 Task: Create a new lightning or connected app.
Action: Mouse moved to (1078, 77)
Screenshot: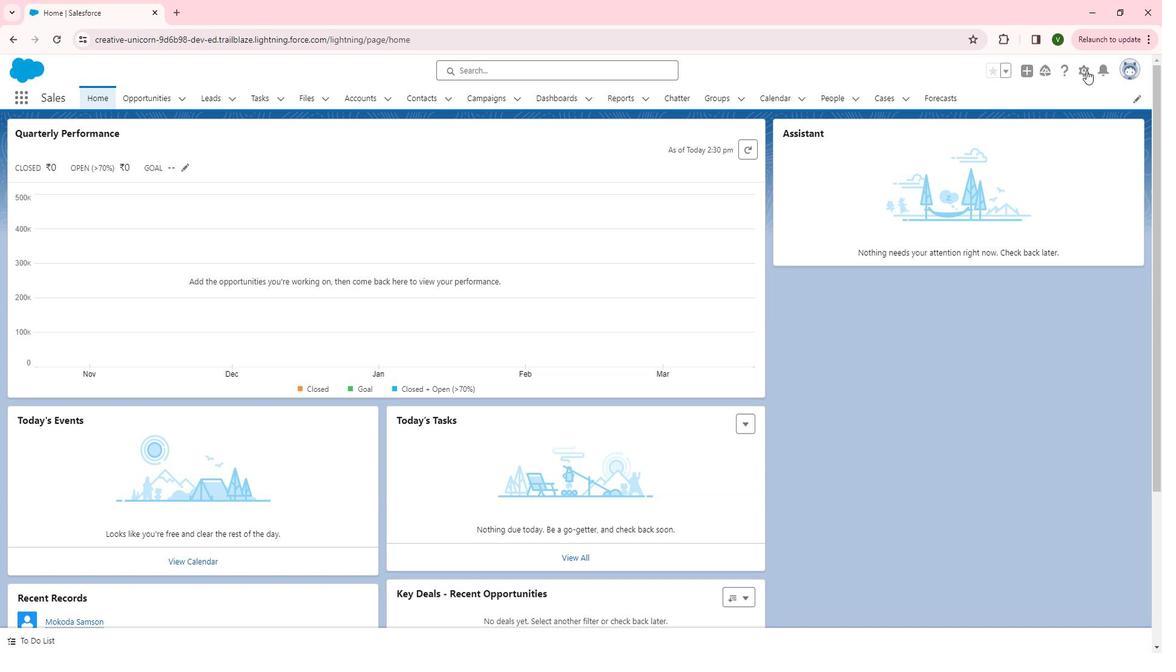 
Action: Mouse pressed left at (1078, 77)
Screenshot: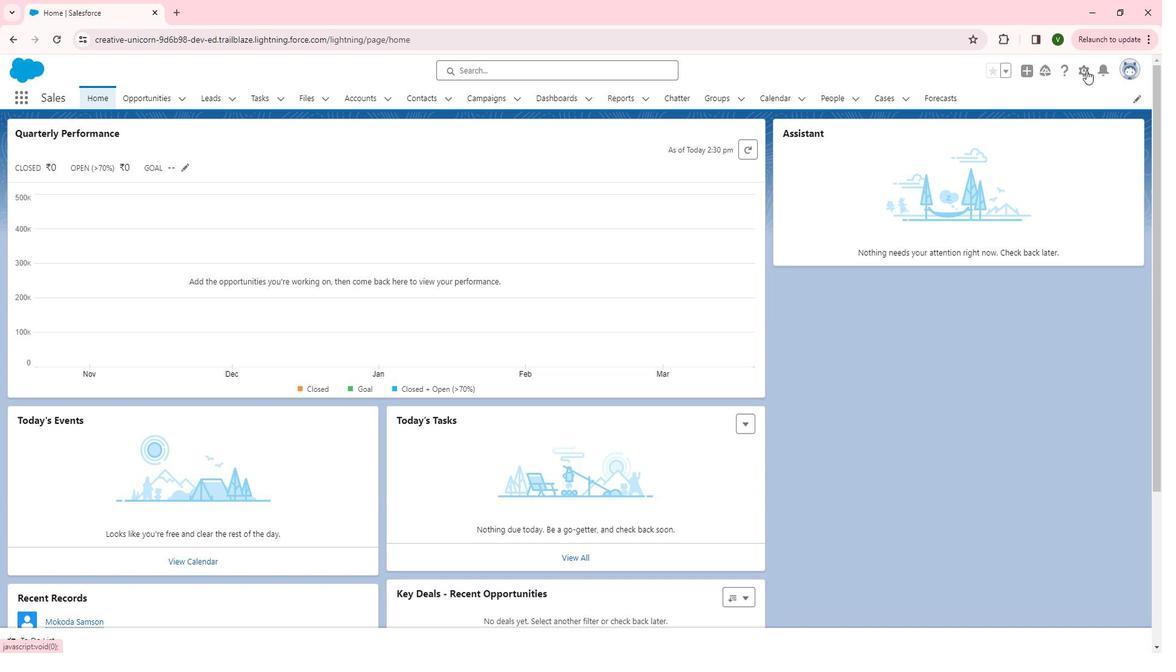 
Action: Mouse moved to (1031, 168)
Screenshot: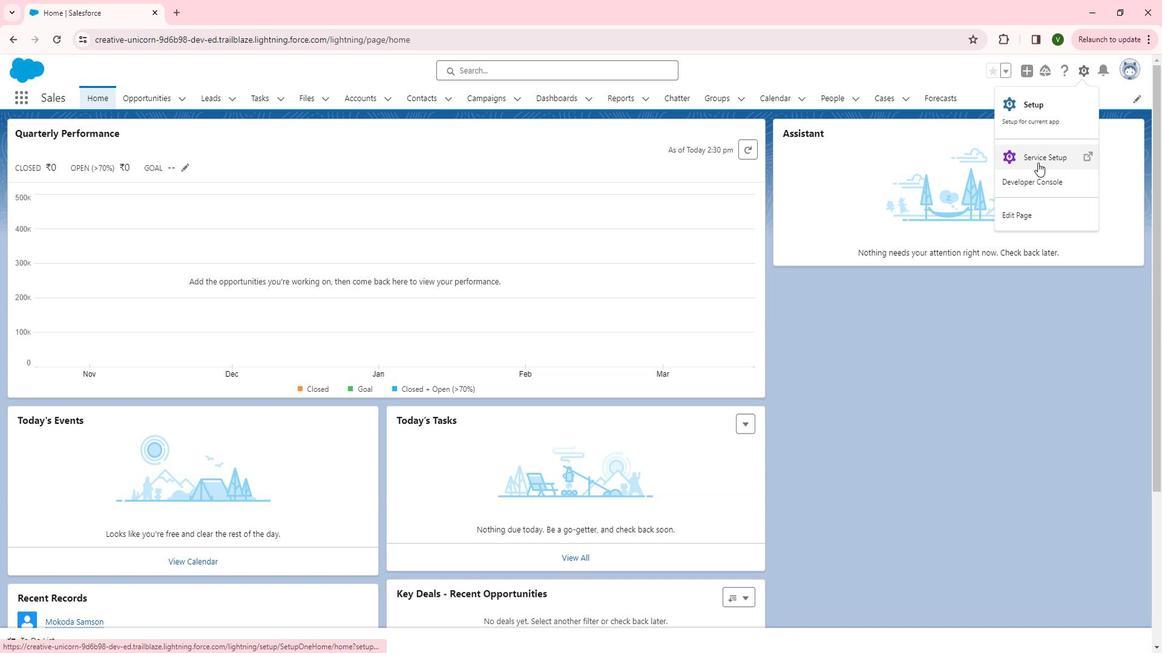 
Action: Mouse pressed left at (1031, 168)
Screenshot: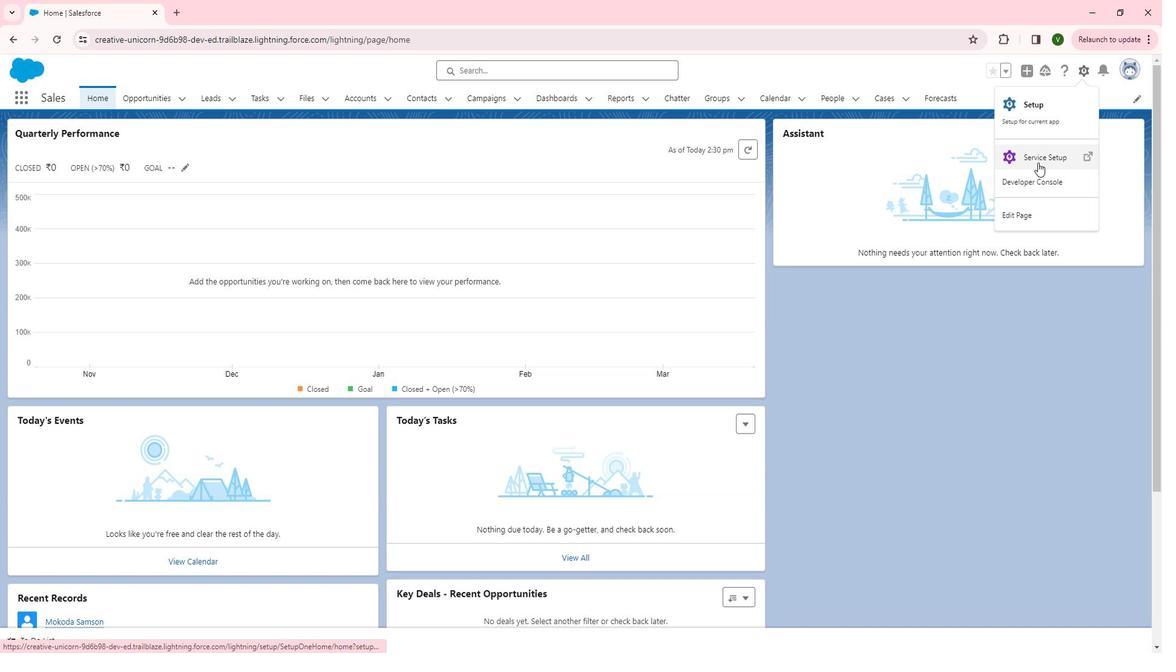 
Action: Mouse moved to (35, 443)
Screenshot: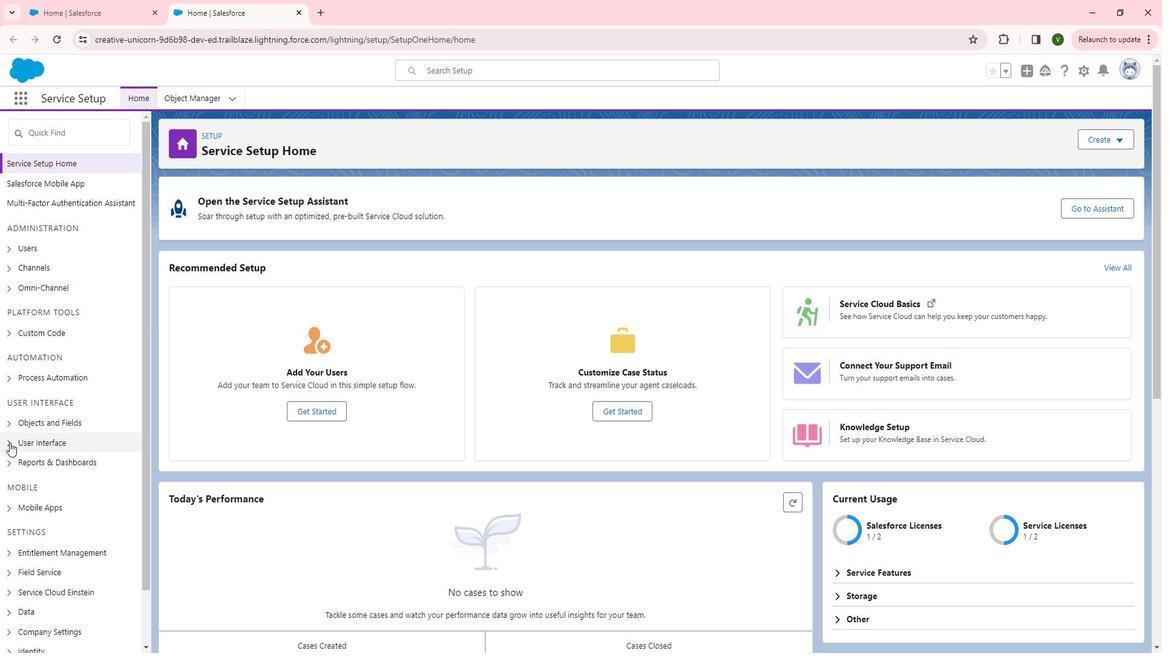 
Action: Mouse pressed left at (35, 443)
Screenshot: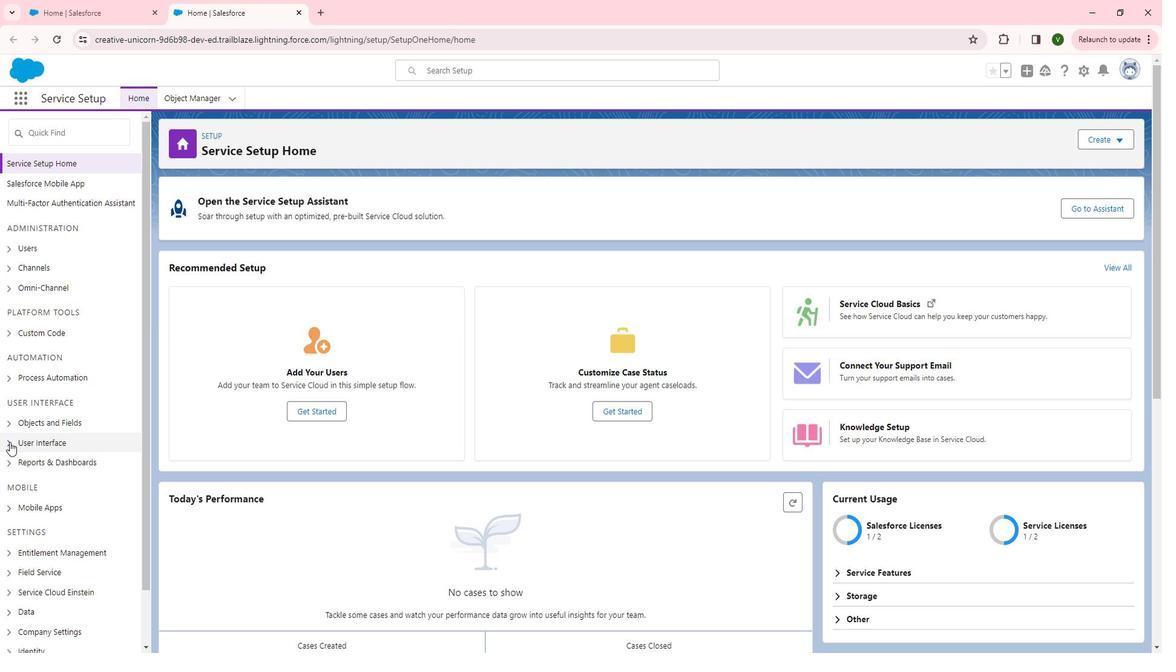 
Action: Mouse moved to (91, 503)
Screenshot: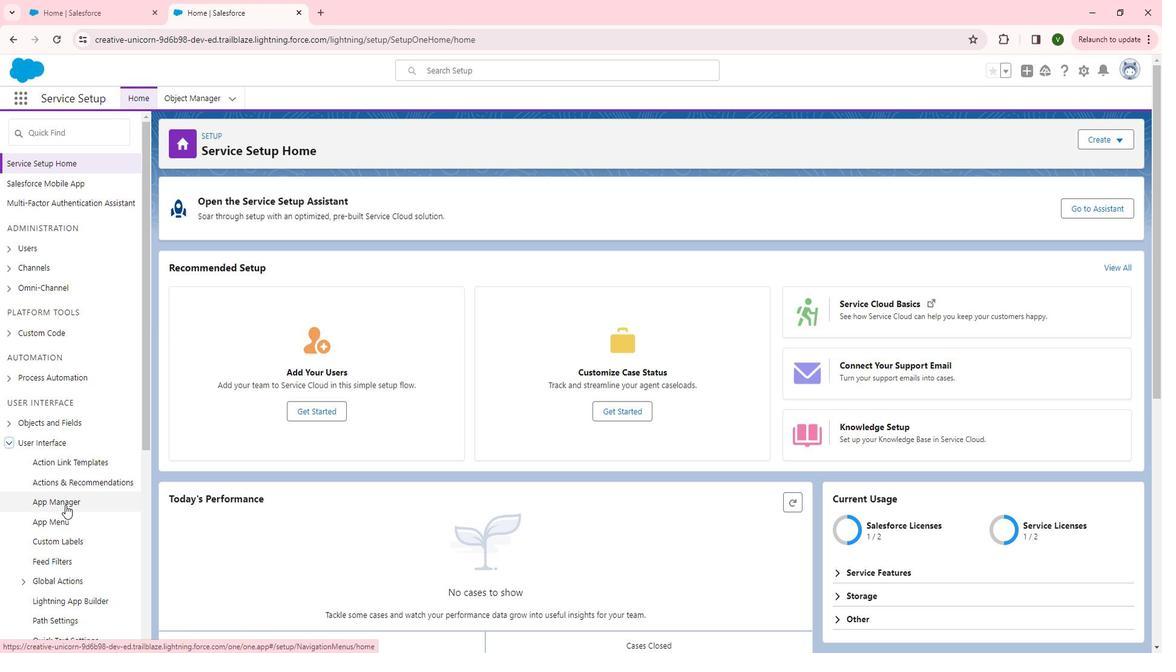 
Action: Mouse pressed left at (91, 503)
Screenshot: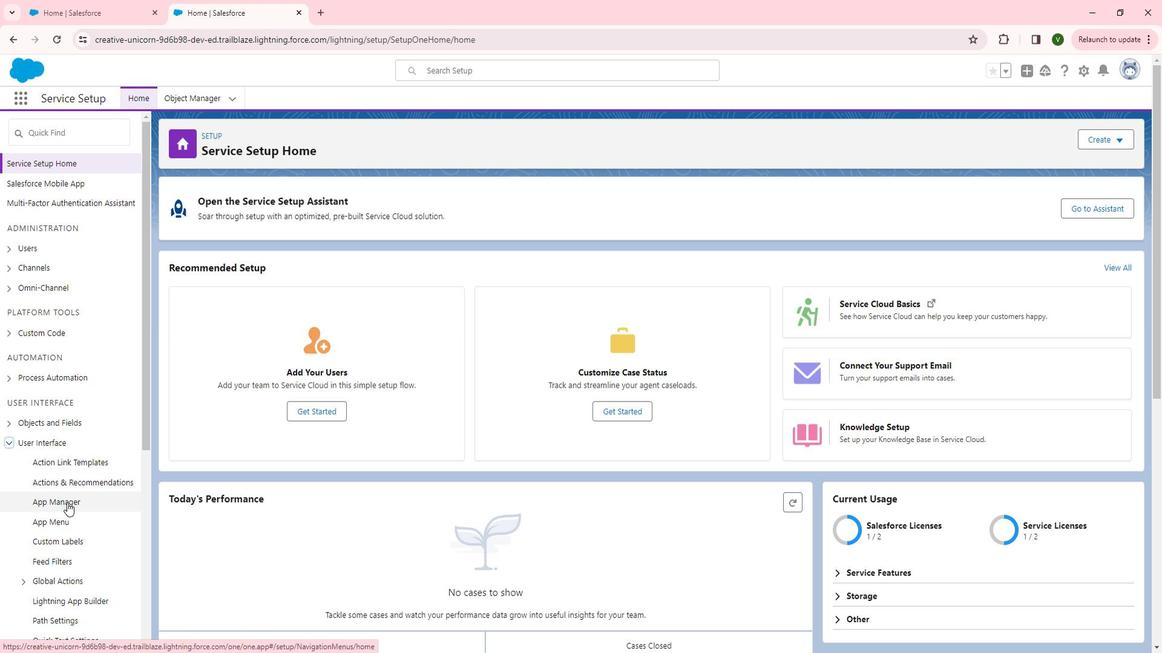 
Action: Mouse moved to (1016, 148)
Screenshot: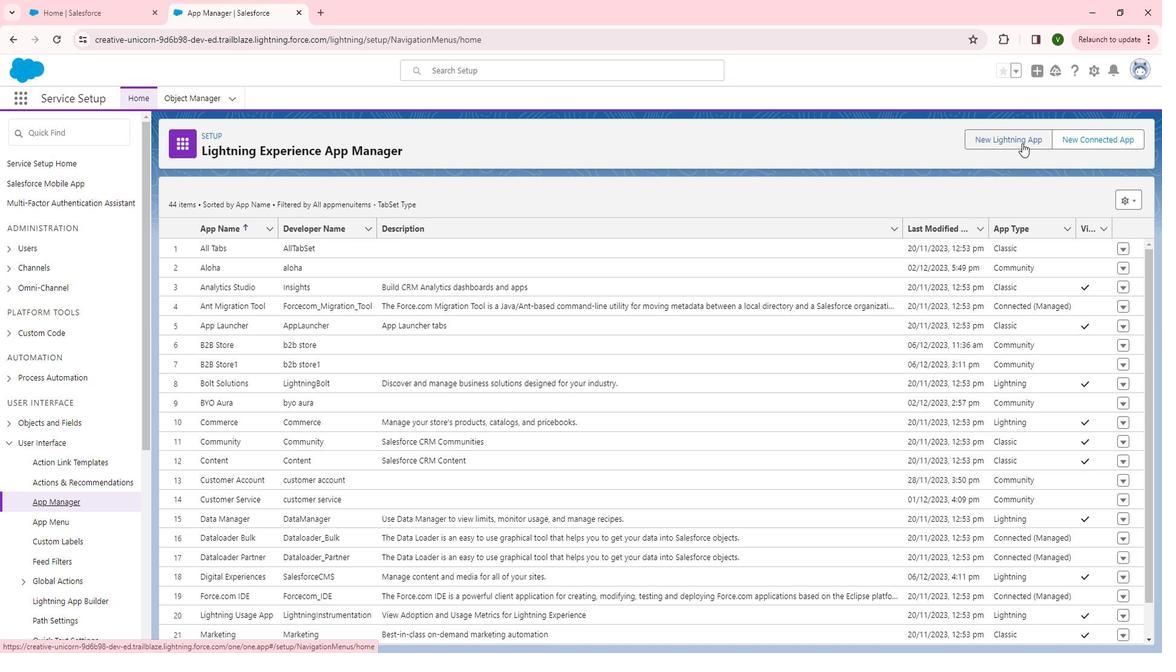 
Action: Mouse pressed left at (1016, 148)
Screenshot: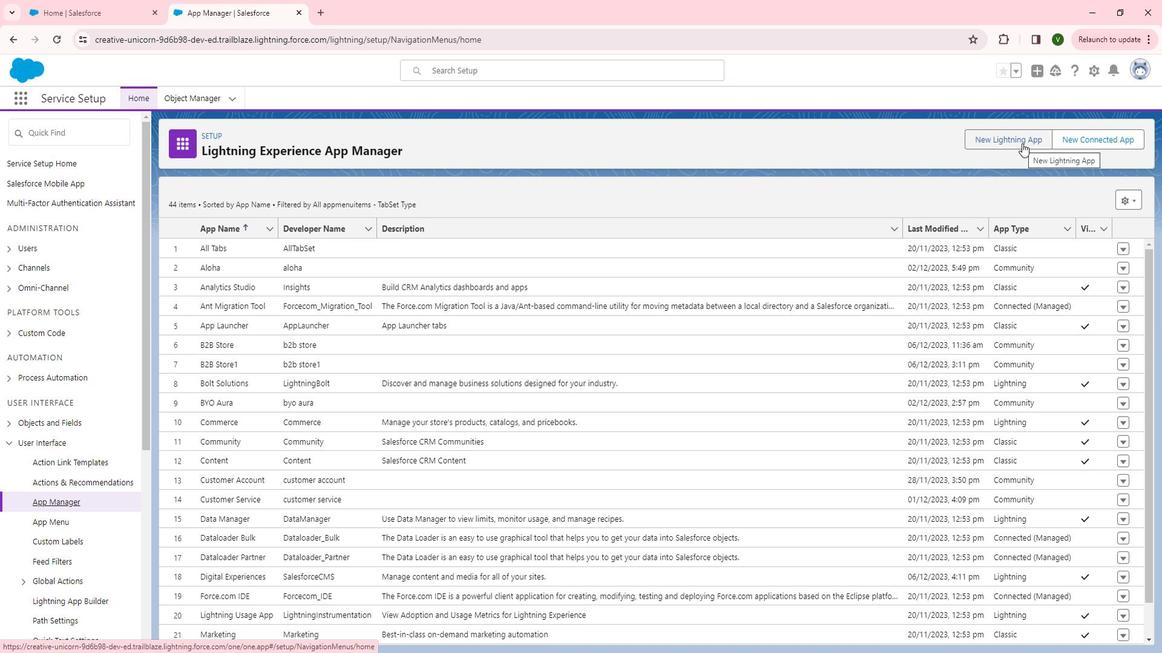 
Action: Mouse moved to (485, 285)
Screenshot: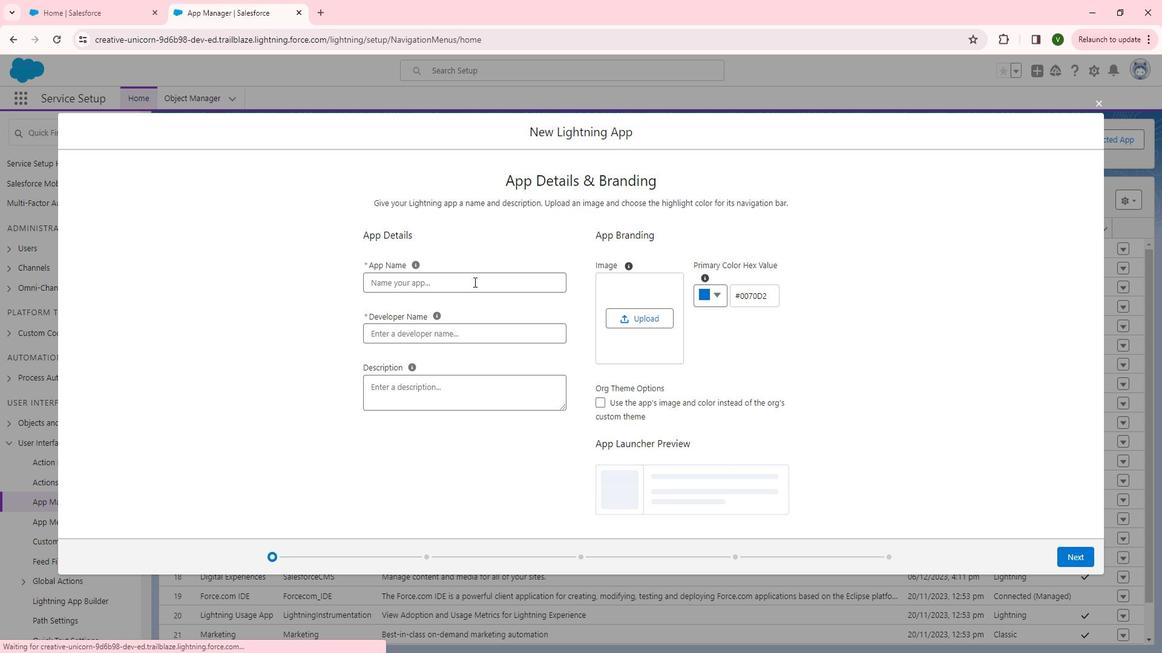 
Action: Mouse pressed left at (485, 285)
Screenshot: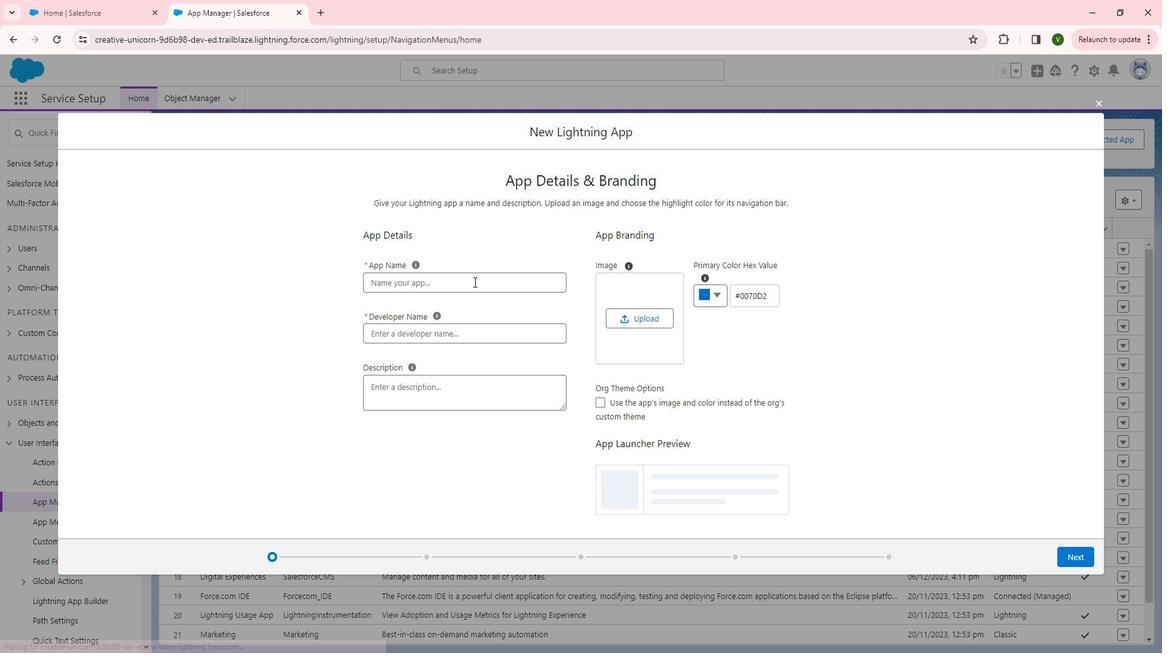 
Action: Key pressed <Key.shift>Classic<Key.space><Key.shift>Mode
Screenshot: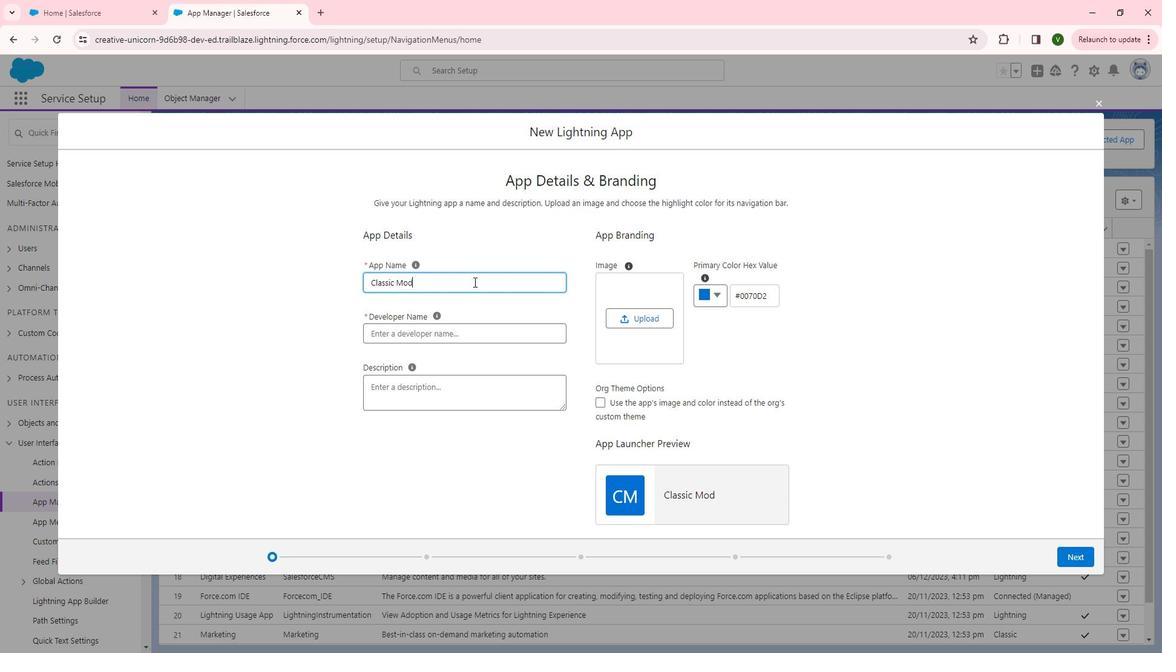 
Action: Mouse moved to (483, 310)
Screenshot: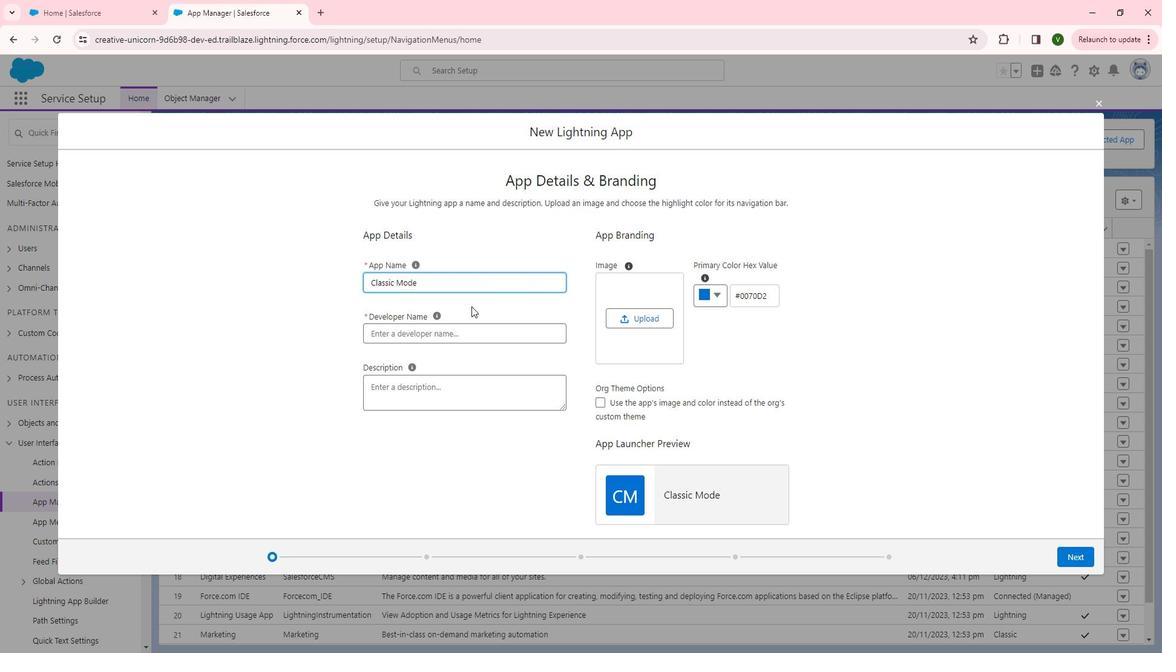 
Action: Mouse pressed left at (483, 310)
Screenshot: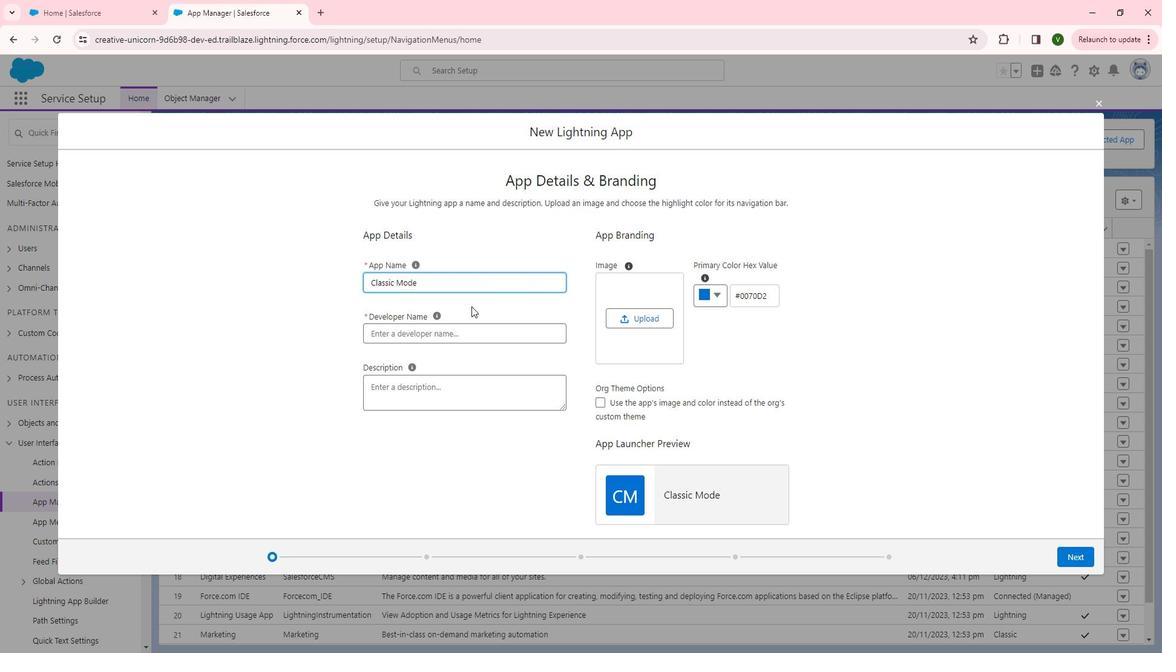 
Action: Mouse moved to (1062, 554)
Screenshot: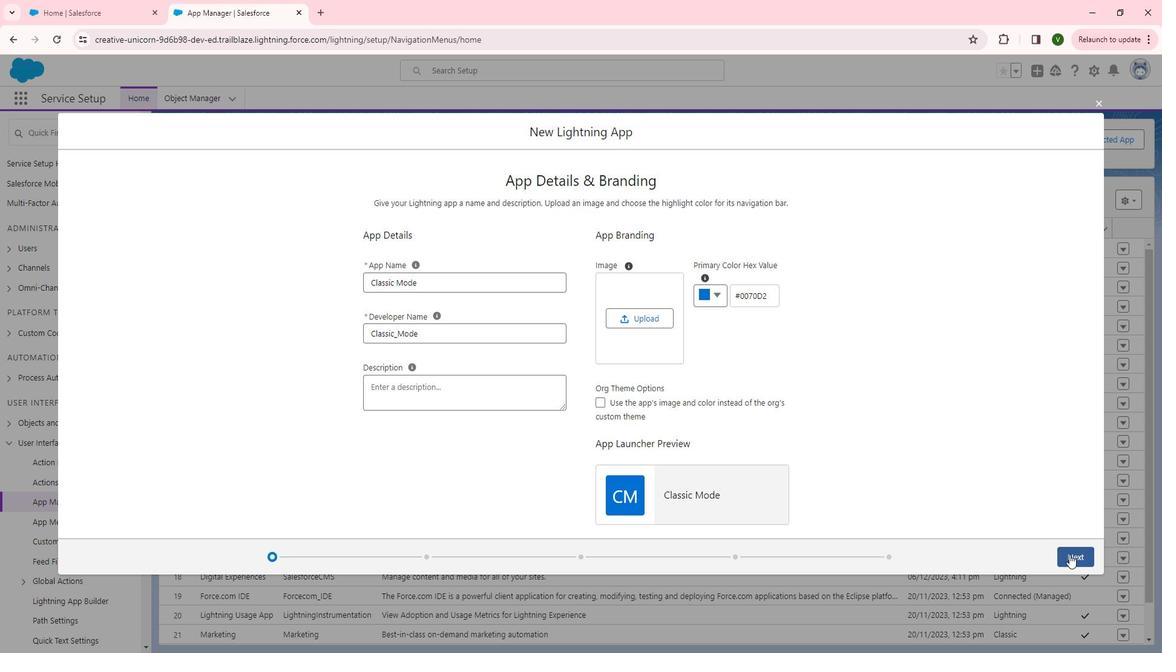 
Action: Mouse pressed left at (1062, 554)
Screenshot: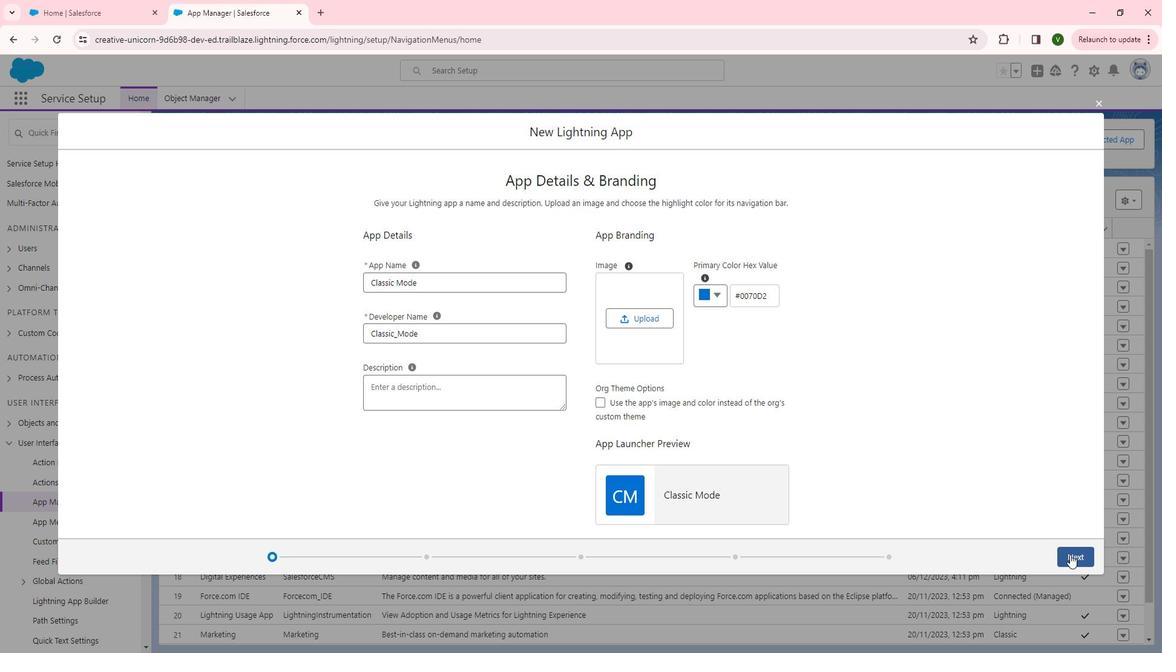
Action: Mouse moved to (1073, 558)
Screenshot: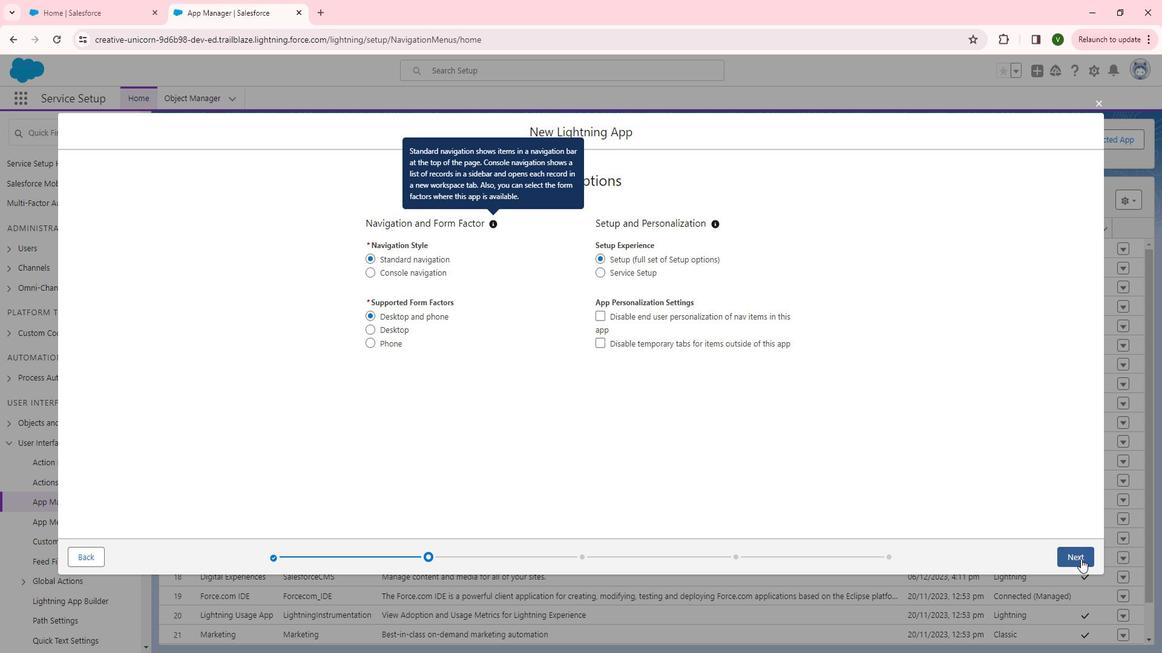 
Action: Mouse pressed left at (1073, 558)
Screenshot: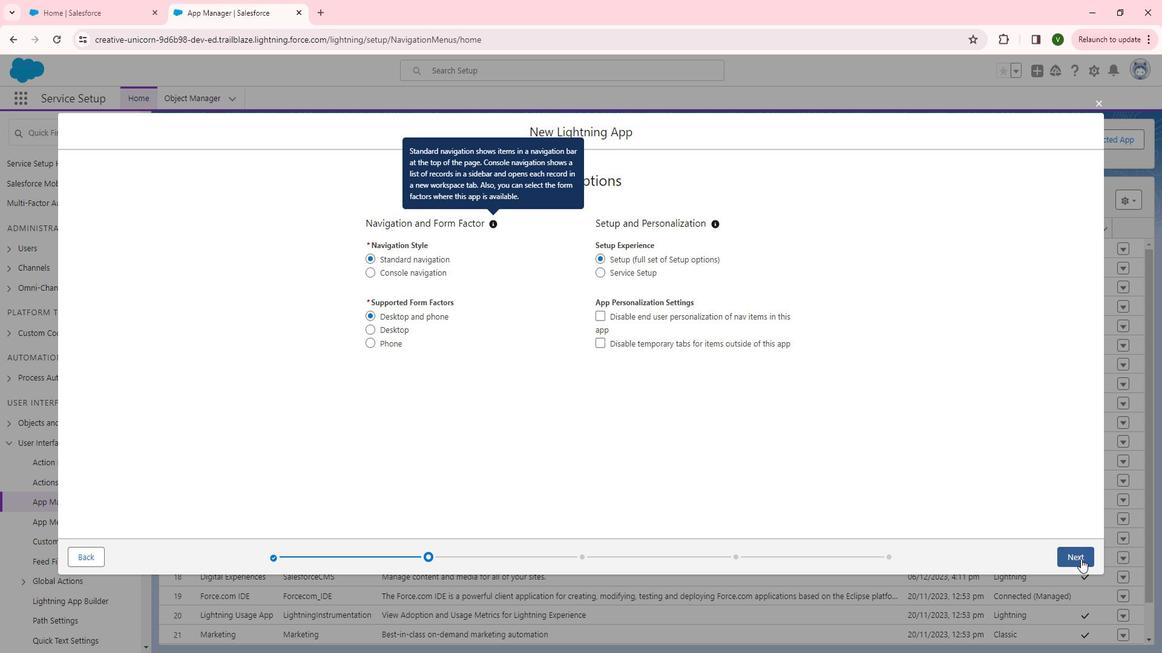 
Action: Mouse moved to (722, 337)
Screenshot: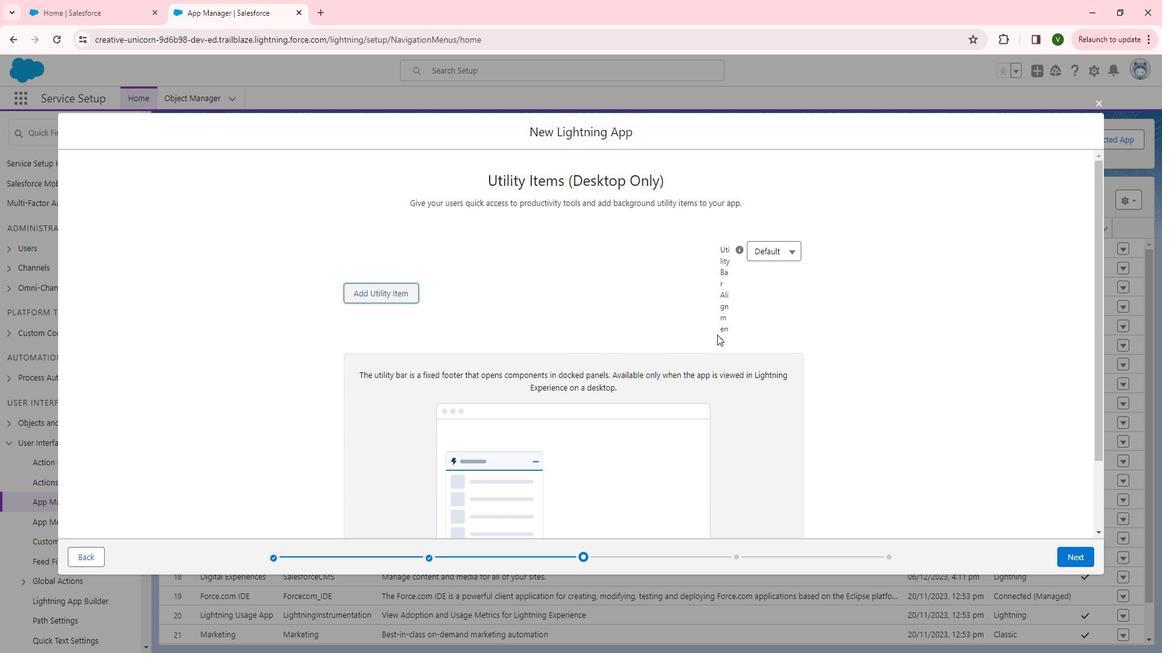 
Action: Mouse scrolled (722, 337) with delta (0, 0)
Screenshot: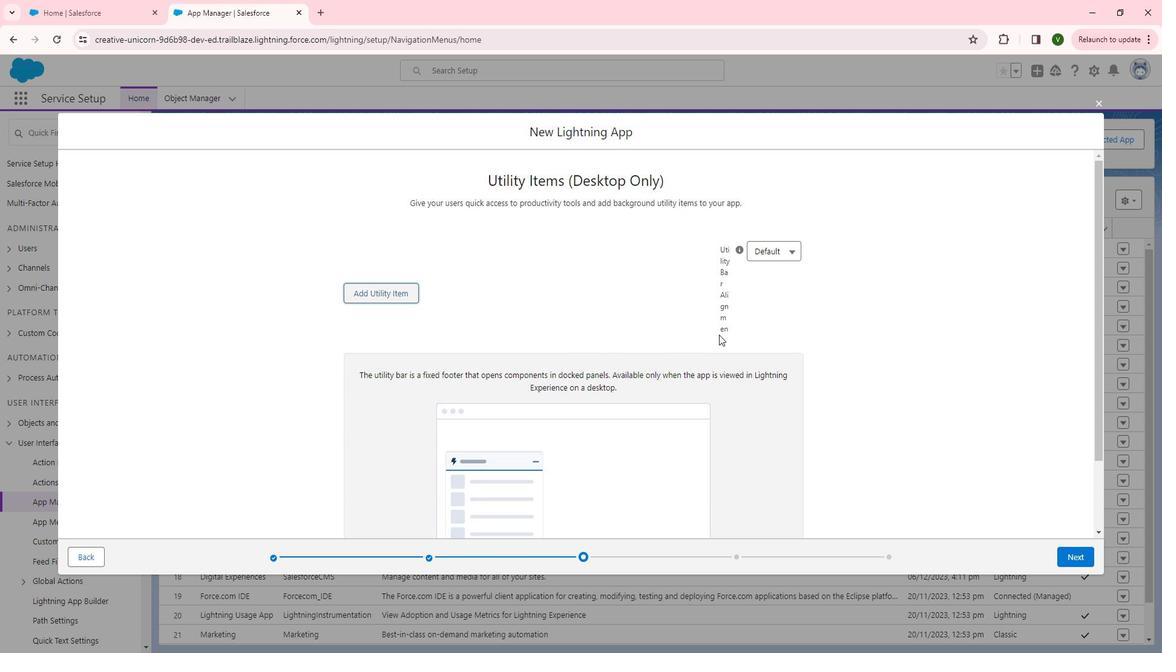 
Action: Mouse scrolled (722, 337) with delta (0, 0)
Screenshot: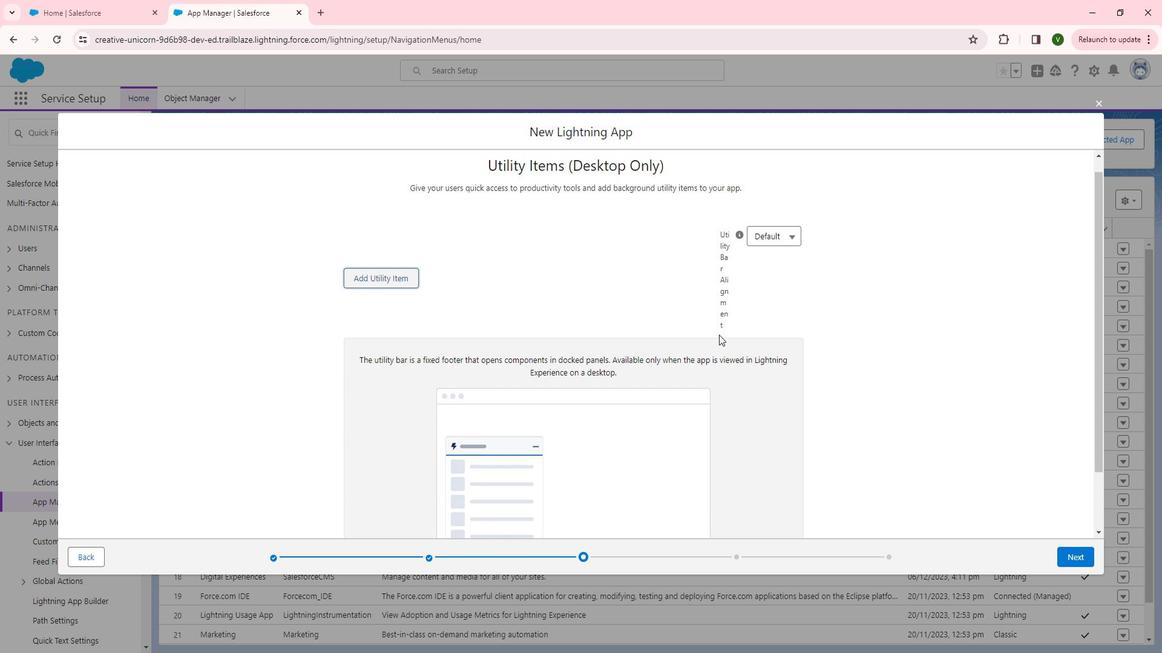 
Action: Mouse scrolled (722, 337) with delta (0, 0)
Screenshot: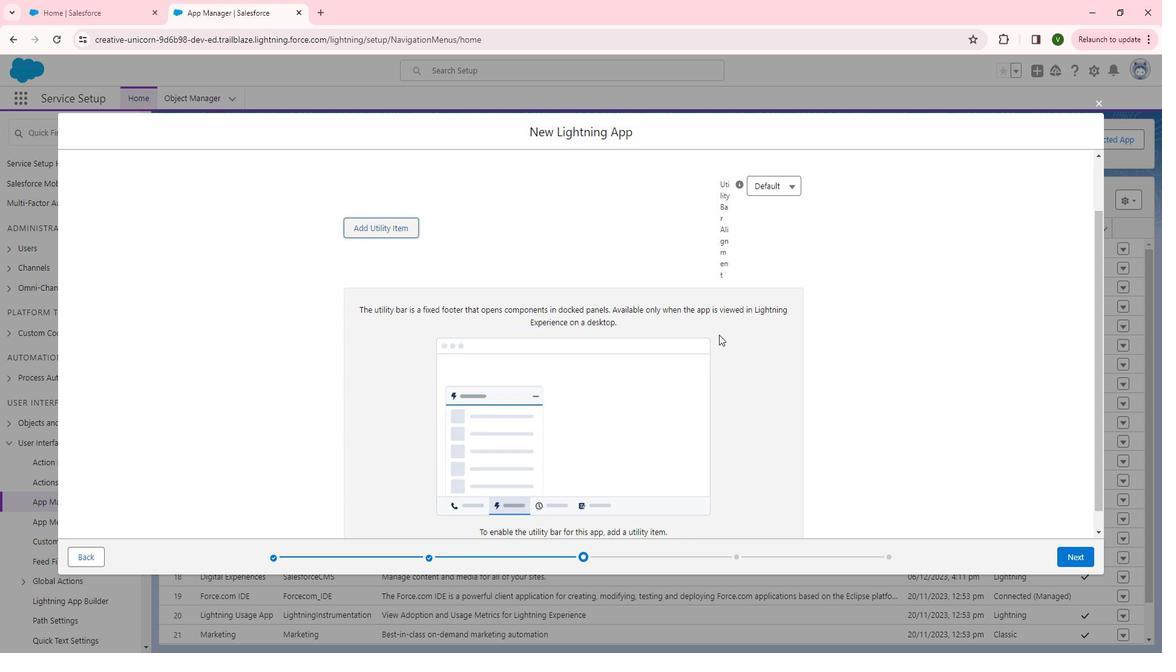 
Action: Mouse scrolled (722, 337) with delta (0, 0)
Screenshot: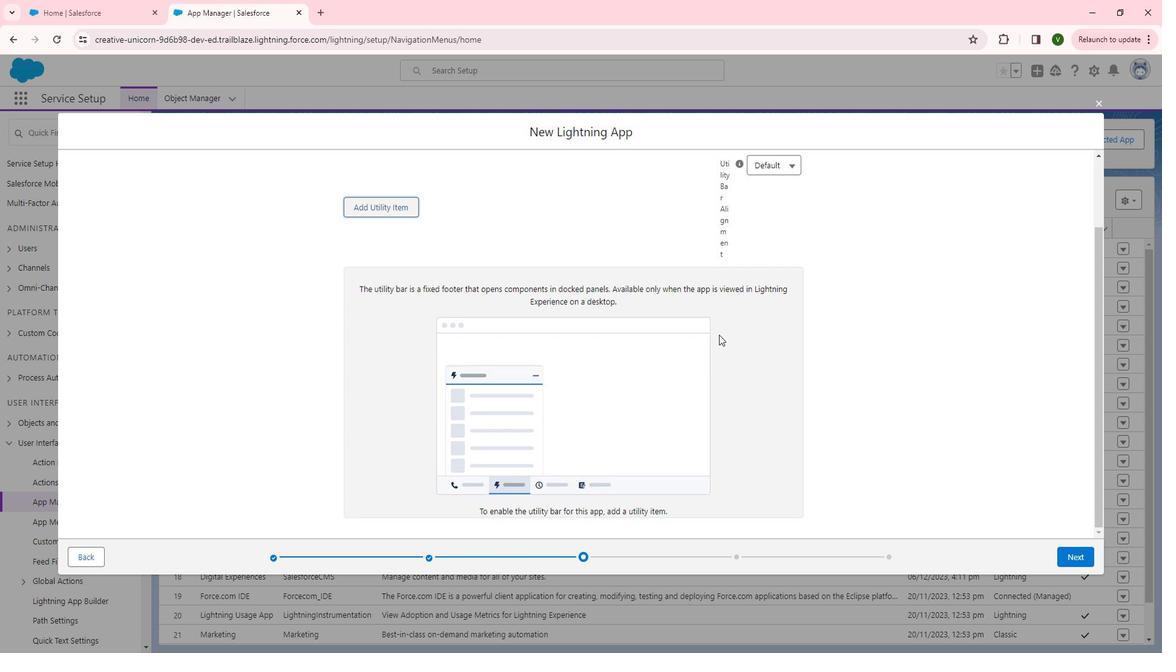 
Action: Mouse moved to (1067, 561)
Screenshot: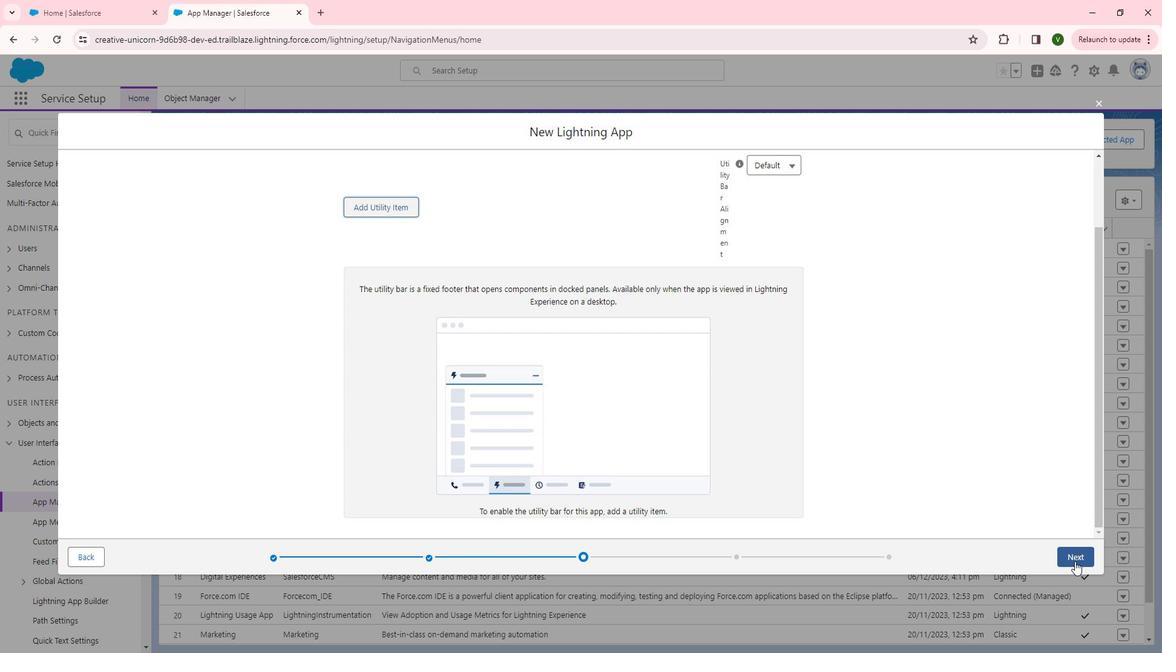
Action: Mouse pressed left at (1067, 561)
Screenshot: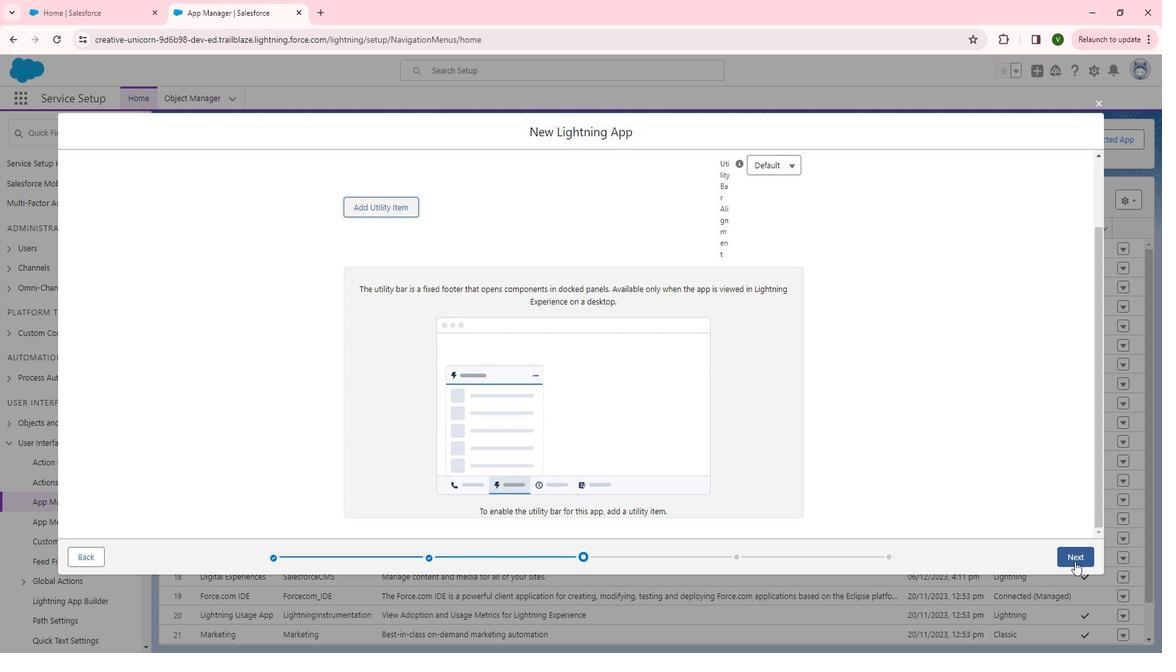 
Action: Mouse moved to (428, 314)
Screenshot: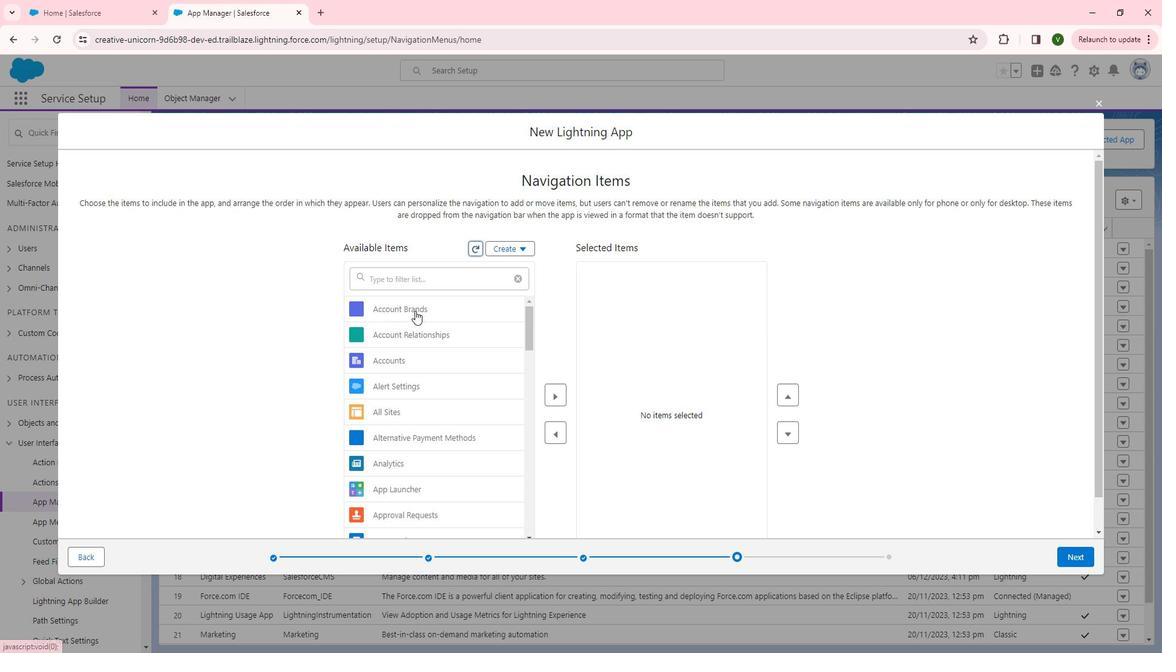 
Action: Mouse pressed left at (428, 314)
Screenshot: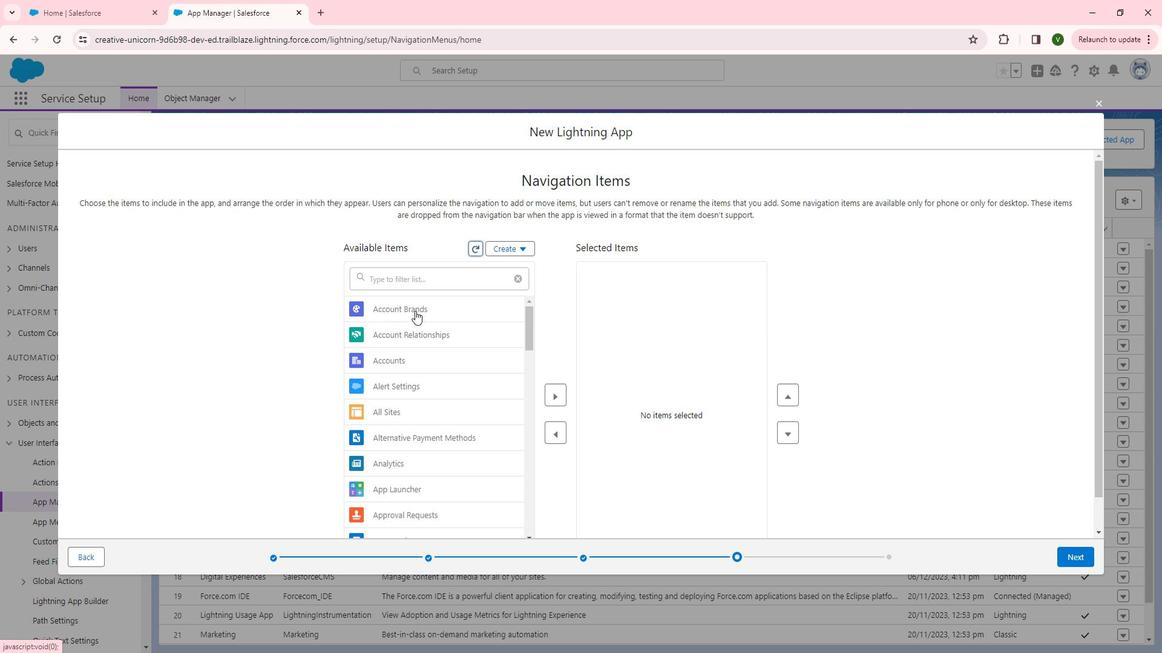 
Action: Mouse moved to (426, 359)
Screenshot: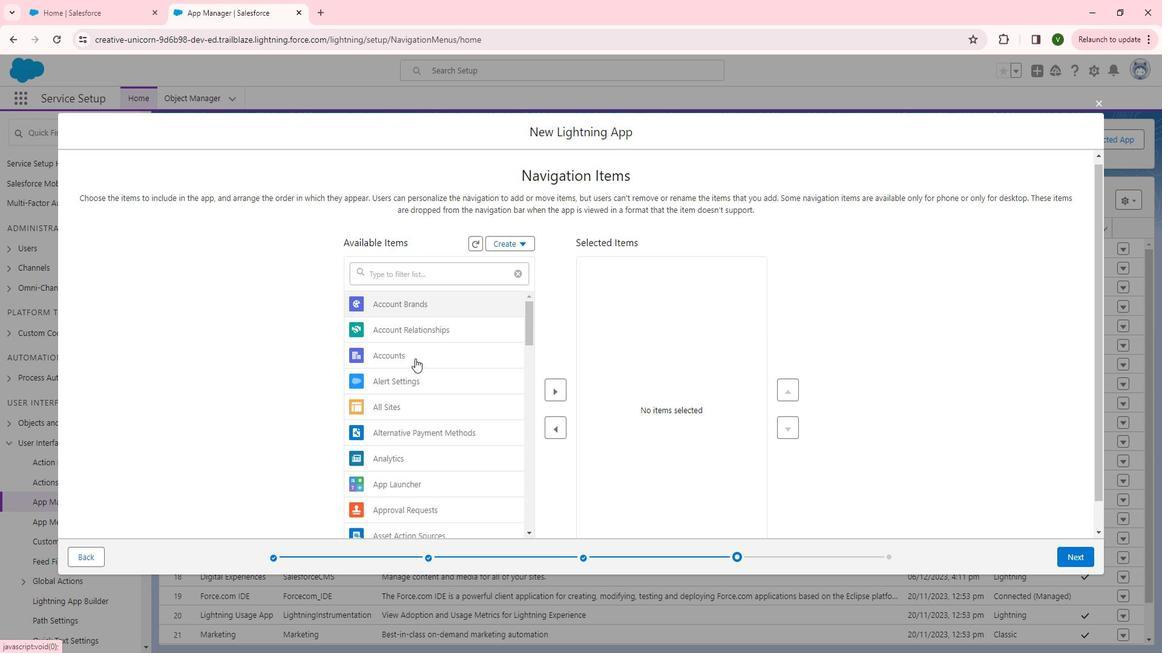 
Action: Mouse pressed left at (426, 359)
Screenshot: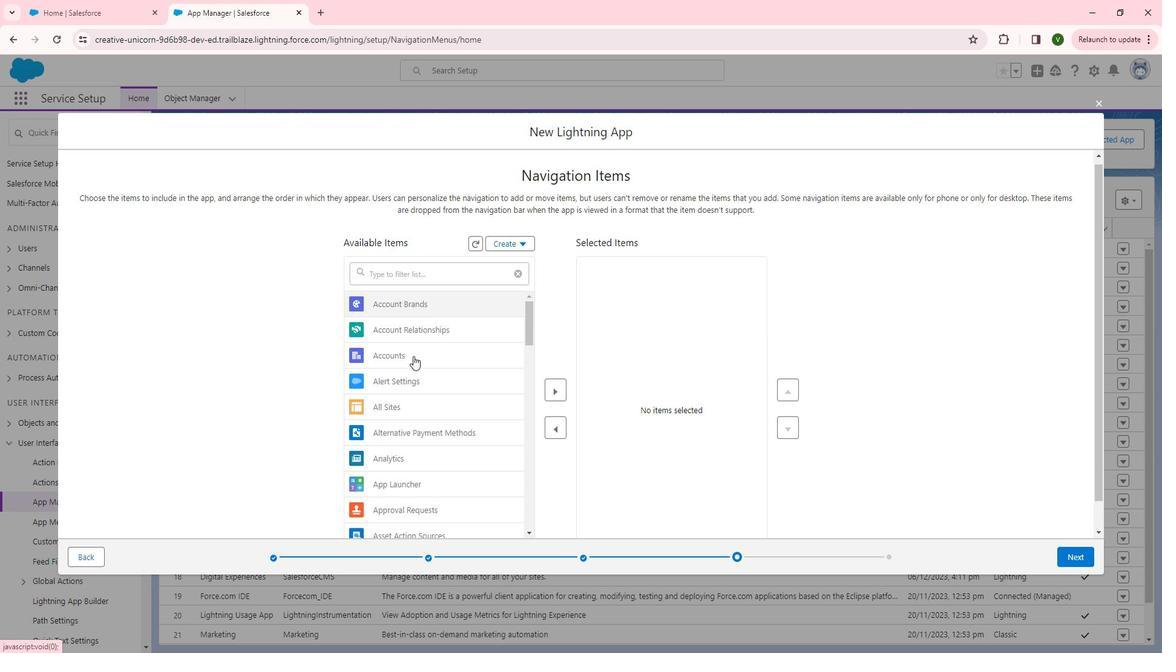 
Action: Mouse moved to (565, 391)
Screenshot: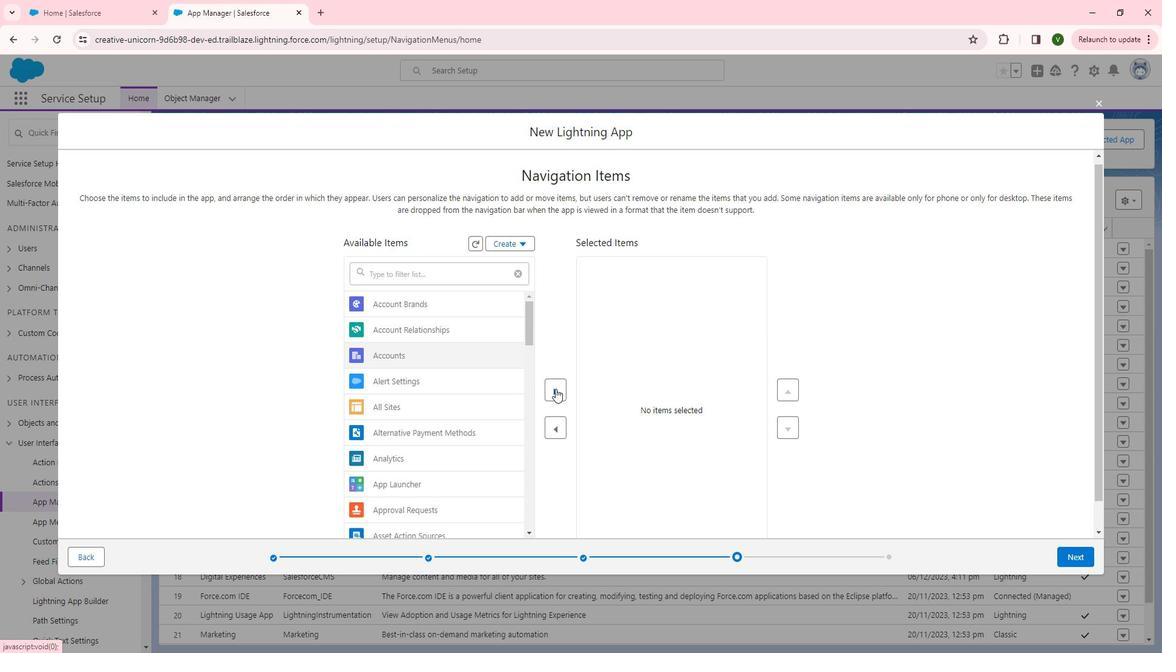 
Action: Mouse pressed left at (565, 391)
Screenshot: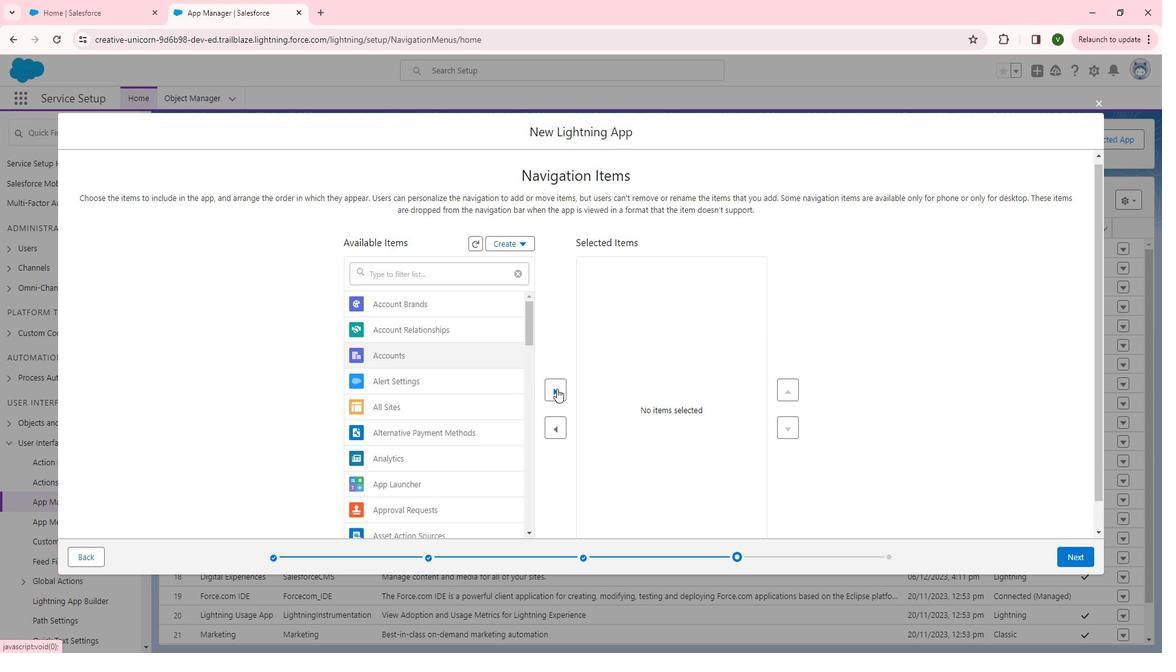 
Action: Mouse moved to (459, 434)
Screenshot: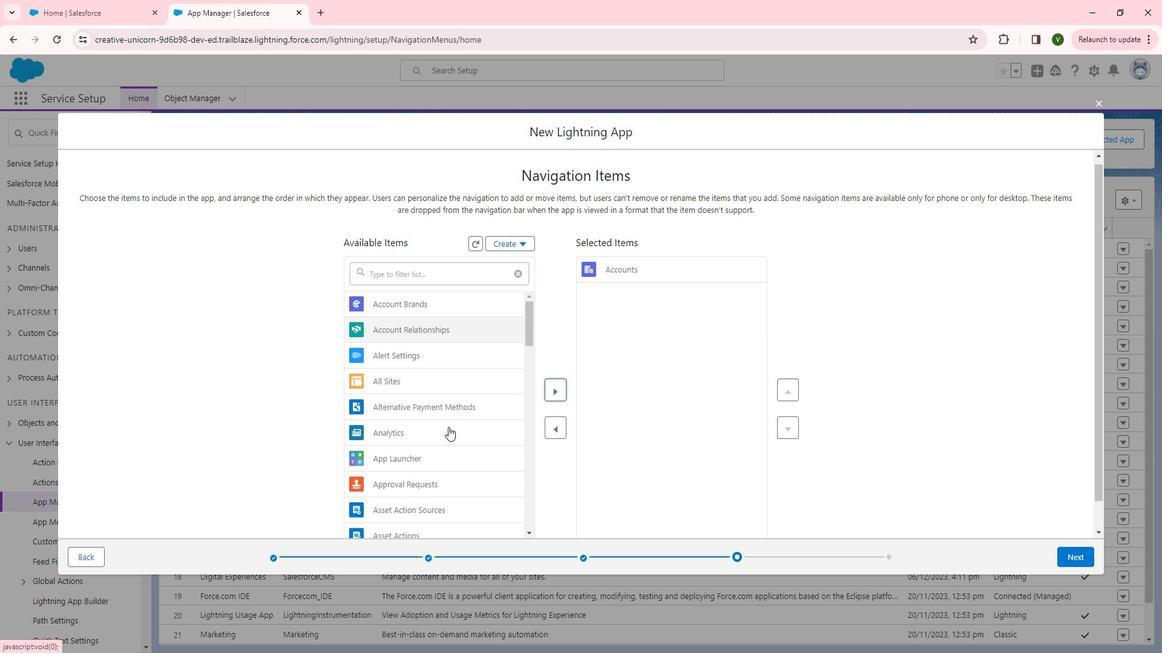 
Action: Mouse scrolled (459, 433) with delta (0, 0)
Screenshot: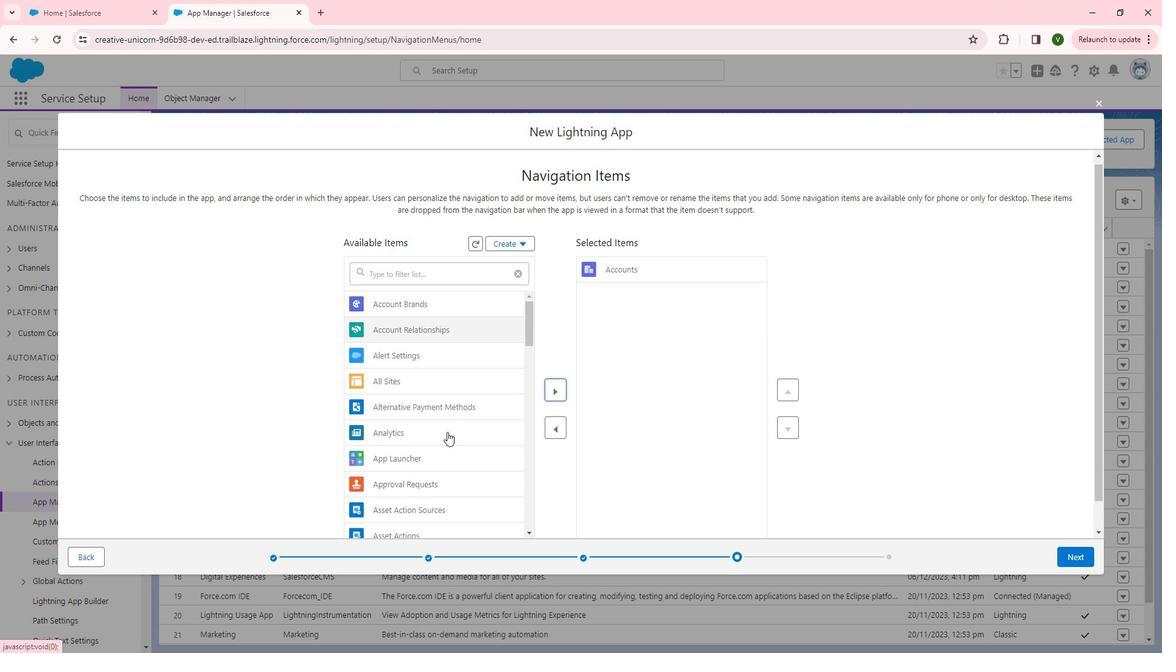 
Action: Mouse moved to (470, 403)
Screenshot: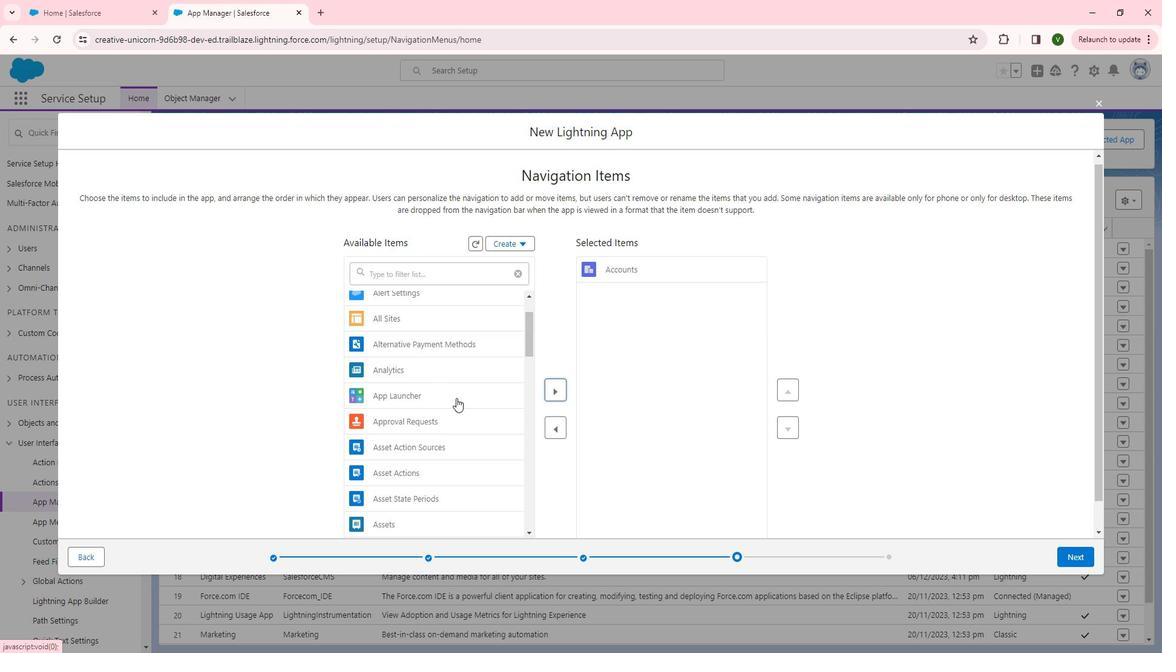 
Action: Mouse pressed left at (470, 403)
Screenshot: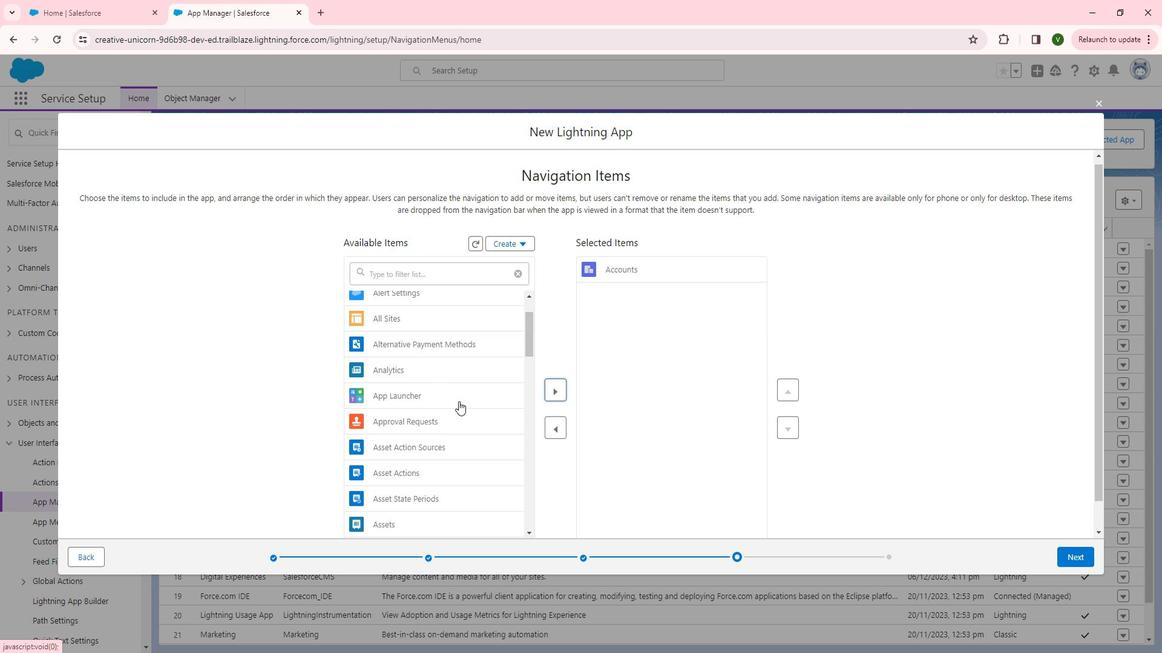 
Action: Mouse moved to (555, 389)
Screenshot: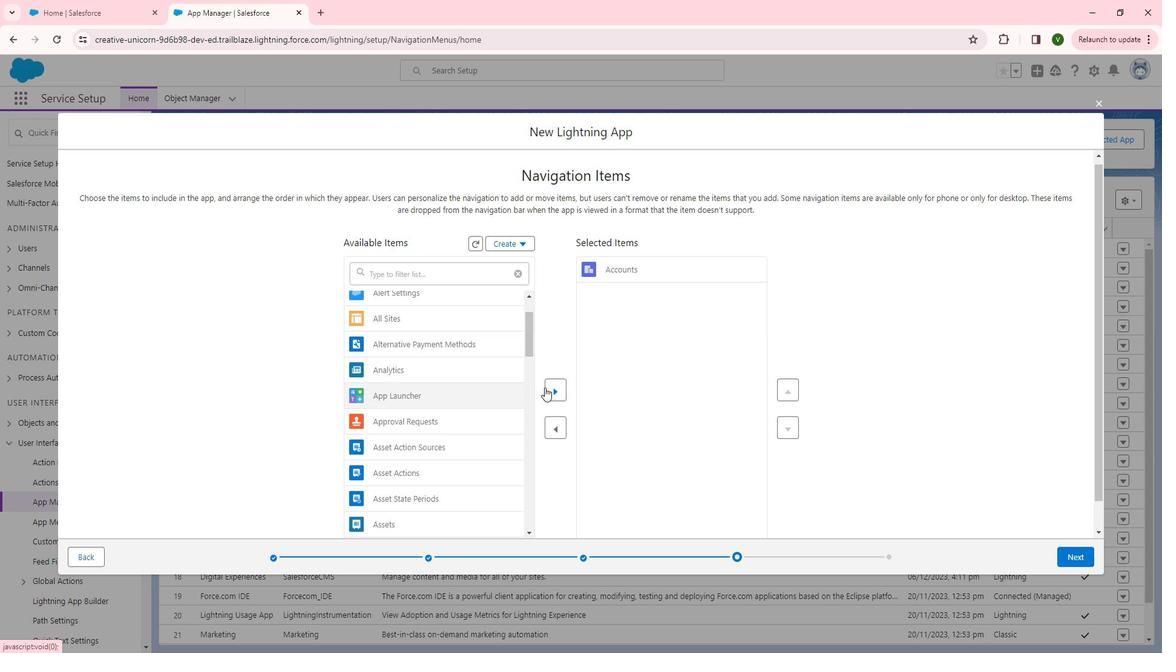 
Action: Mouse pressed left at (555, 389)
Screenshot: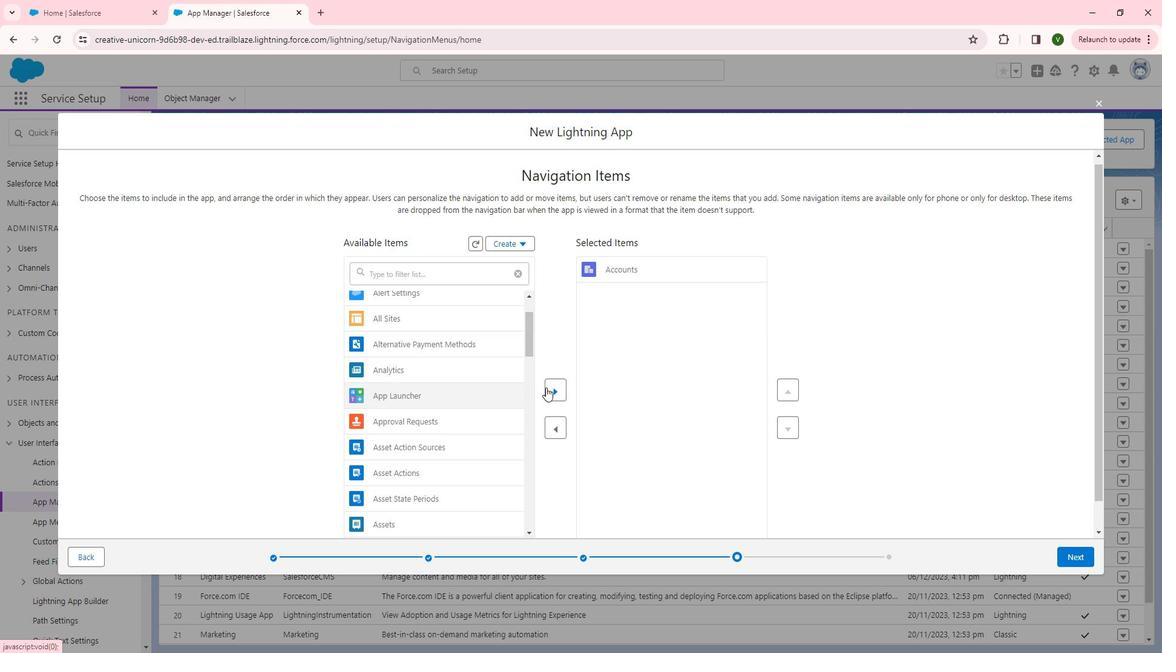 
Action: Mouse moved to (420, 422)
Screenshot: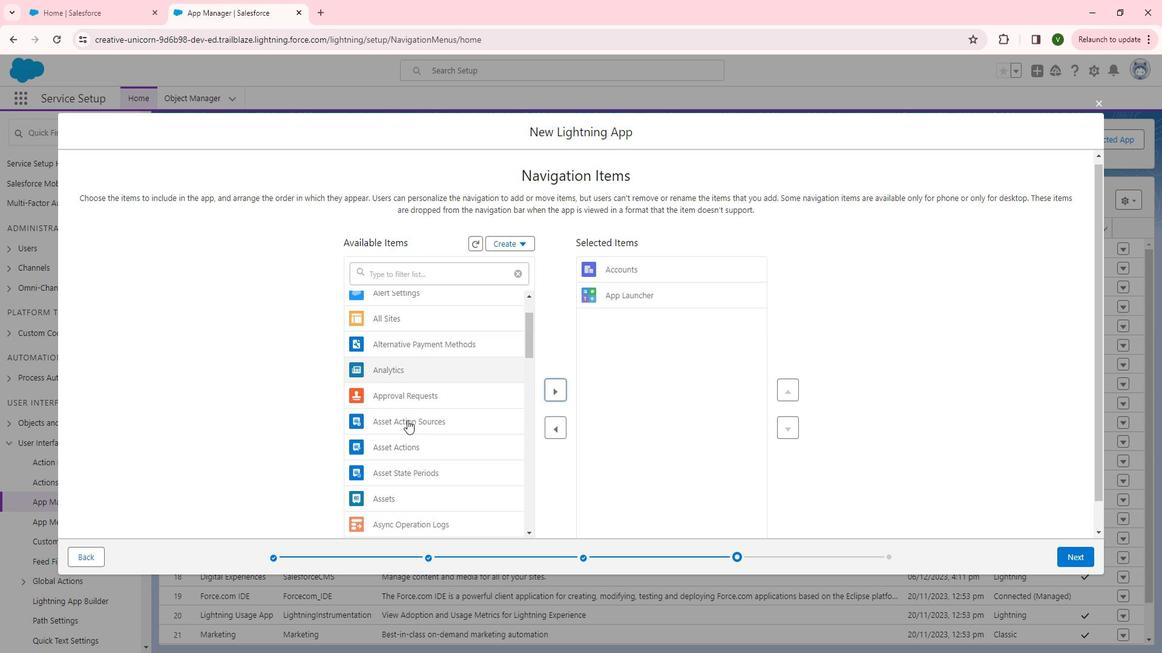 
Action: Mouse scrolled (420, 422) with delta (0, 0)
Screenshot: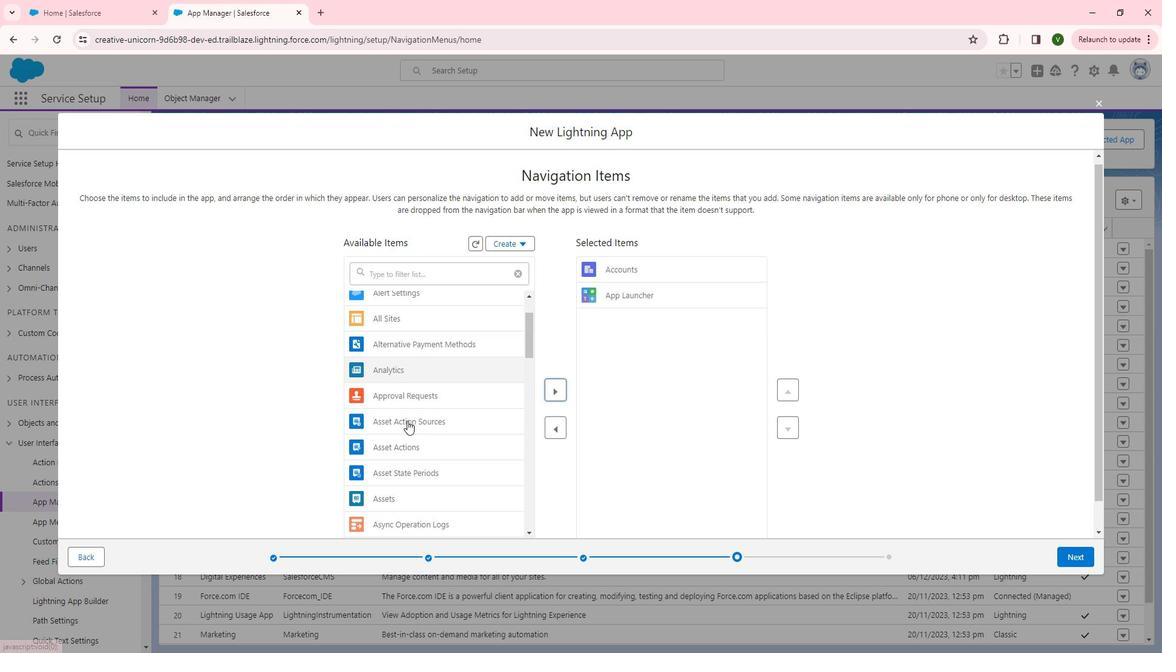 
Action: Mouse moved to (461, 436)
Screenshot: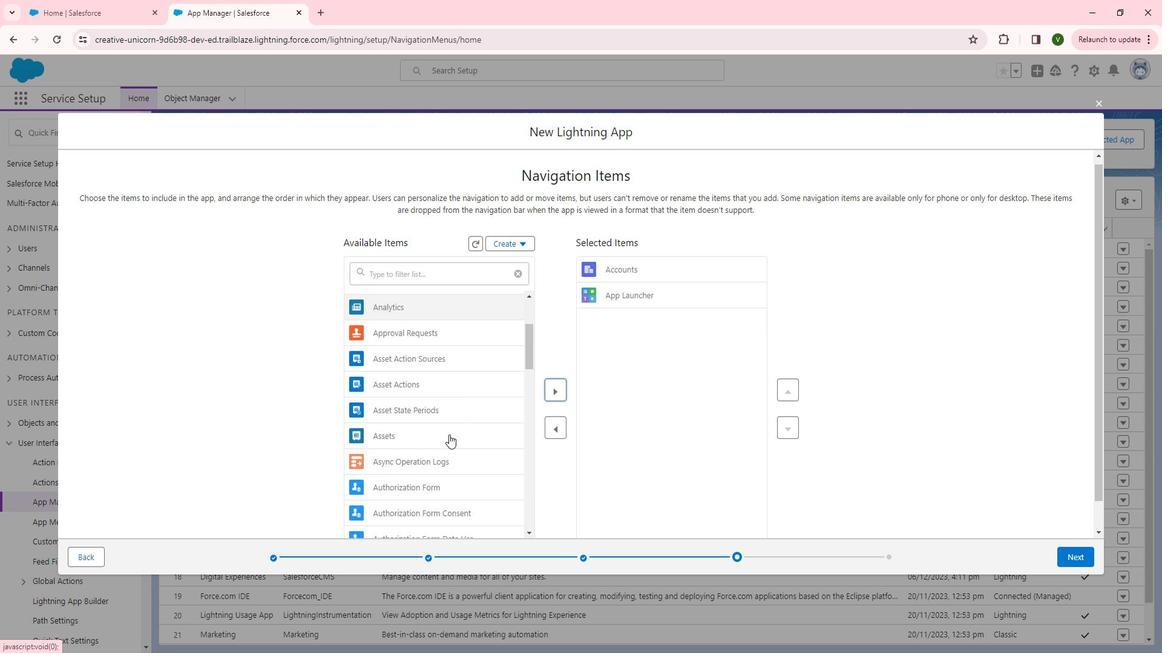 
Action: Mouse pressed left at (461, 436)
Screenshot: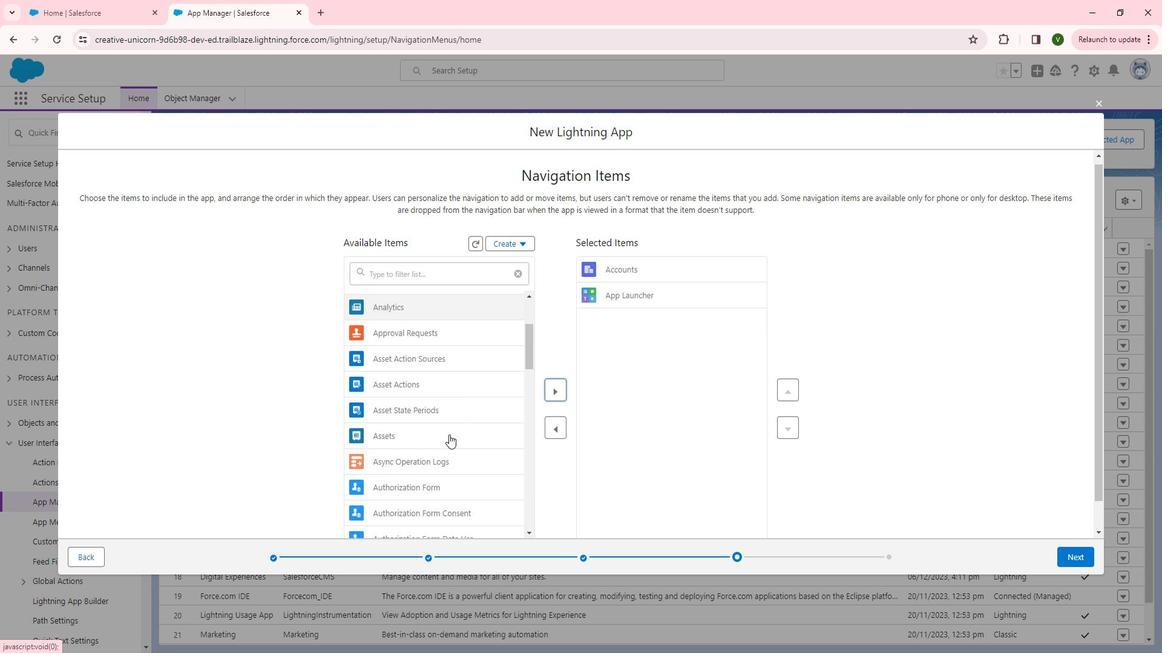
Action: Mouse moved to (468, 436)
Screenshot: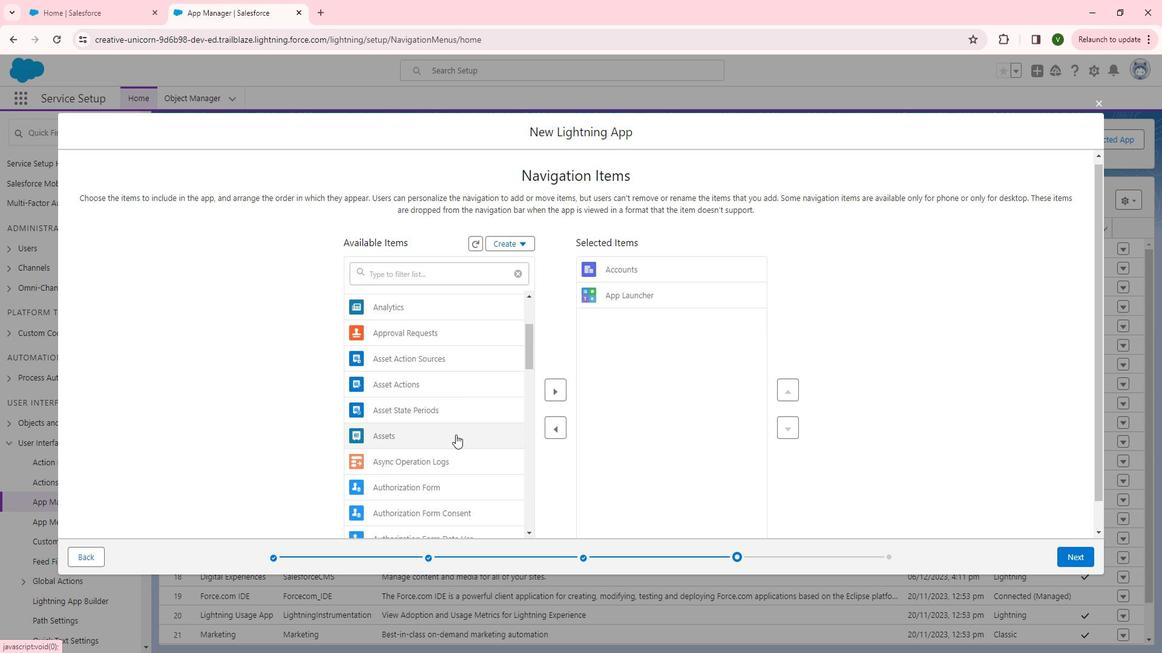 
Action: Mouse scrolled (468, 435) with delta (0, 0)
Screenshot: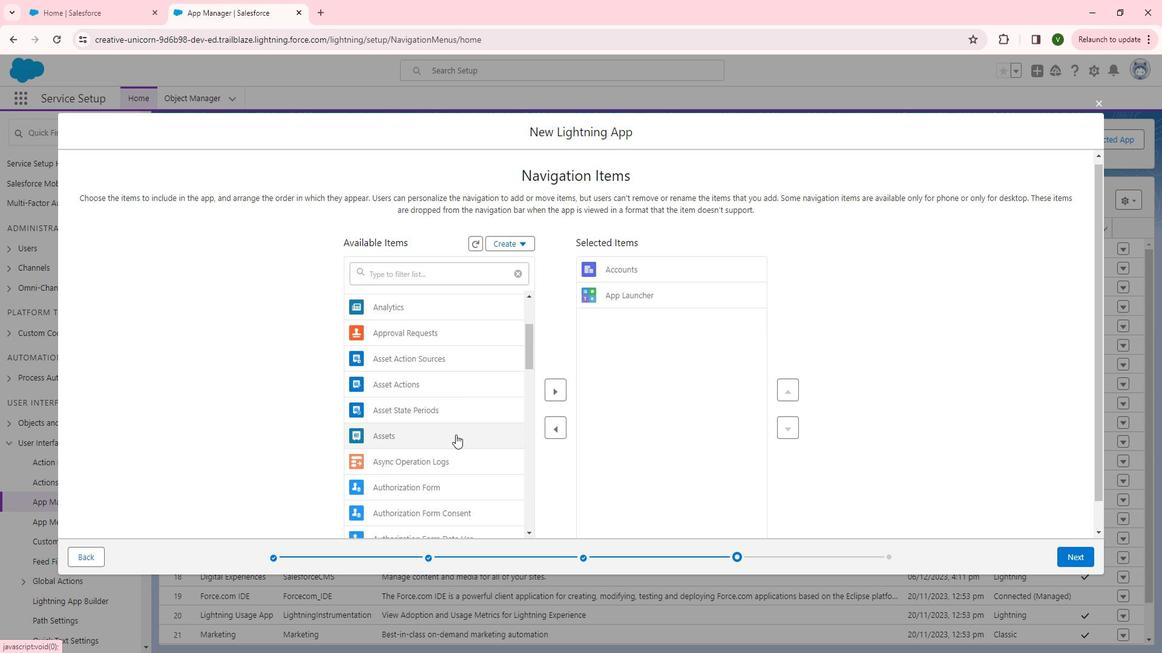 
Action: Mouse scrolled (468, 435) with delta (0, 0)
Screenshot: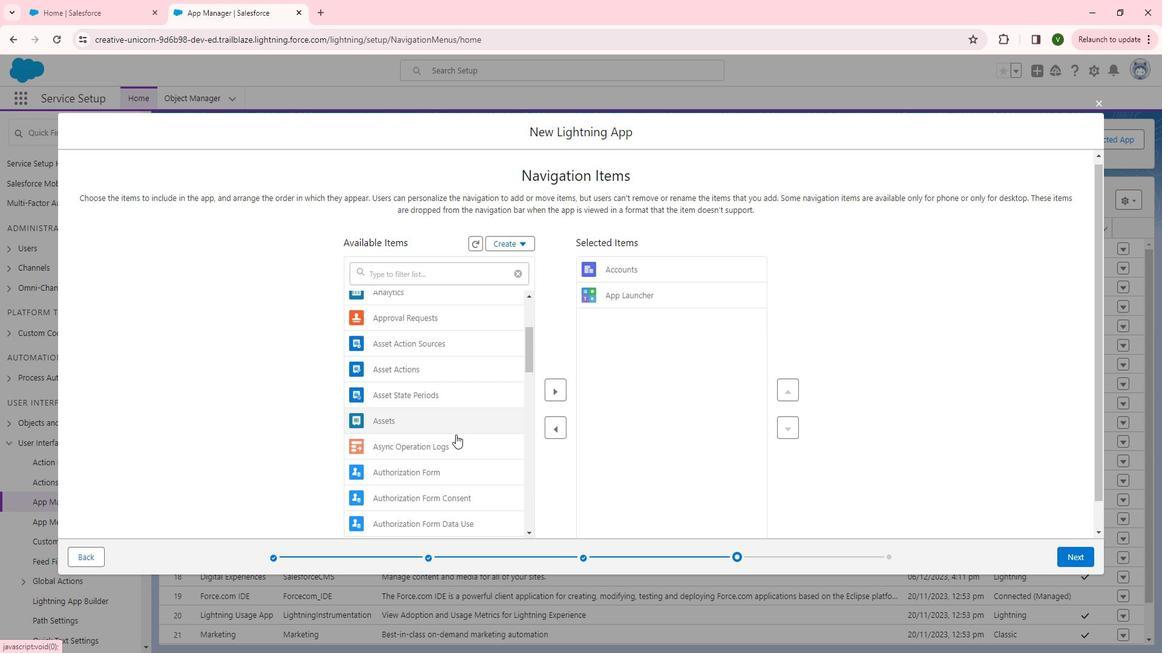 
Action: Mouse moved to (451, 441)
Screenshot: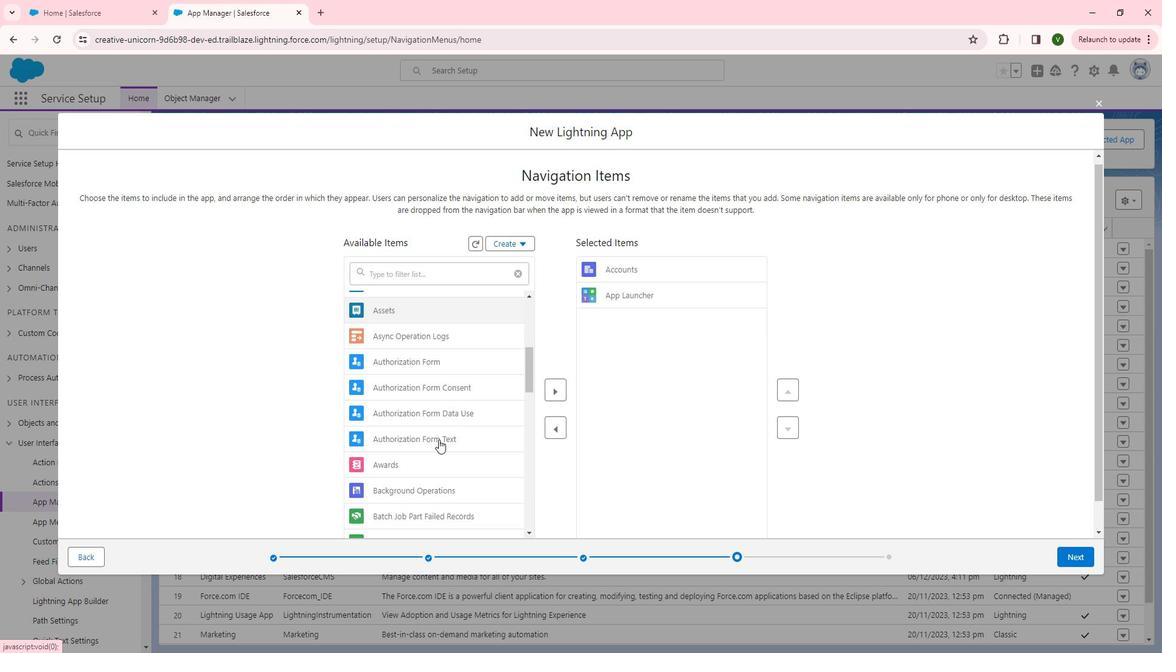 
Action: Mouse scrolled (451, 440) with delta (0, 0)
Screenshot: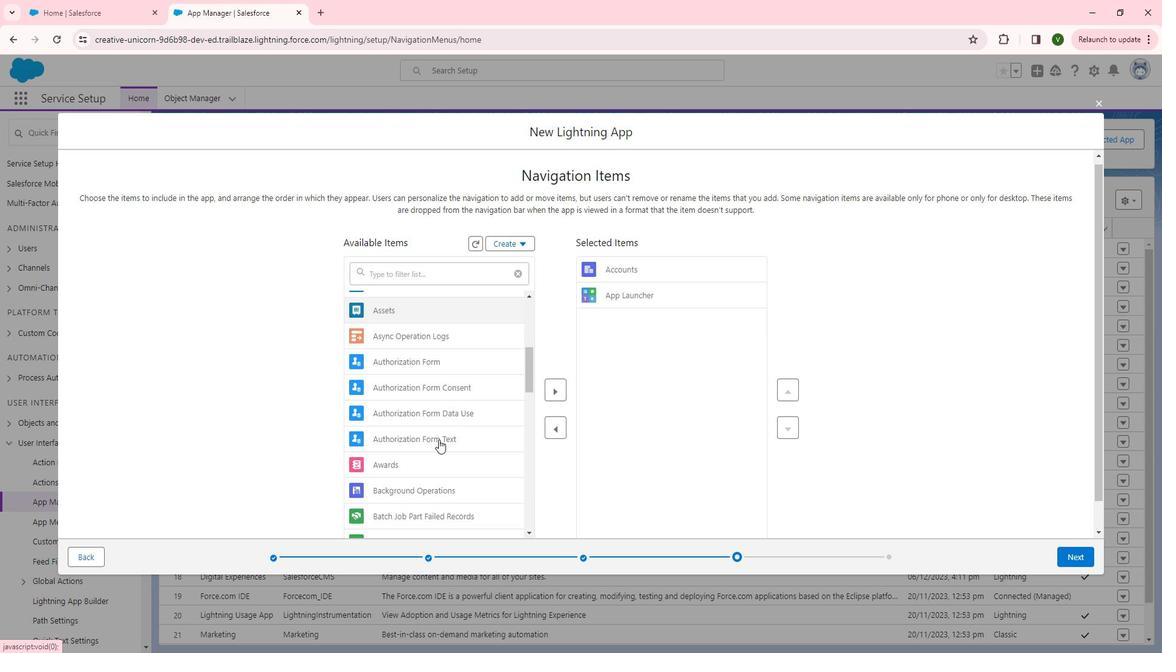 
Action: Mouse moved to (448, 440)
Screenshot: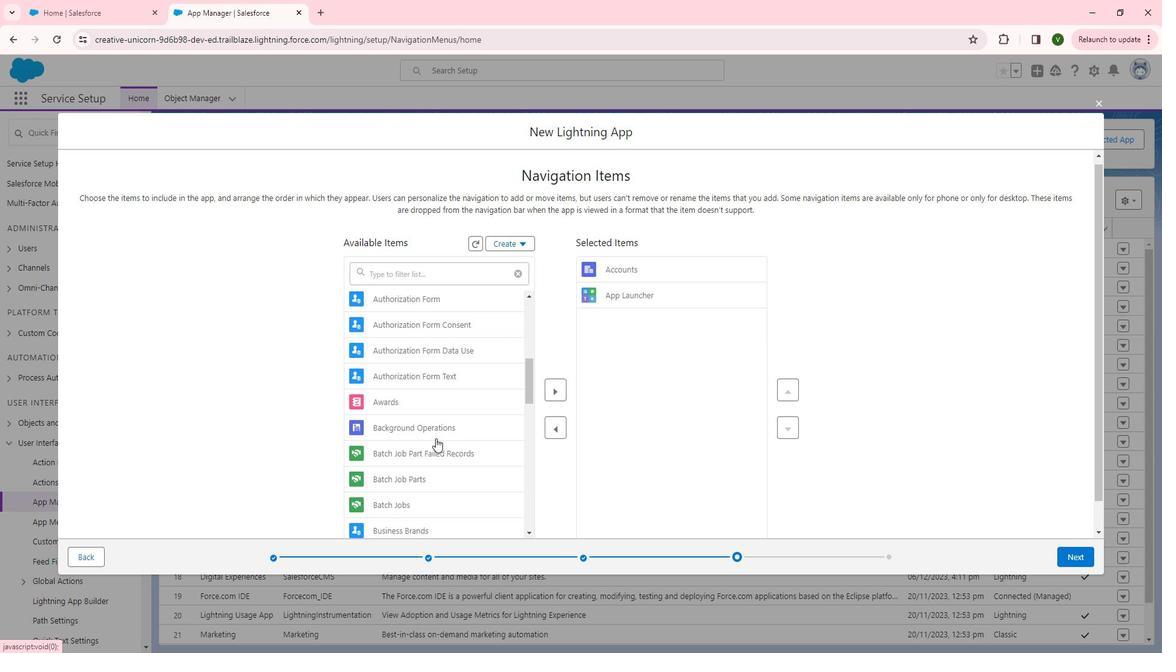 
Action: Mouse scrolled (448, 439) with delta (0, 0)
Screenshot: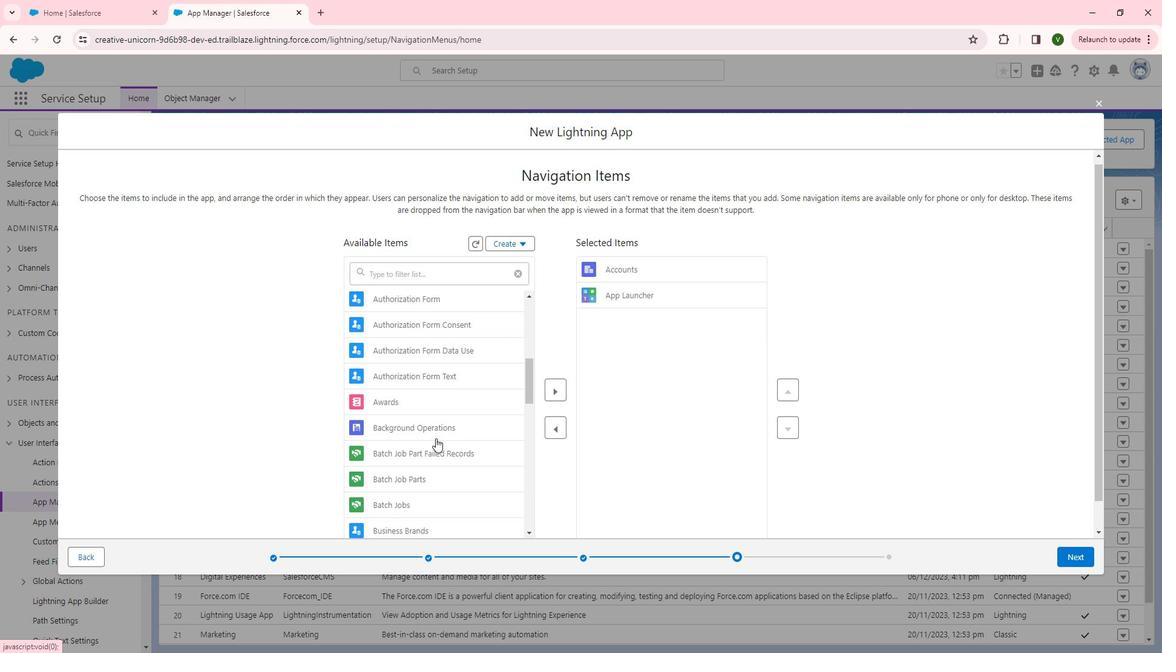 
Action: Mouse scrolled (448, 439) with delta (0, 0)
Screenshot: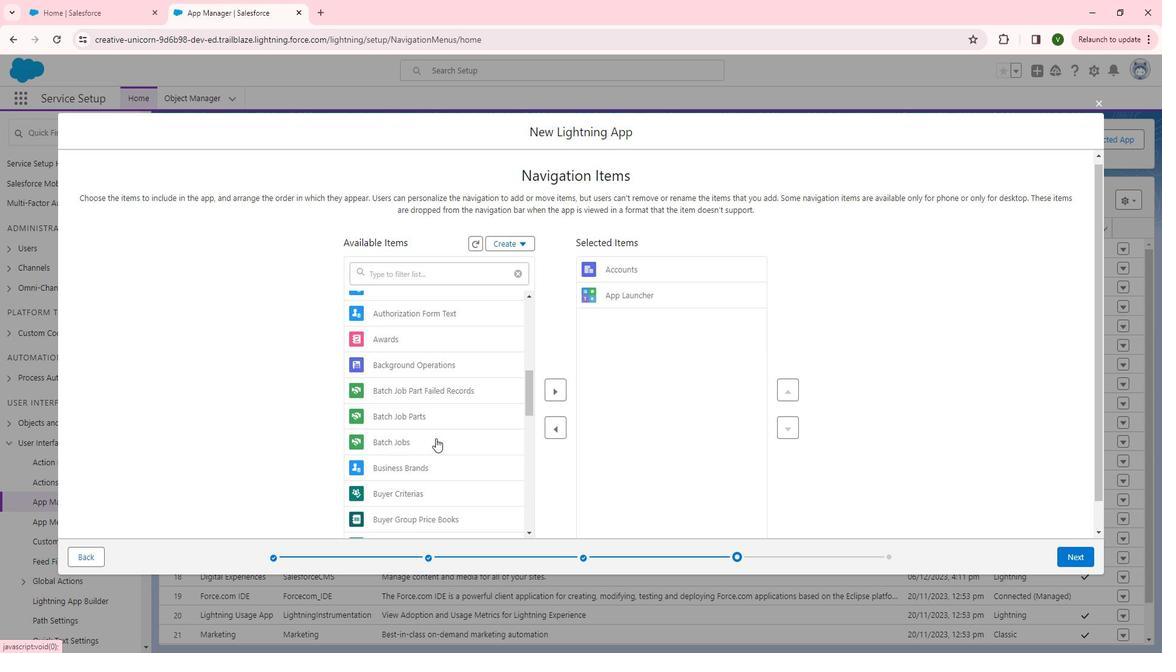 
Action: Mouse moved to (448, 435)
Screenshot: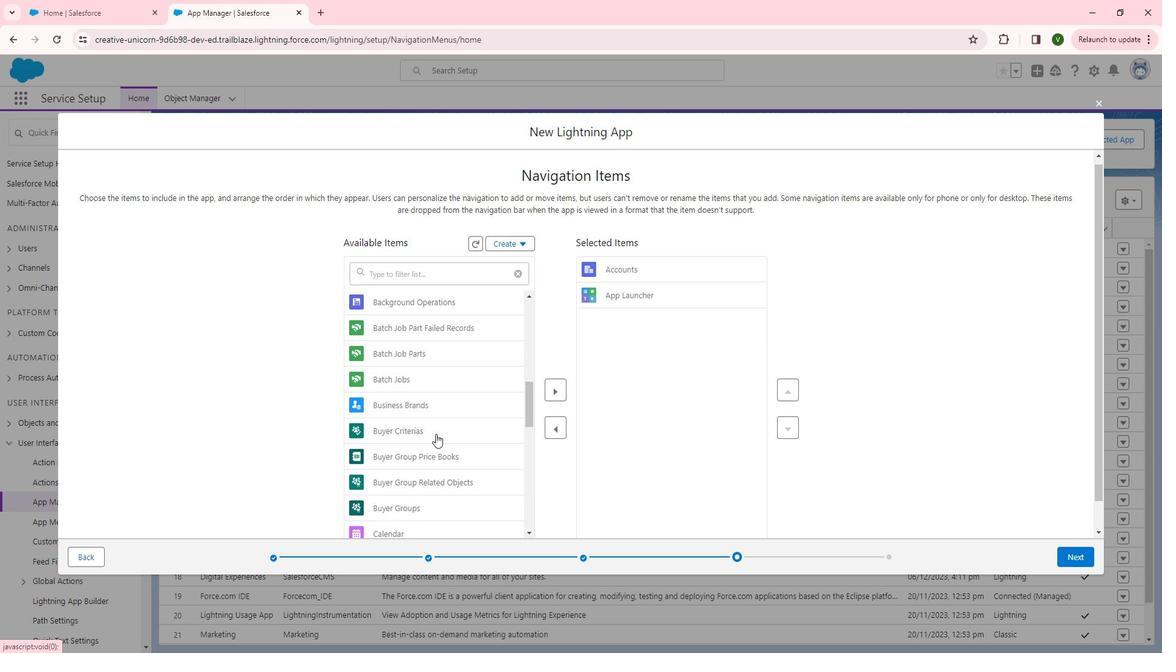 
Action: Mouse scrolled (448, 434) with delta (0, 0)
Screenshot: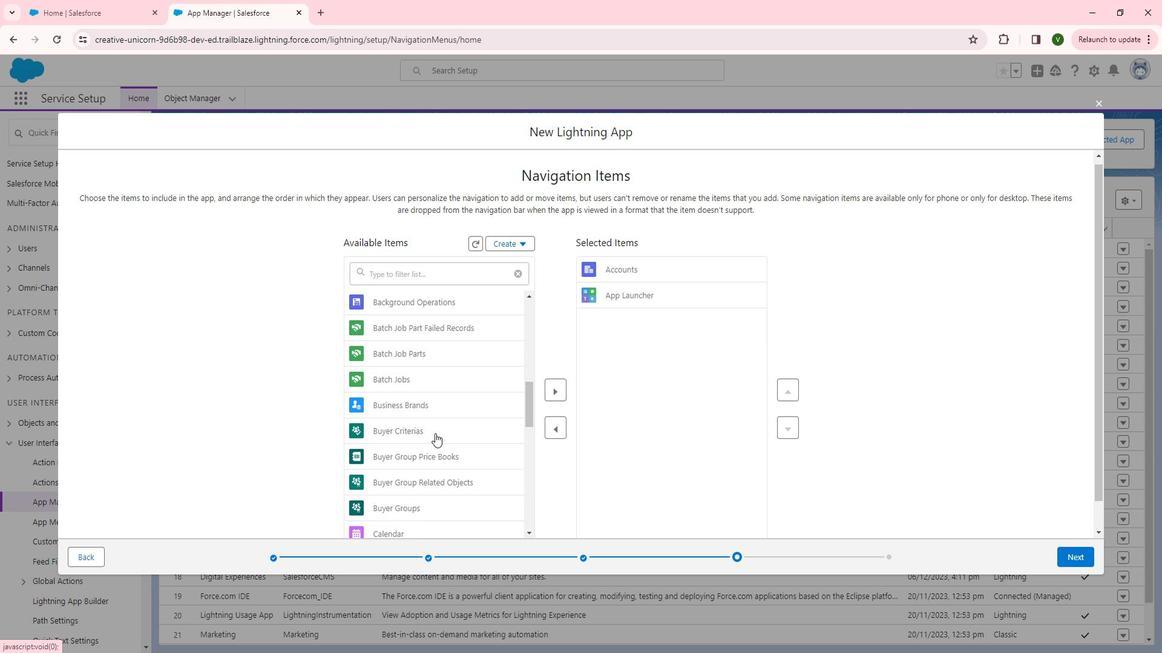 
Action: Mouse moved to (441, 423)
Screenshot: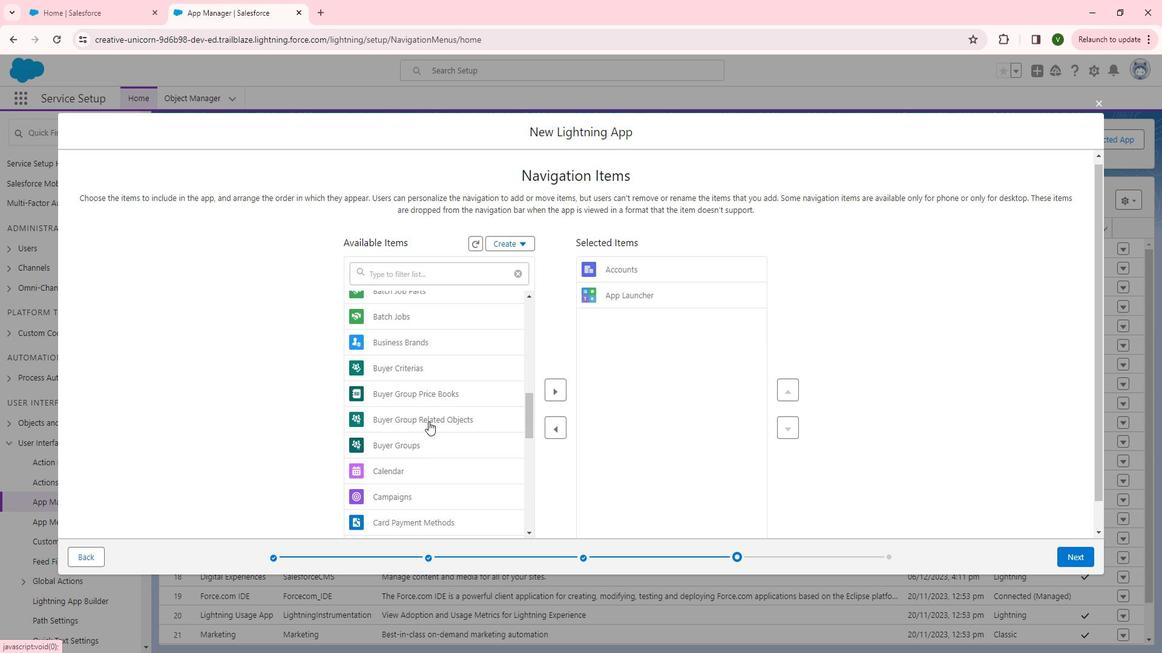 
Action: Mouse scrolled (441, 422) with delta (0, 0)
Screenshot: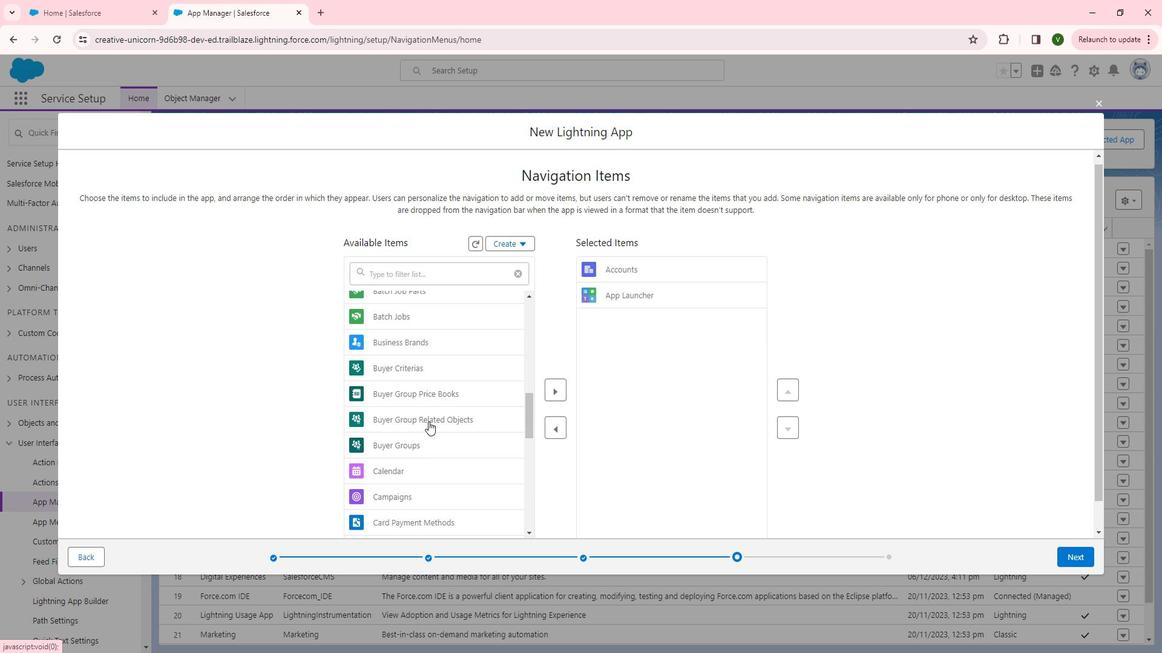 
Action: Mouse moved to (440, 418)
Screenshot: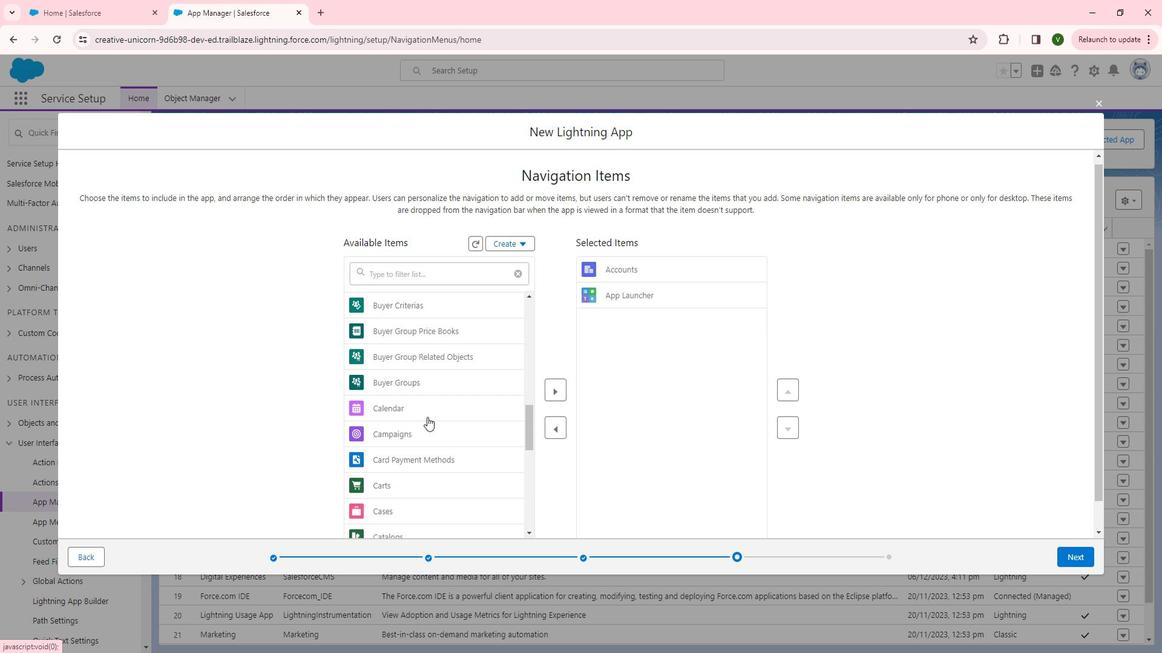 
Action: Mouse scrolled (440, 417) with delta (0, 0)
Screenshot: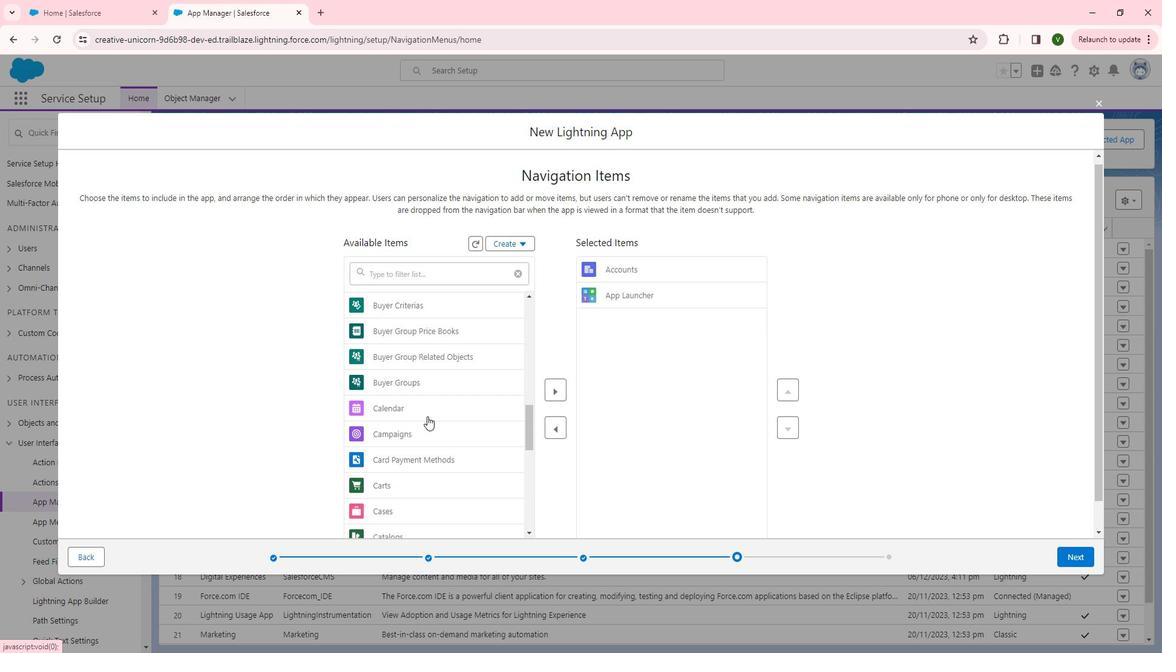 
Action: Mouse moved to (443, 343)
Screenshot: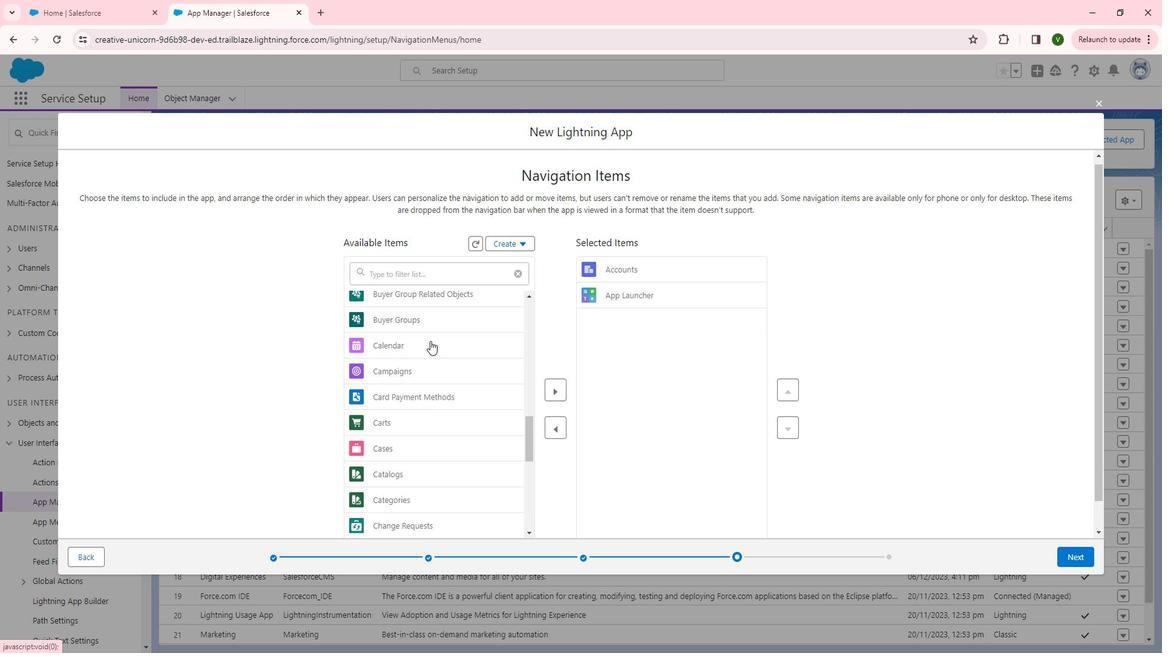 
Action: Mouse pressed left at (443, 343)
Screenshot: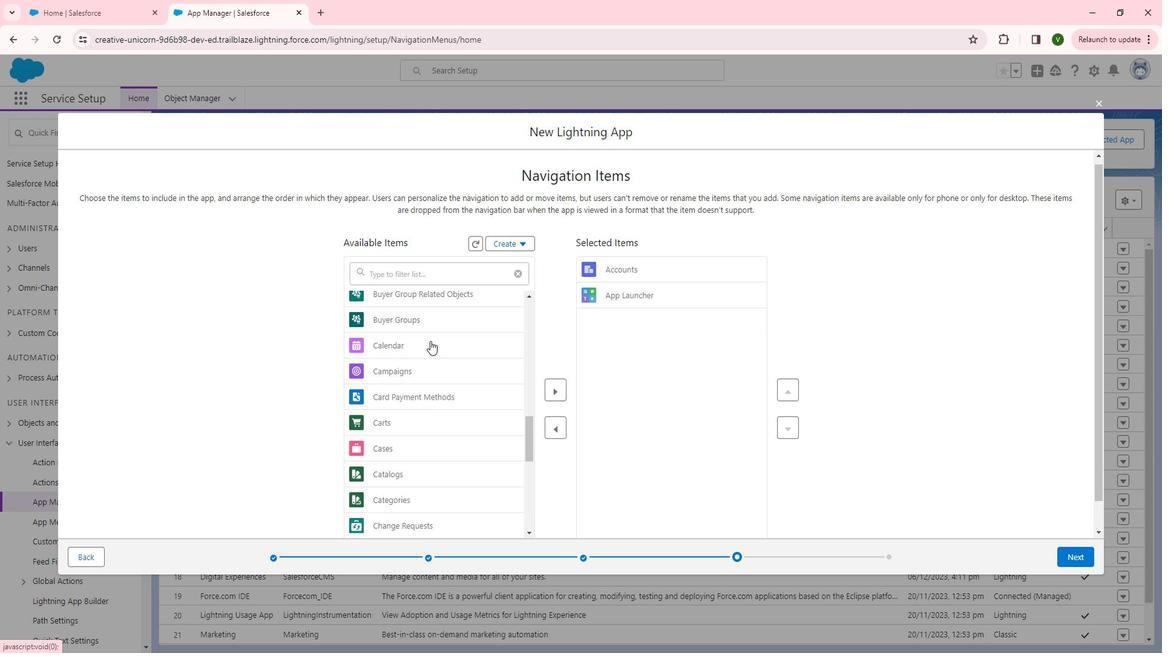 
Action: Mouse moved to (567, 389)
Screenshot: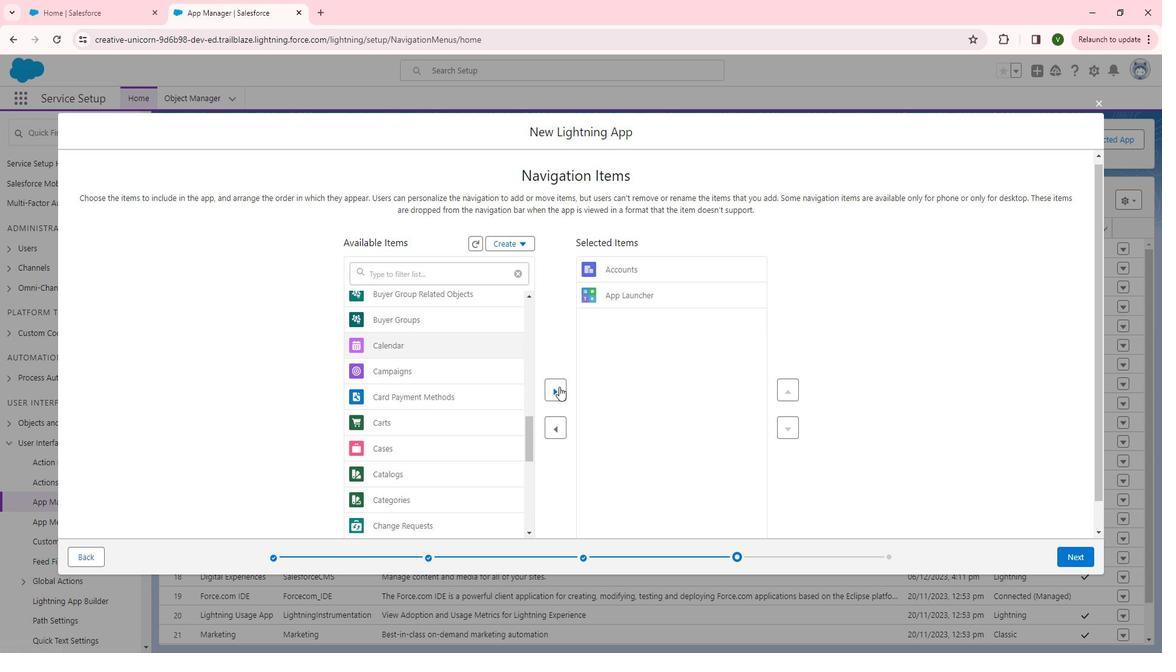 
Action: Mouse pressed left at (567, 389)
Screenshot: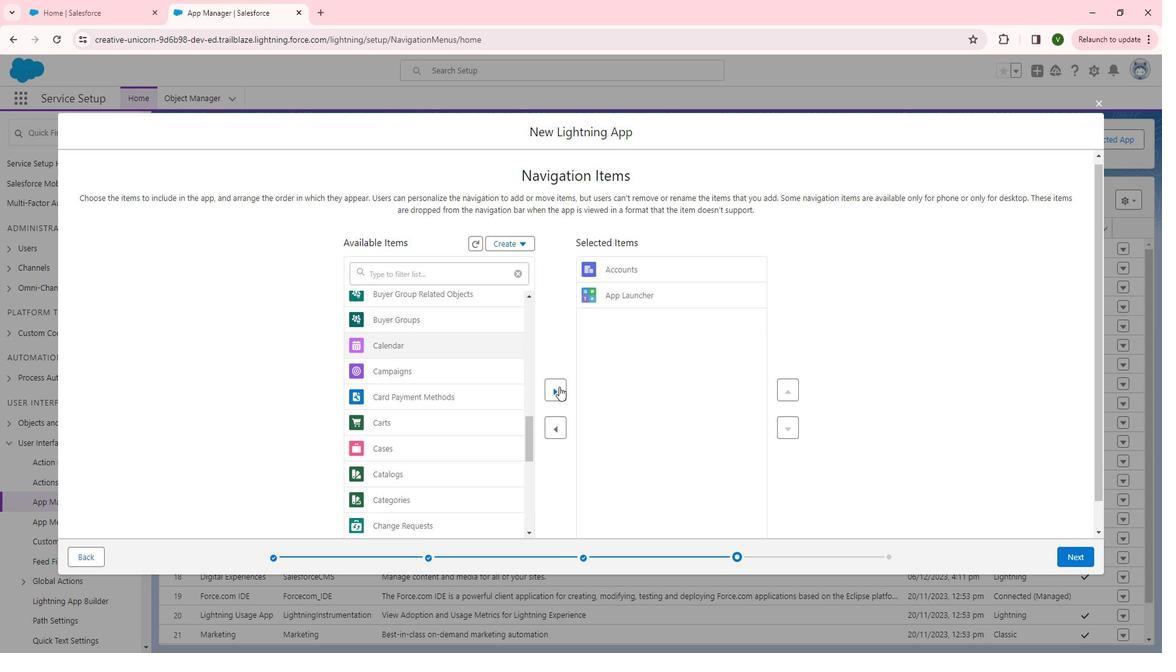 
Action: Mouse moved to (442, 408)
Screenshot: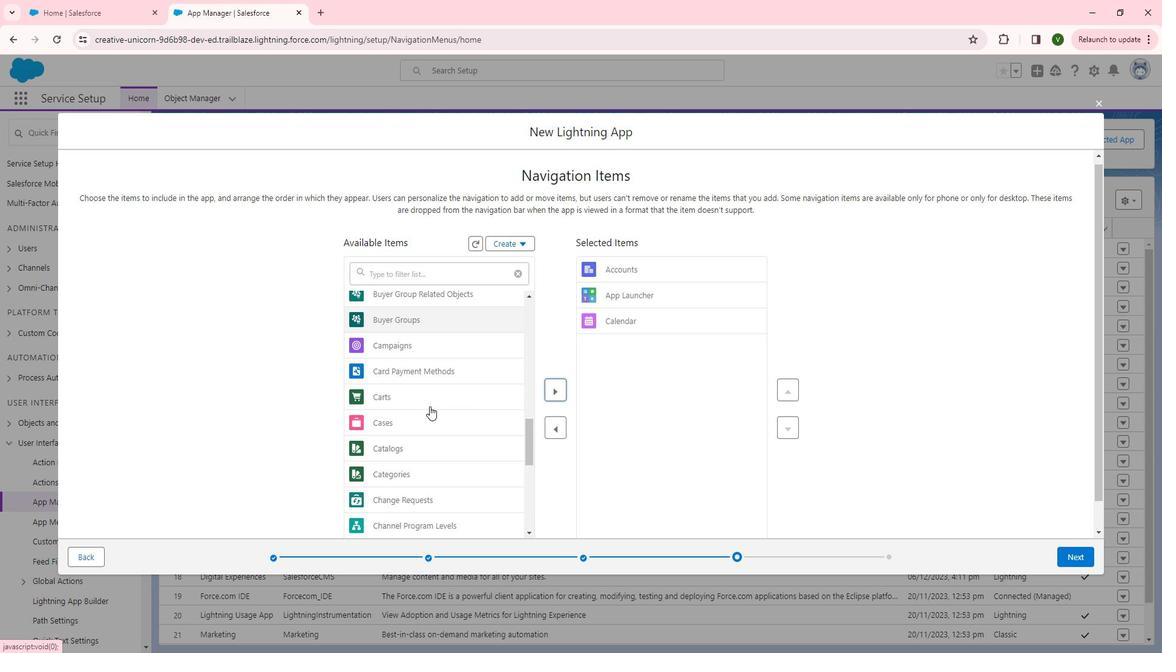 
Action: Mouse scrolled (442, 408) with delta (0, 0)
Screenshot: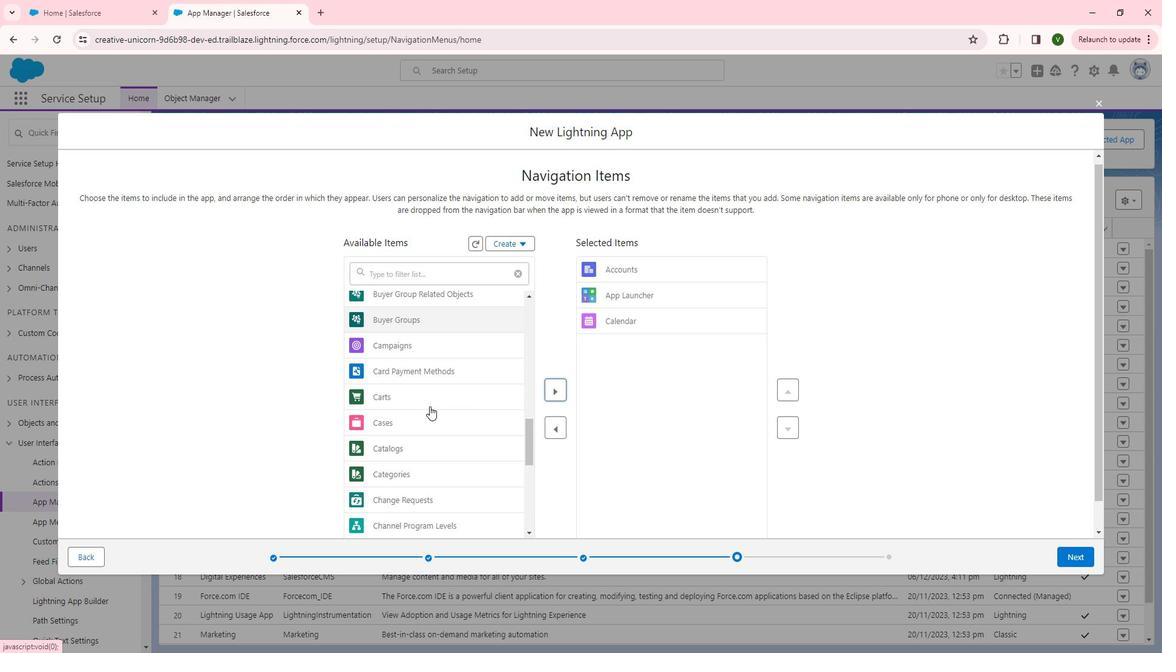 
Action: Mouse moved to (436, 362)
Screenshot: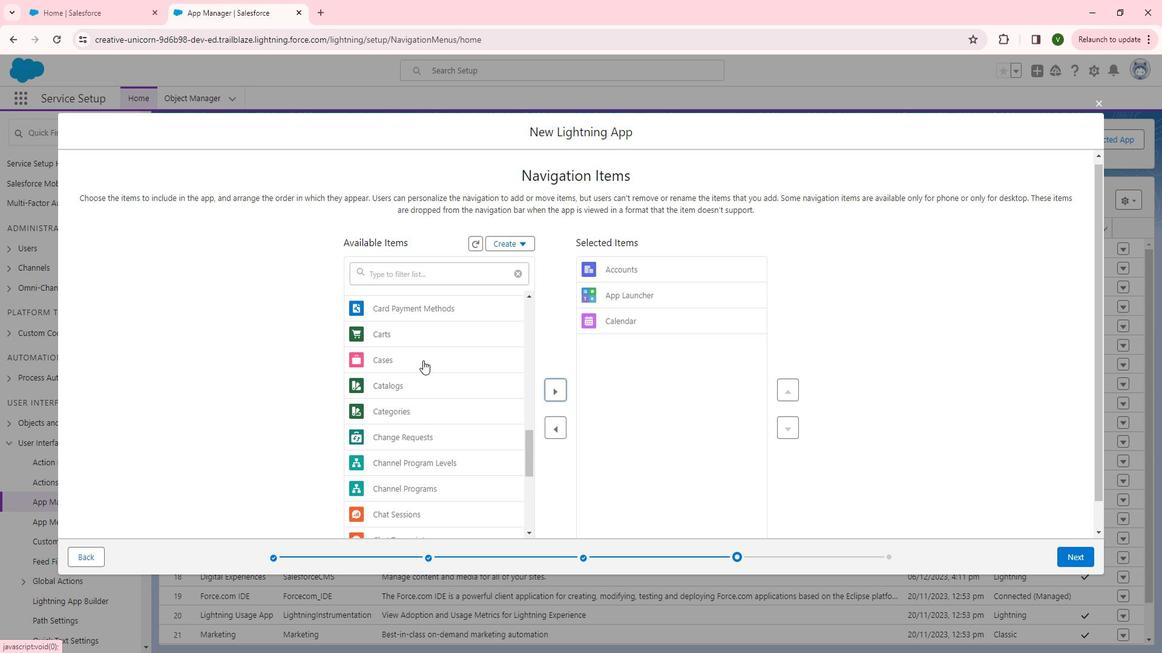 
Action: Mouse pressed left at (436, 362)
Screenshot: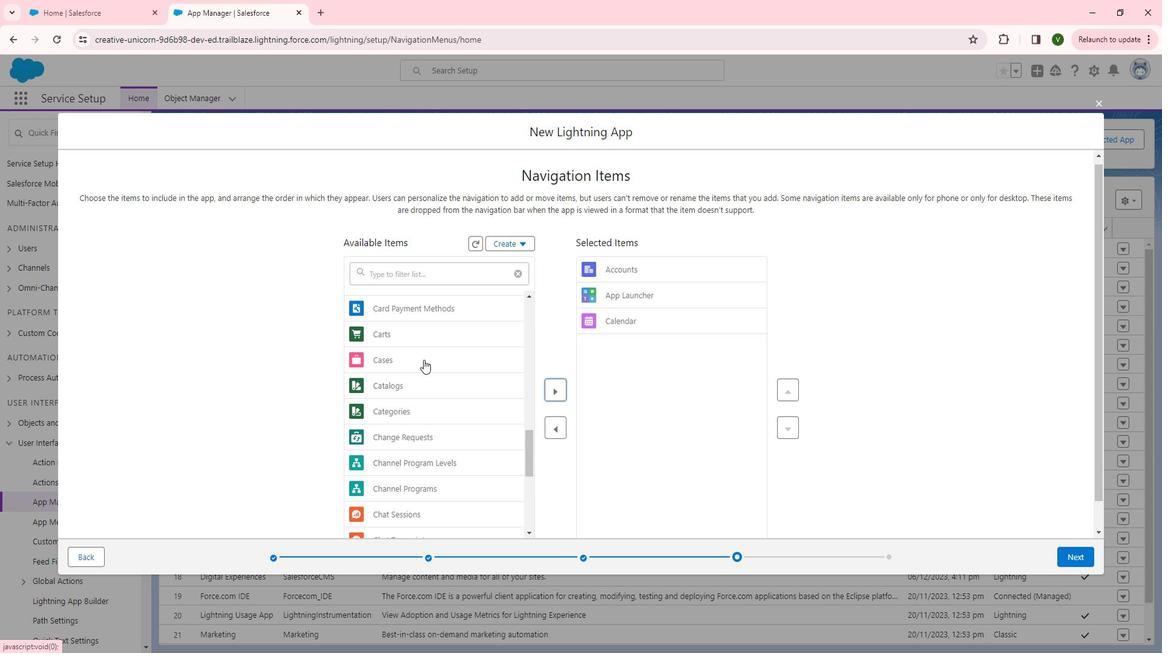 
Action: Mouse moved to (560, 391)
Screenshot: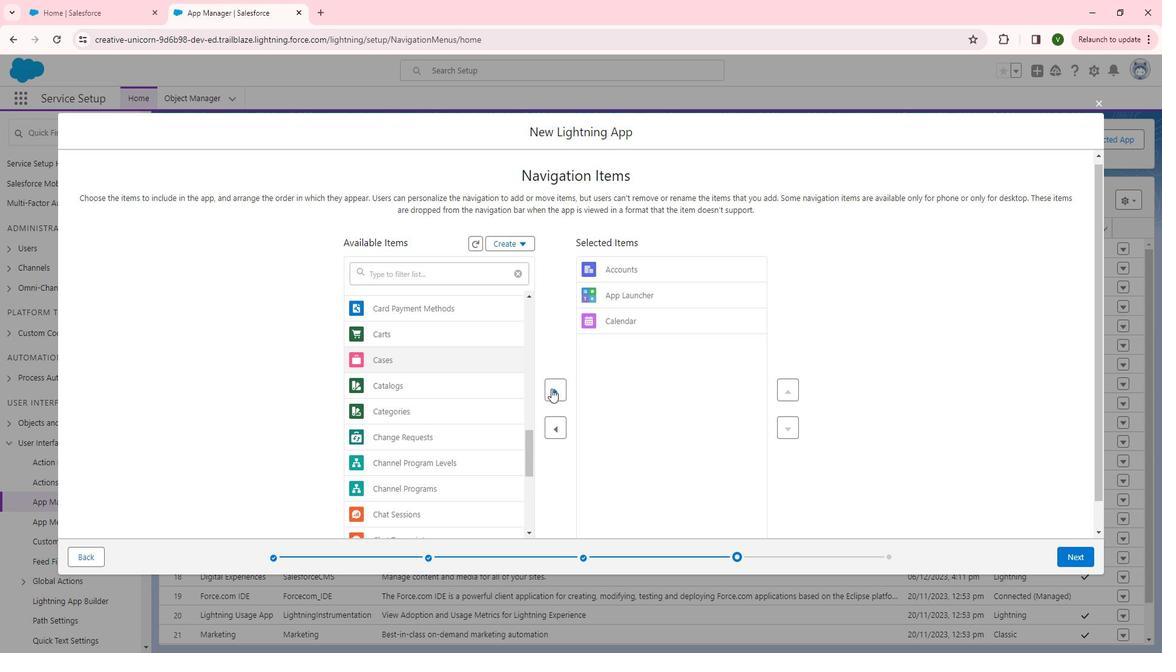 
Action: Mouse pressed left at (560, 391)
Screenshot: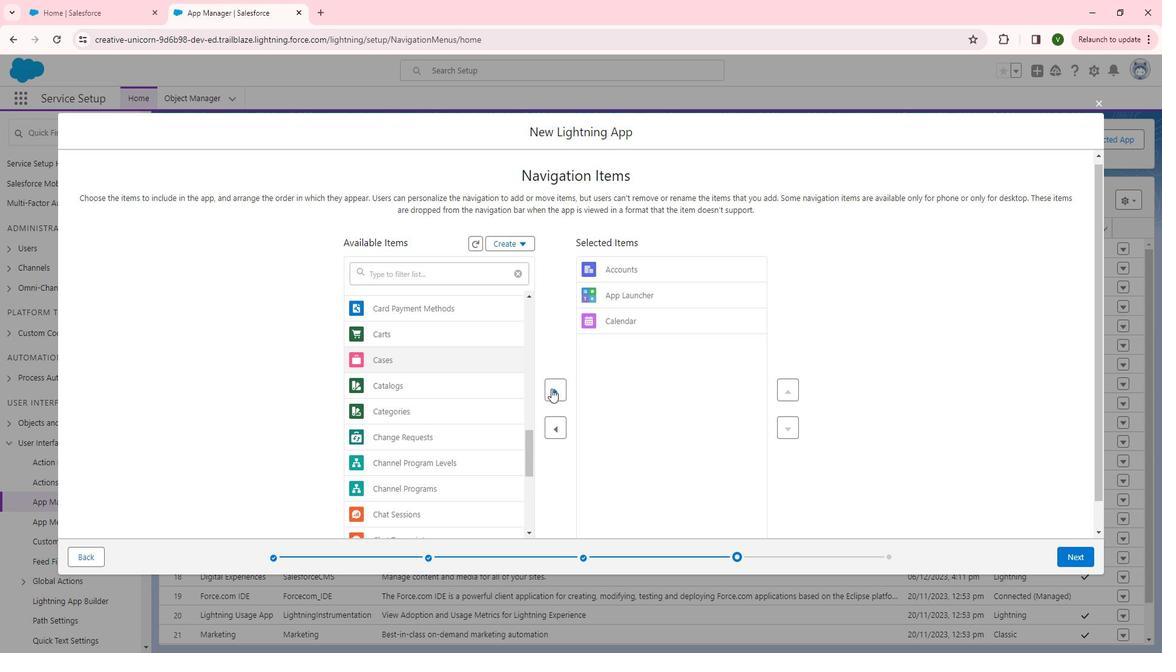 
Action: Mouse moved to (429, 400)
Screenshot: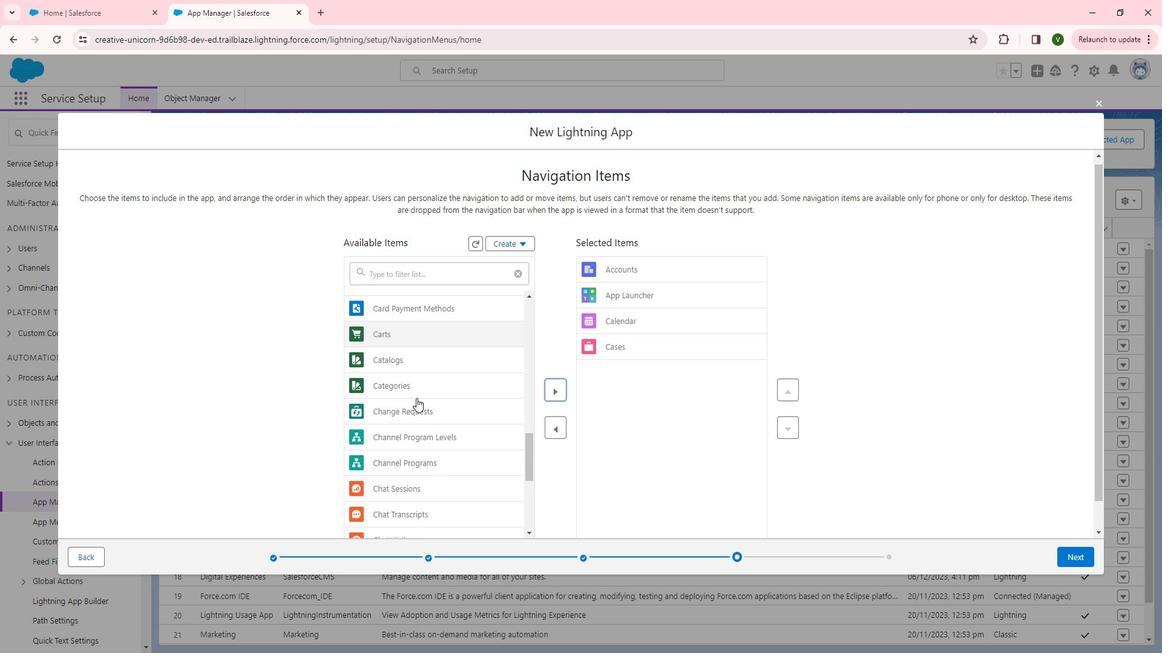 
Action: Mouse scrolled (429, 399) with delta (0, 0)
Screenshot: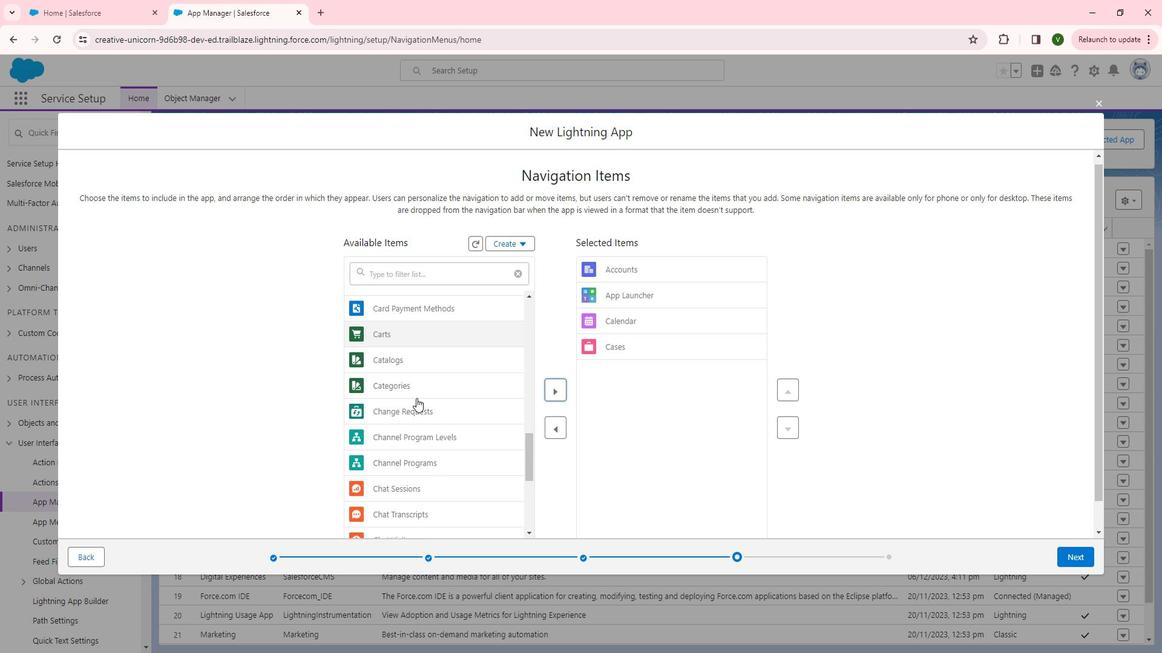 
Action: Mouse scrolled (429, 399) with delta (0, 0)
Screenshot: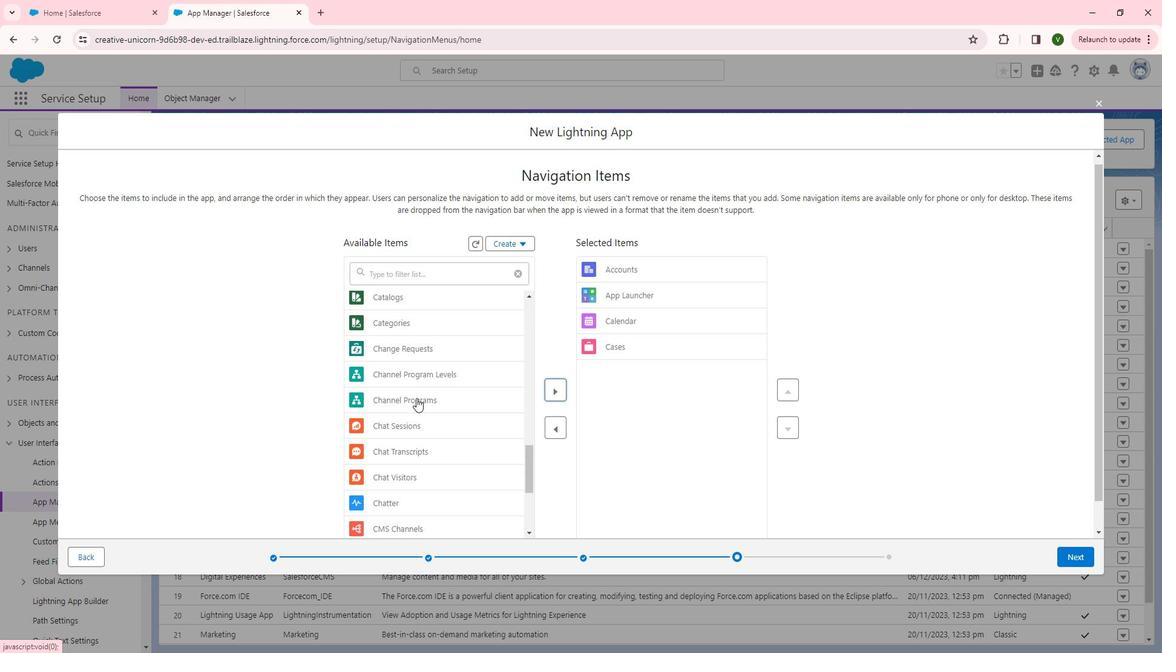 
Action: Mouse scrolled (429, 399) with delta (0, 0)
Screenshot: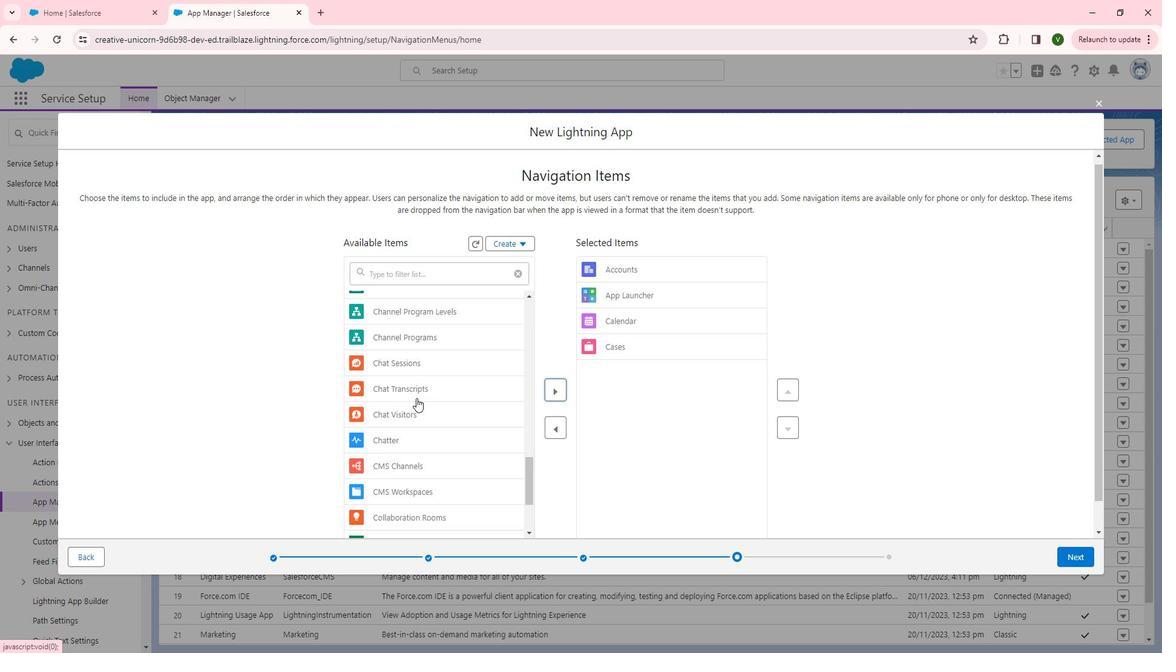 
Action: Mouse moved to (446, 461)
Screenshot: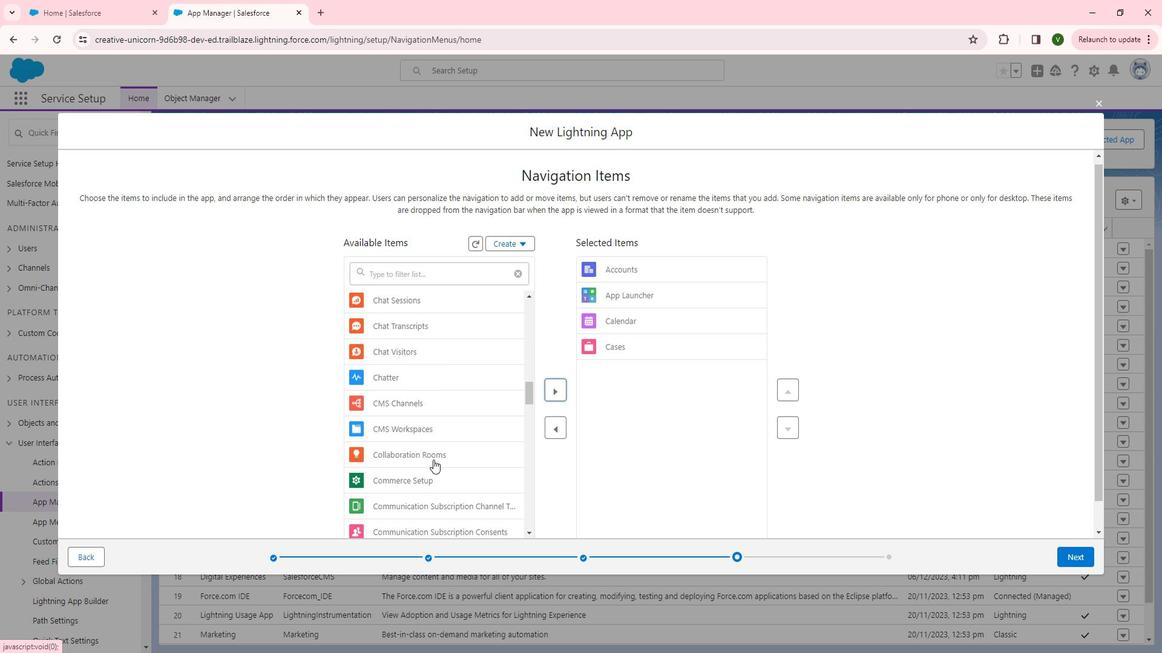 
Action: Mouse scrolled (446, 460) with delta (0, 0)
Screenshot: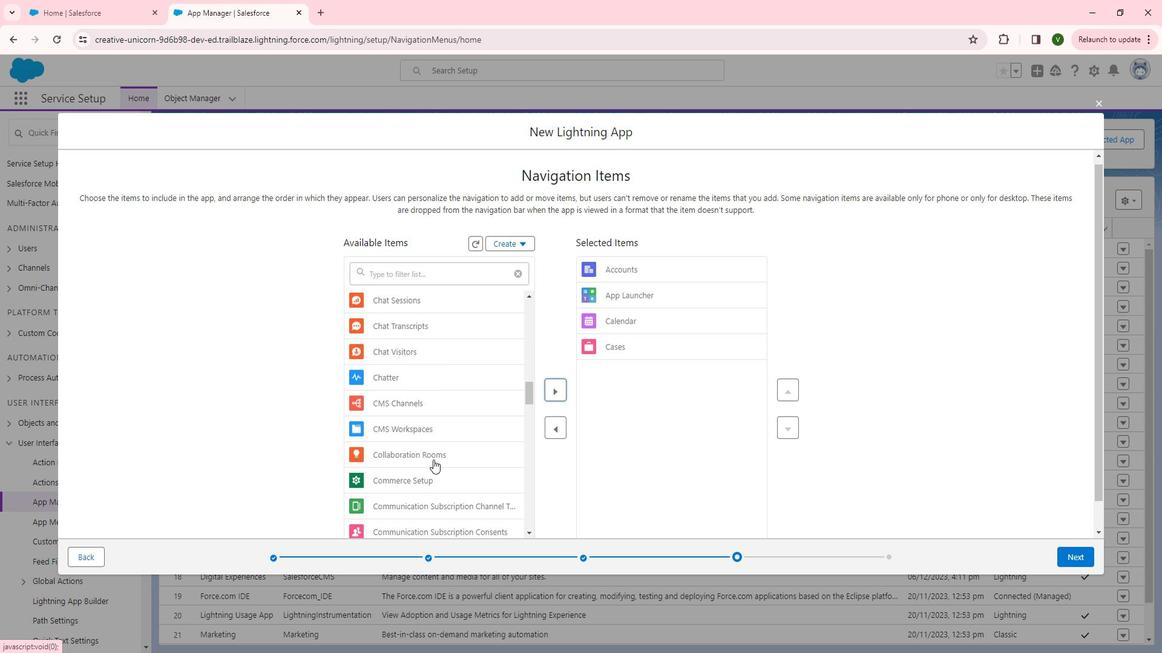 
Action: Mouse scrolled (446, 460) with delta (0, 0)
Screenshot: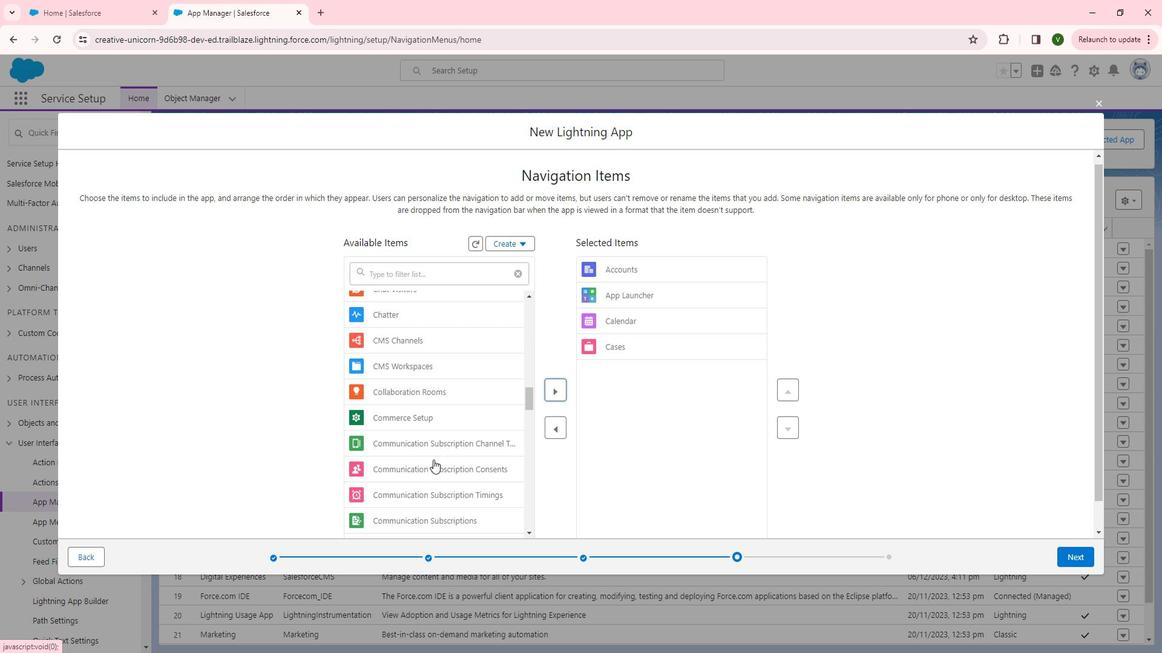 
Action: Mouse scrolled (446, 460) with delta (0, 0)
Screenshot: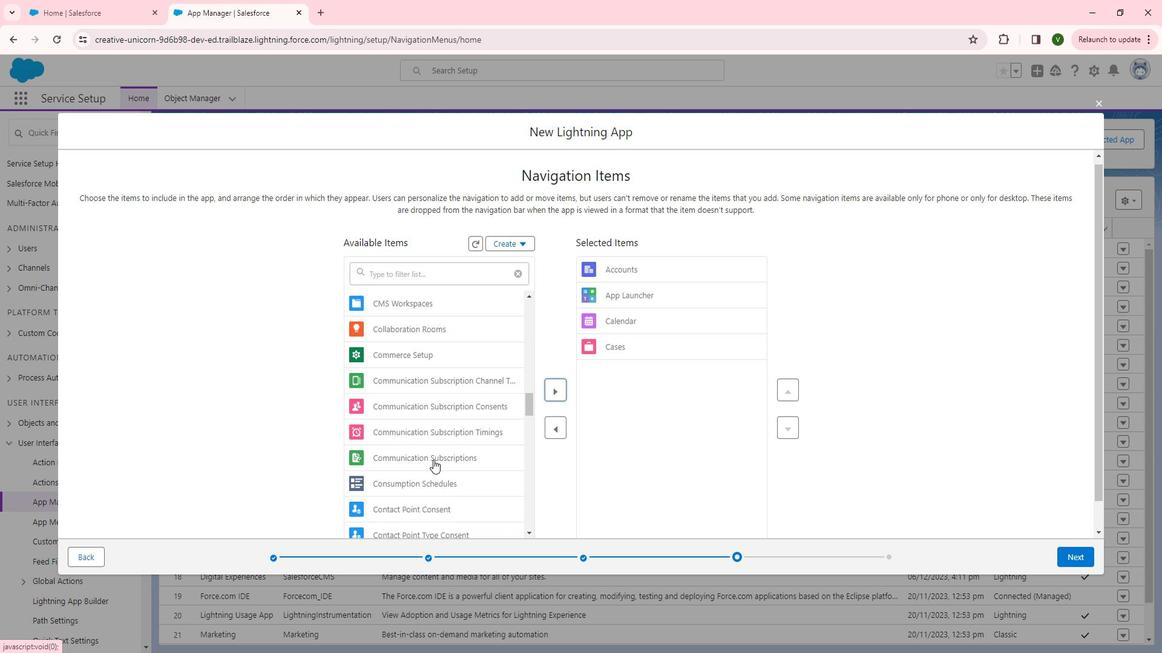 
Action: Mouse scrolled (446, 460) with delta (0, 0)
Screenshot: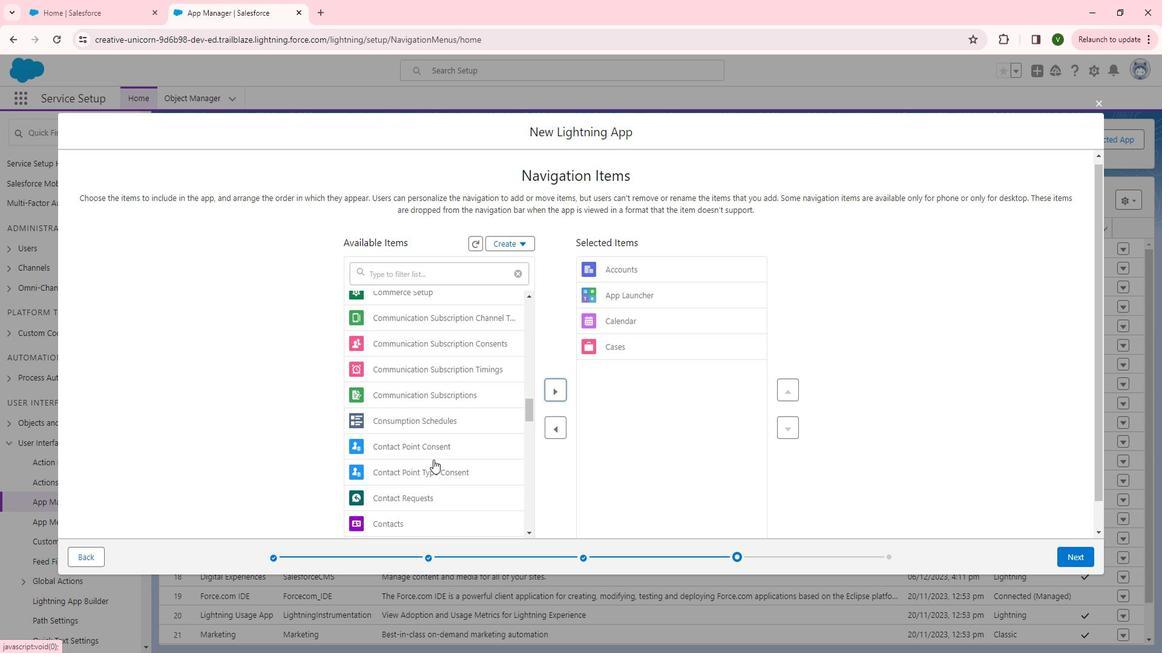
Action: Mouse scrolled (446, 460) with delta (0, 0)
Screenshot: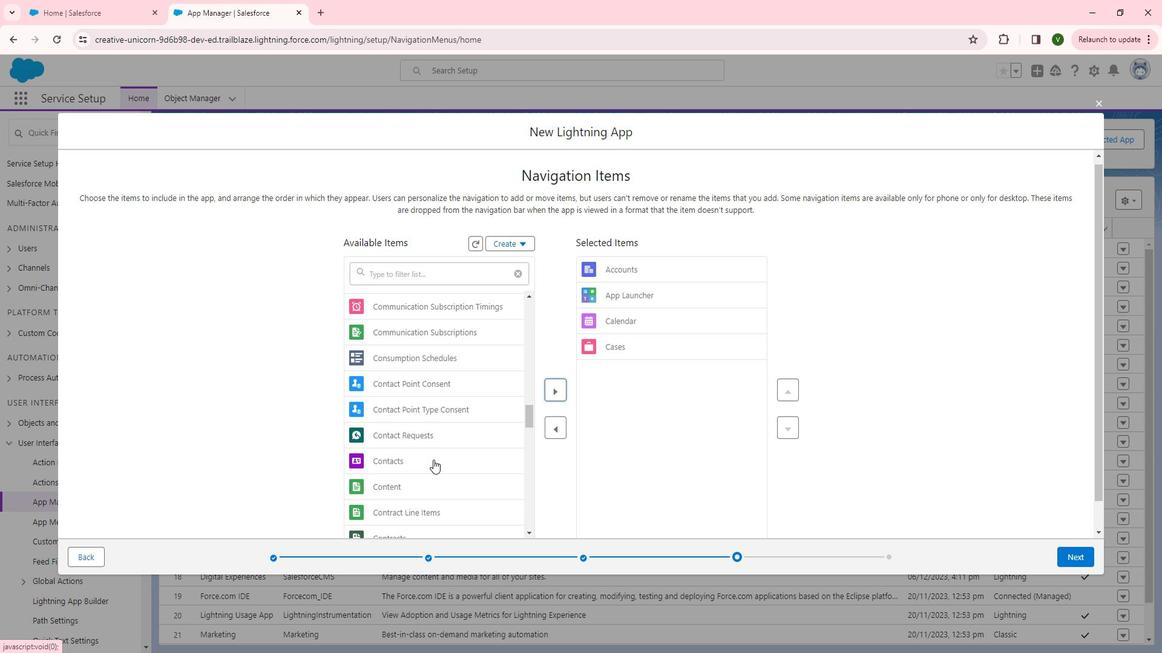 
Action: Mouse moved to (452, 395)
Screenshot: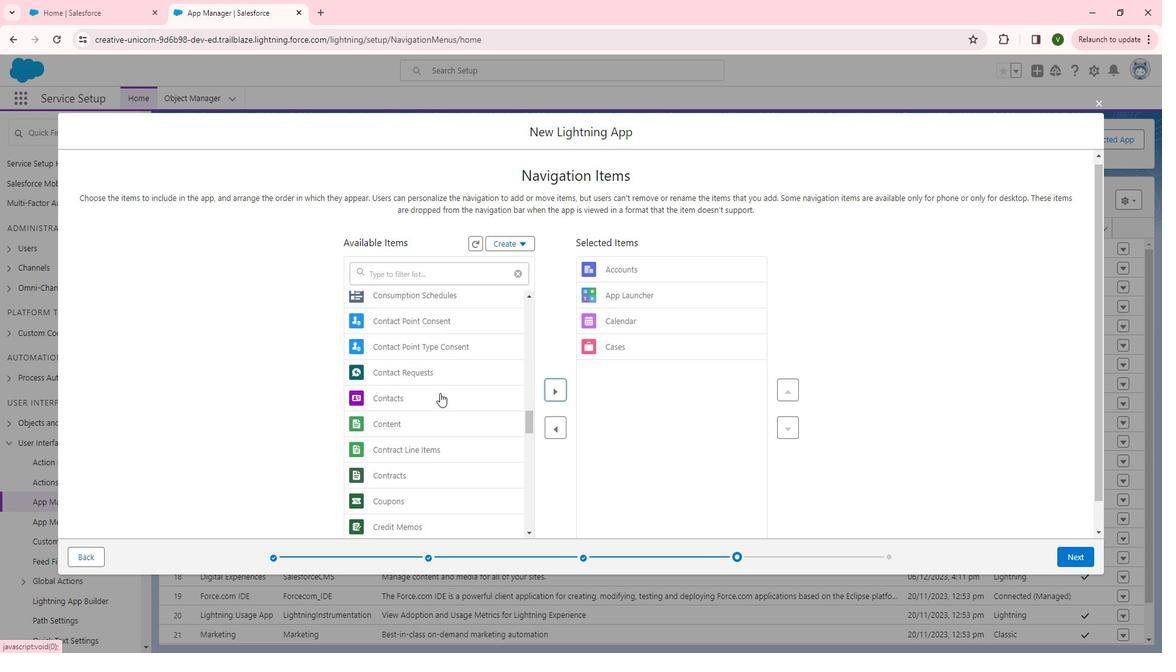 
Action: Mouse pressed left at (452, 395)
Screenshot: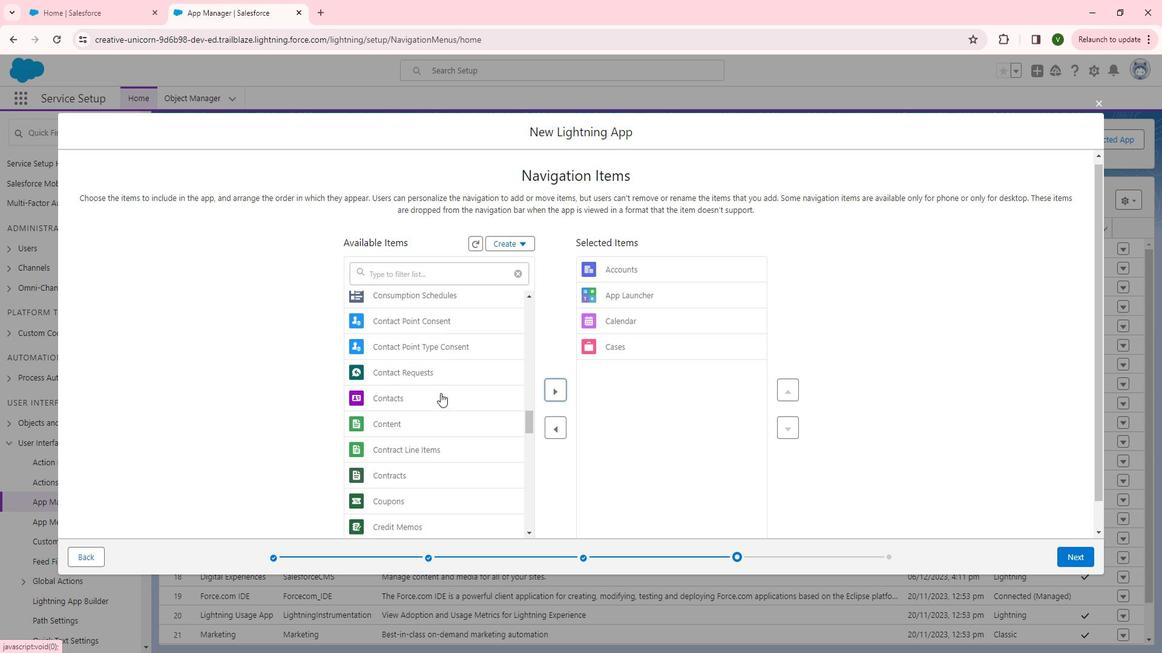 
Action: Mouse moved to (570, 387)
Screenshot: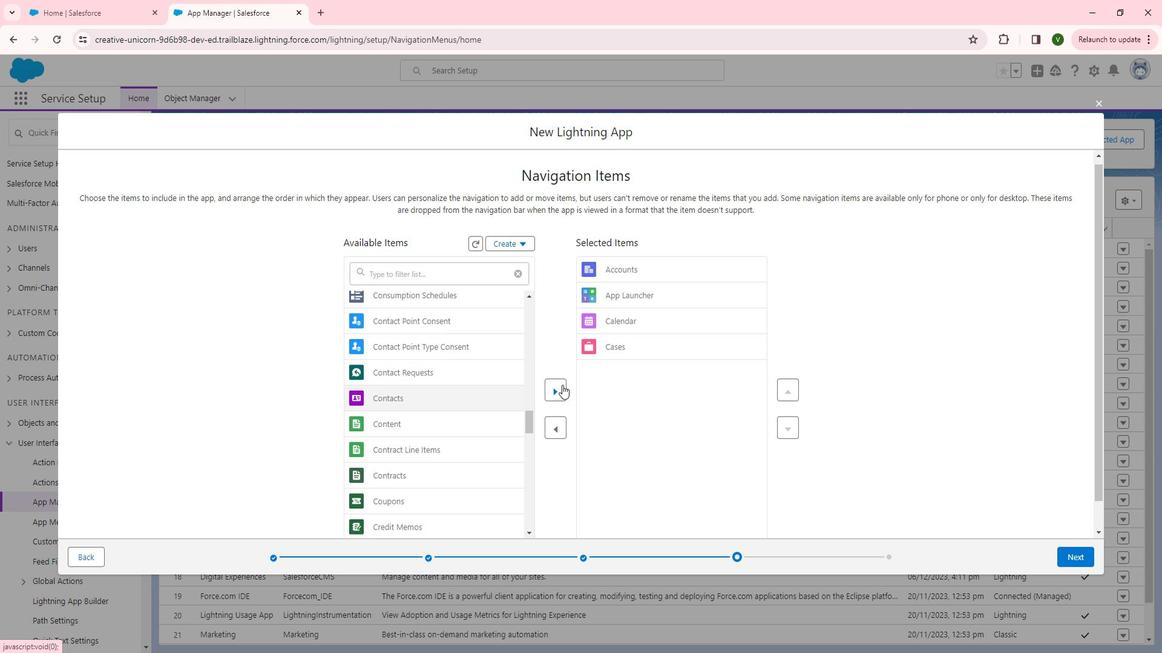 
Action: Mouse pressed left at (570, 387)
Screenshot: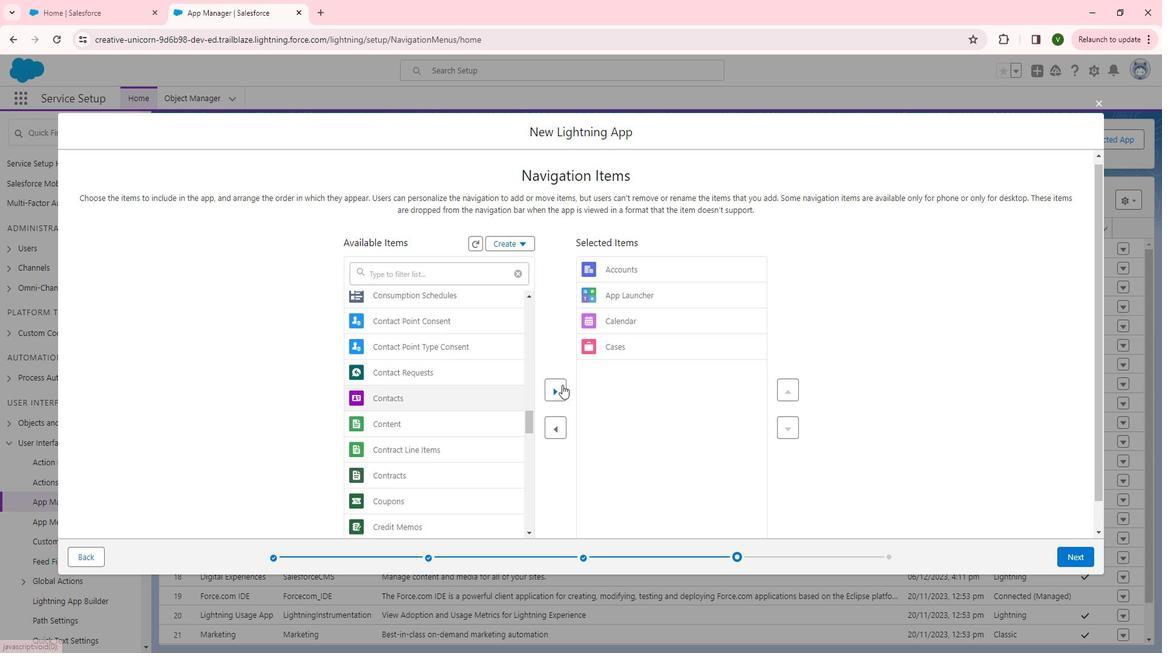 
Action: Mouse moved to (463, 431)
Screenshot: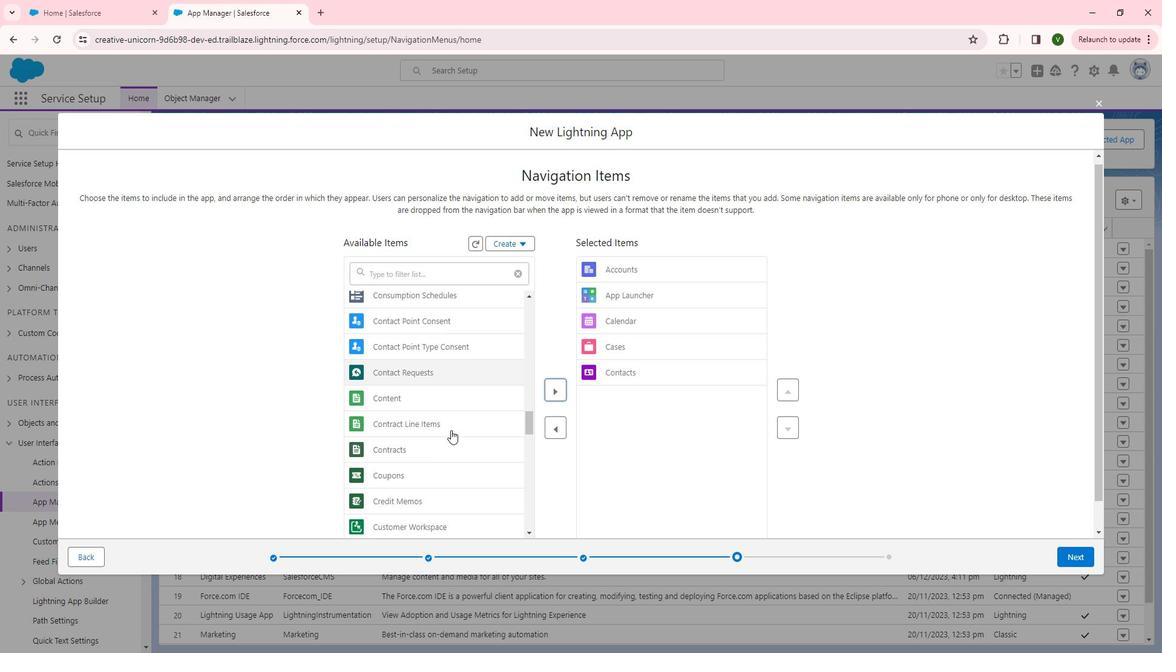 
Action: Mouse scrolled (463, 431) with delta (0, 0)
Screenshot: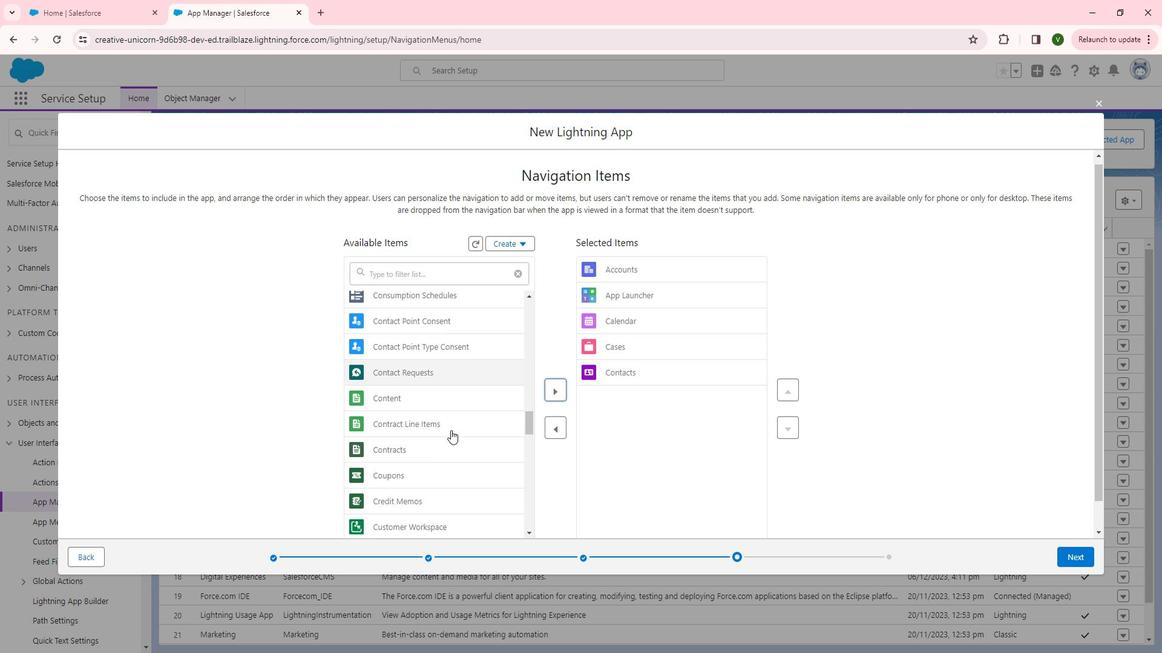 
Action: Mouse scrolled (463, 431) with delta (0, 0)
Screenshot: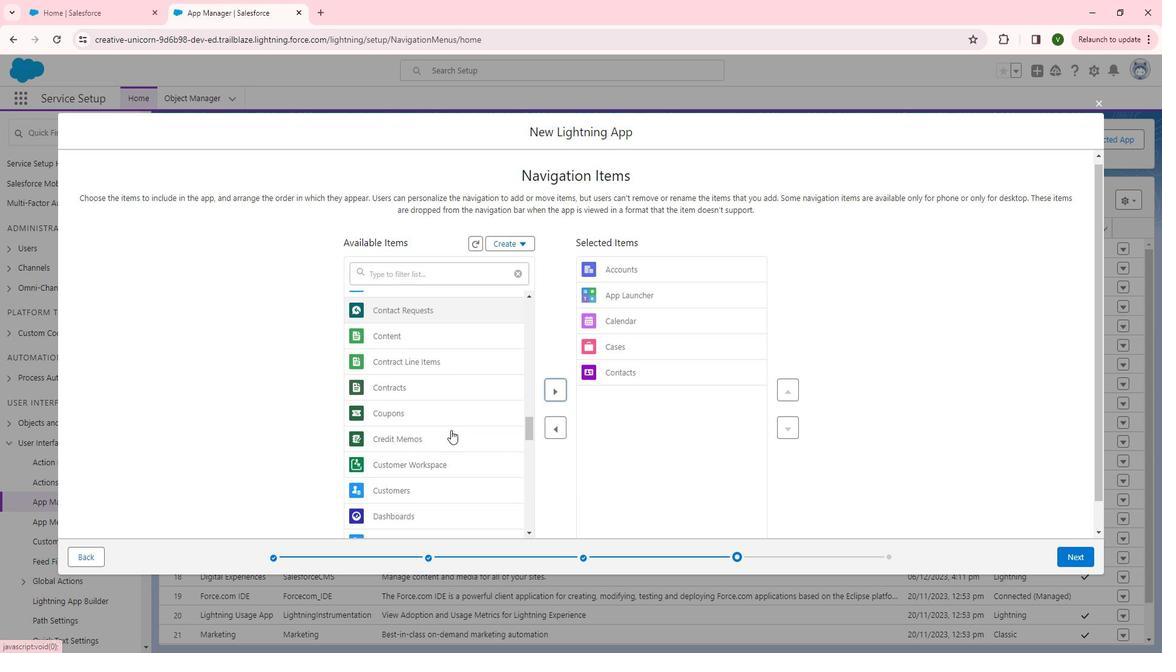 
Action: Mouse moved to (461, 431)
Screenshot: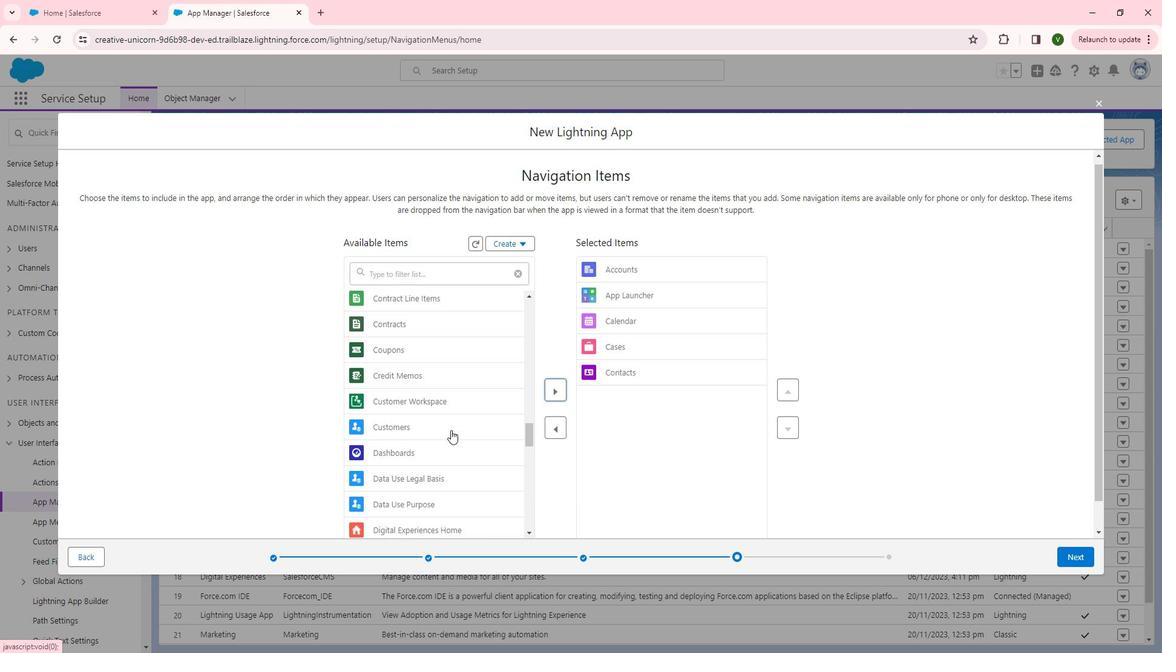 
Action: Mouse scrolled (461, 431) with delta (0, 0)
Screenshot: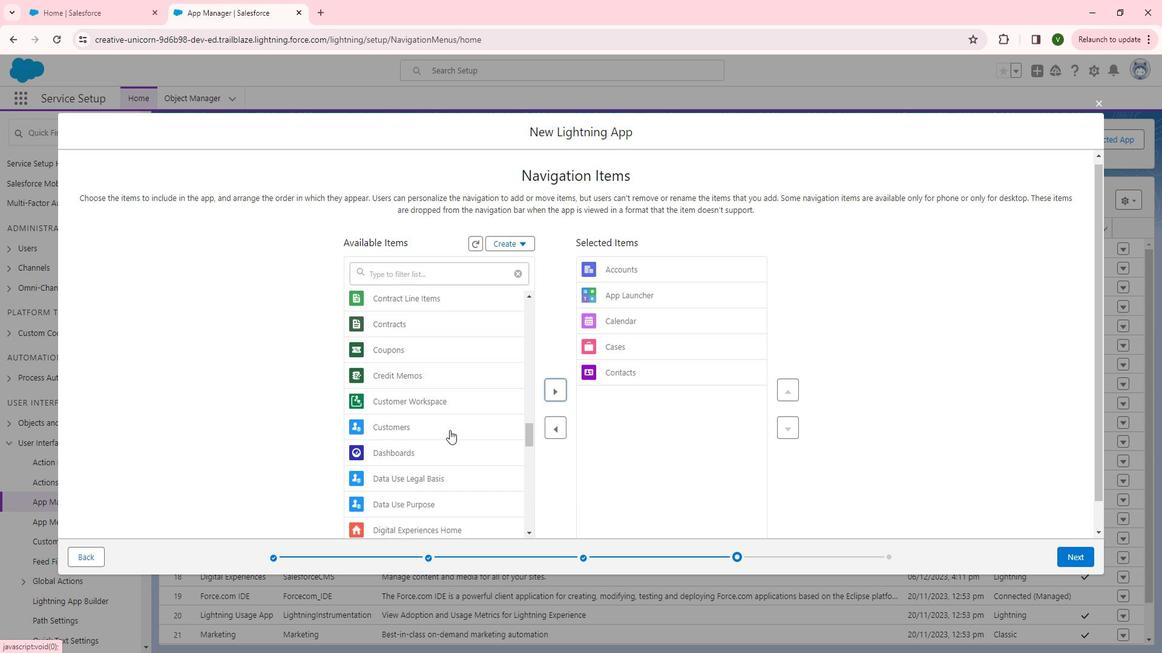 
Action: Mouse scrolled (461, 431) with delta (0, 0)
Screenshot: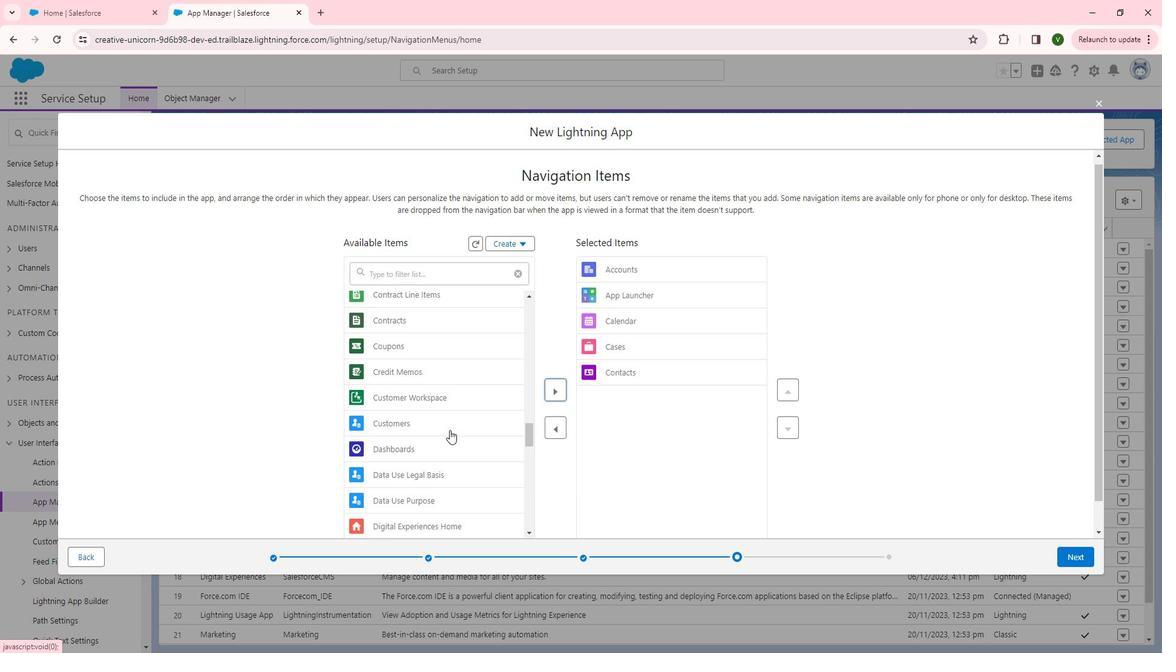 
Action: Mouse moved to (467, 438)
Screenshot: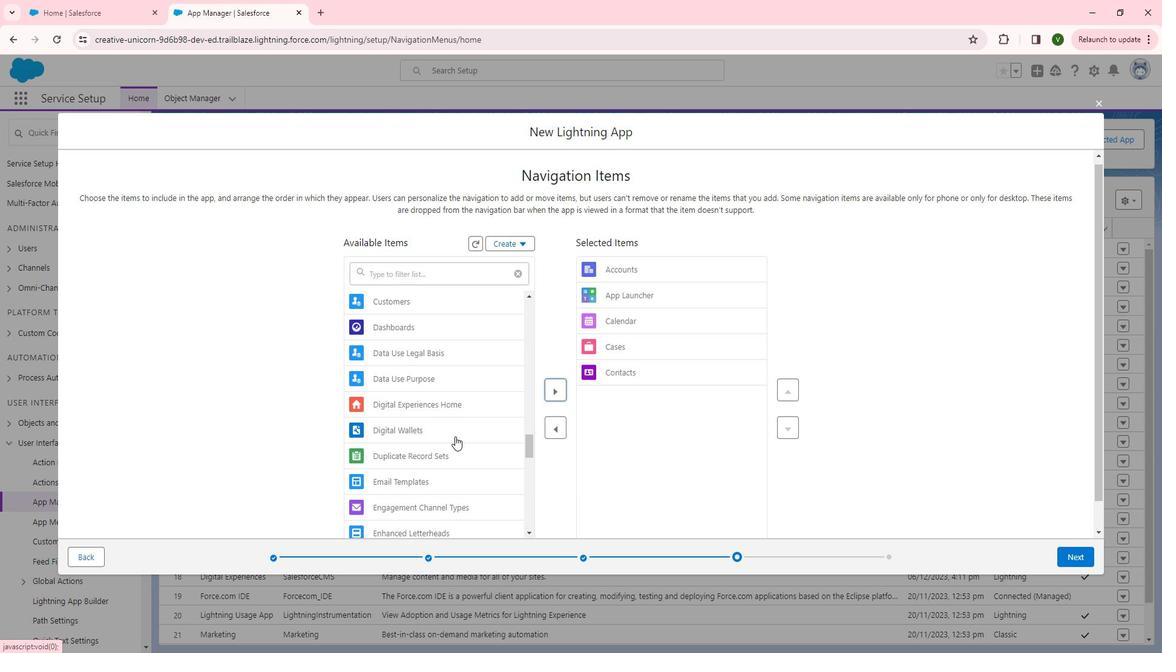 
Action: Mouse pressed left at (467, 438)
Screenshot: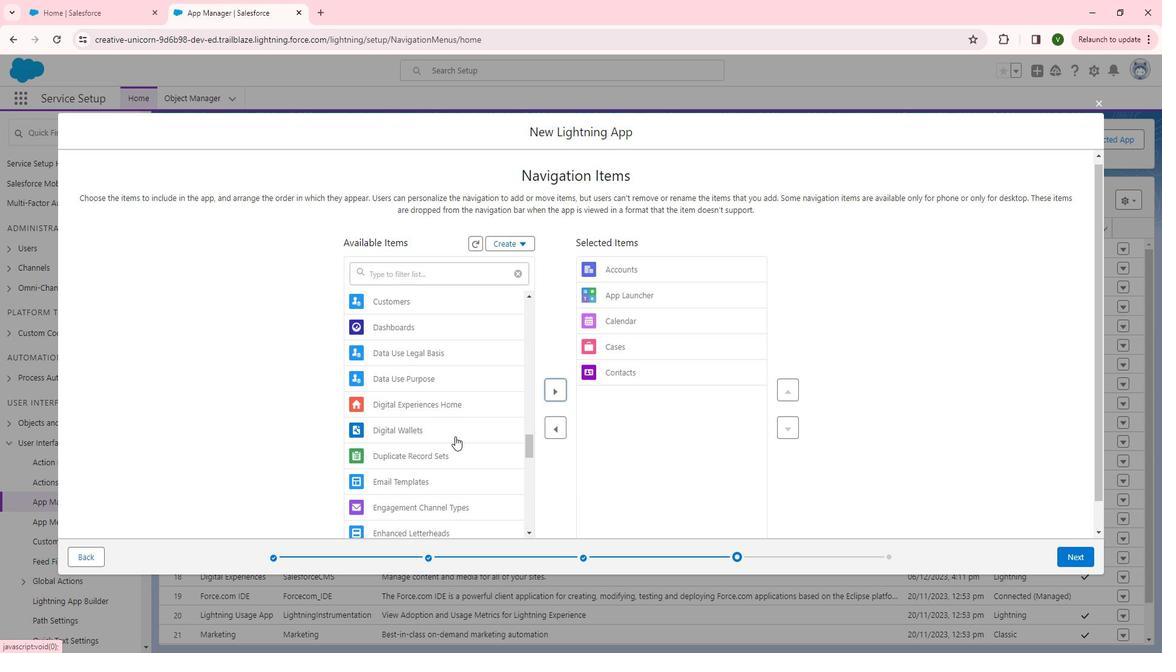 
Action: Mouse moved to (558, 395)
Screenshot: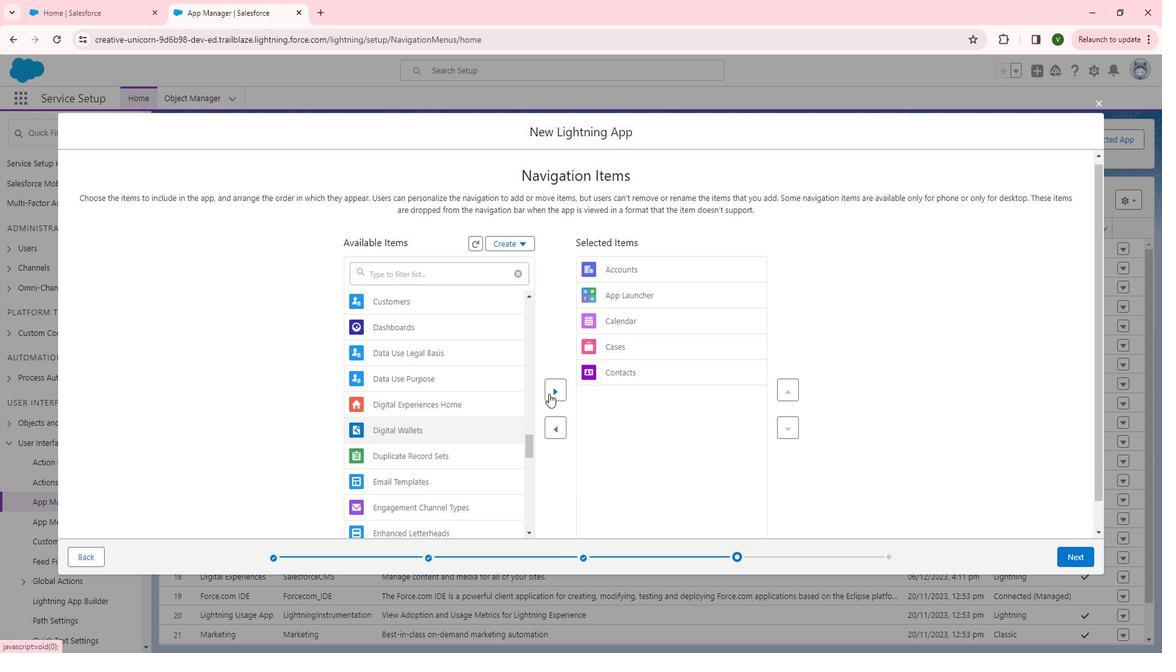 
Action: Mouse pressed left at (558, 395)
Screenshot: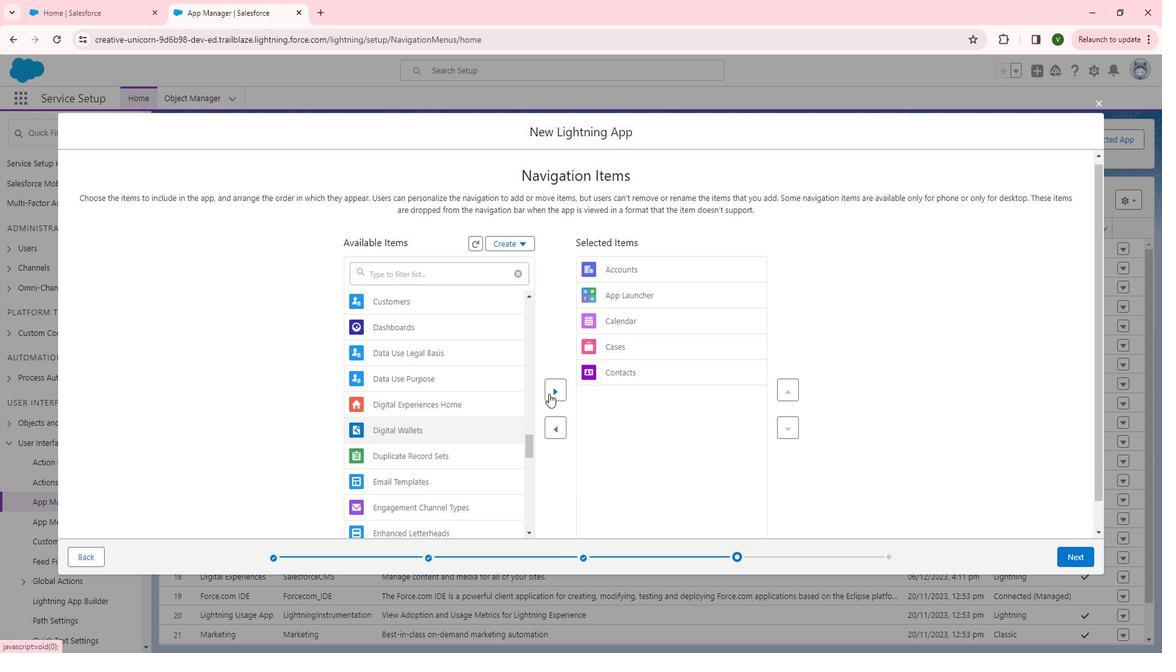 
Action: Mouse moved to (1059, 552)
Screenshot: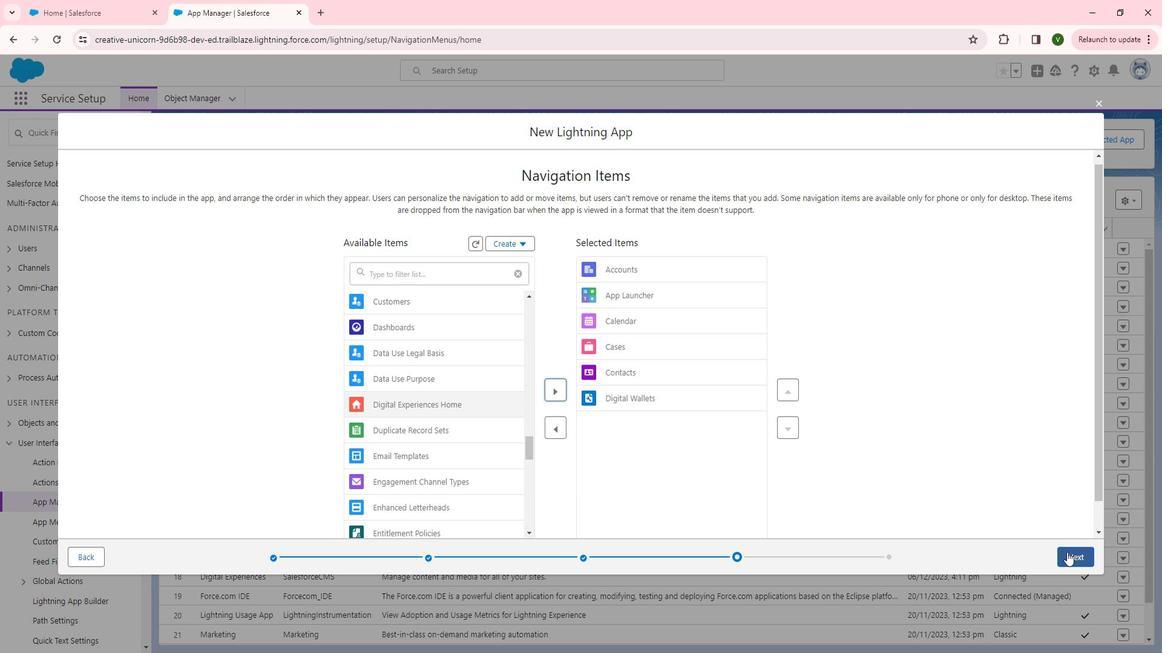 
Action: Mouse pressed left at (1059, 552)
Screenshot: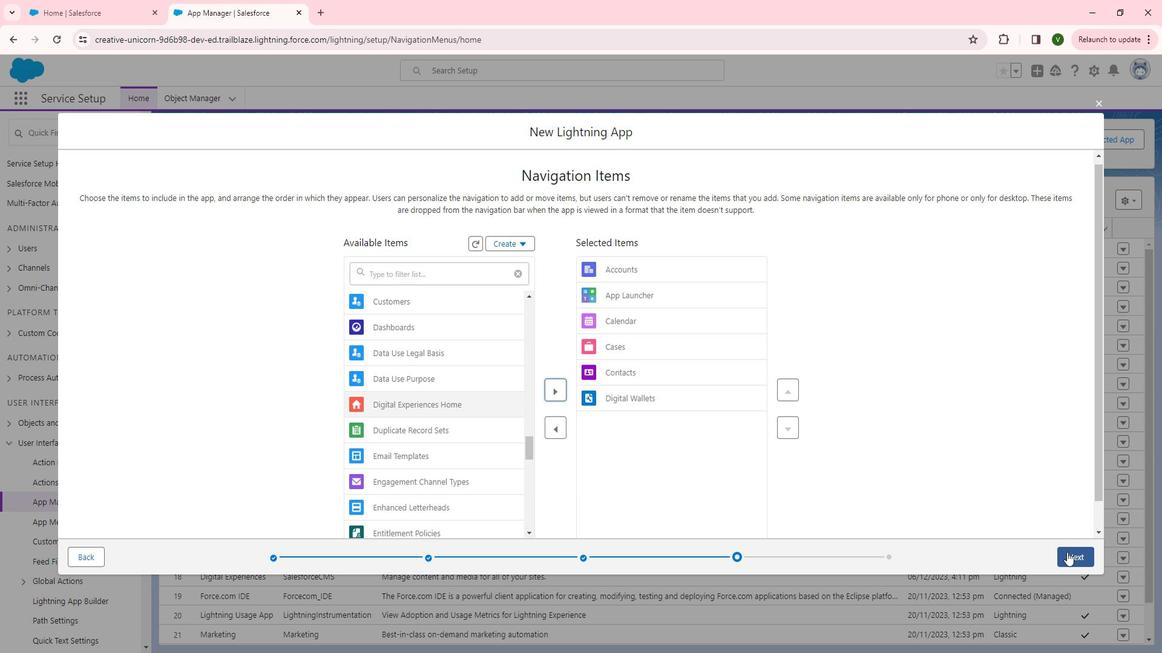 
Action: Mouse moved to (454, 272)
Screenshot: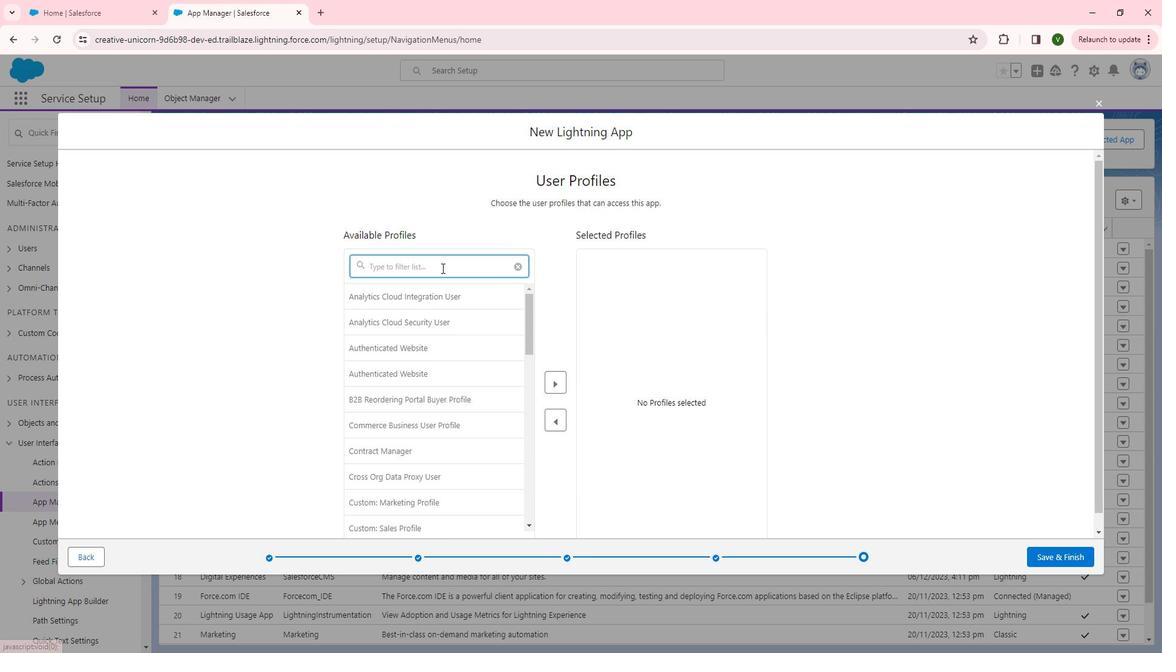
Action: Mouse pressed left at (454, 272)
Screenshot: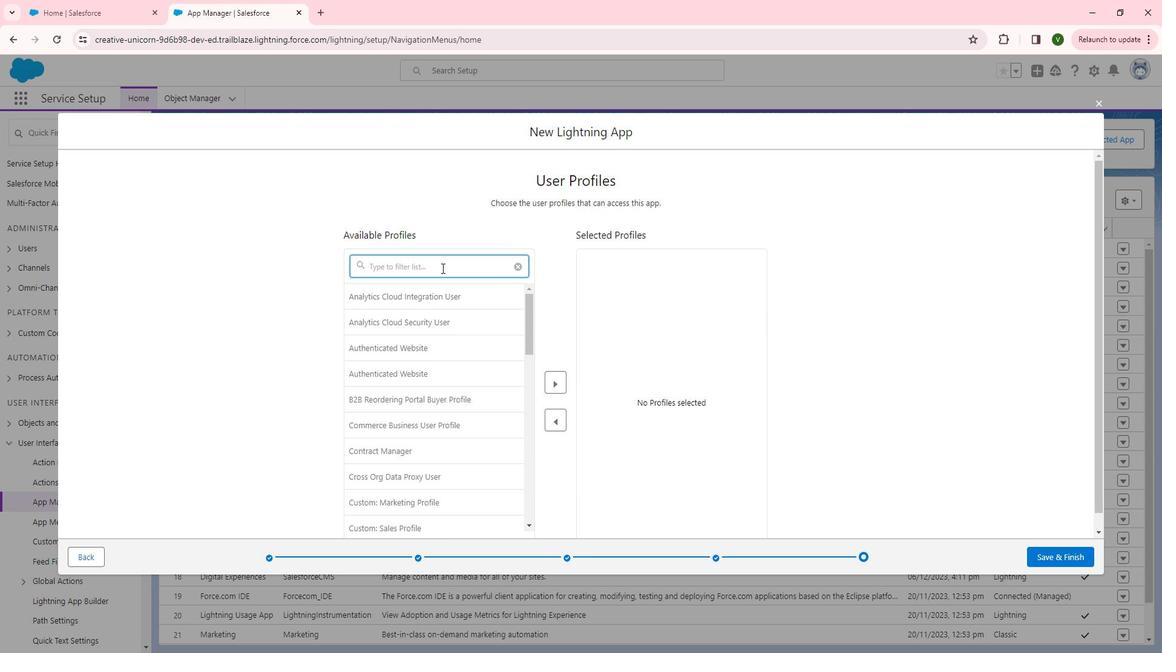 
Action: Key pressed s
Screenshot: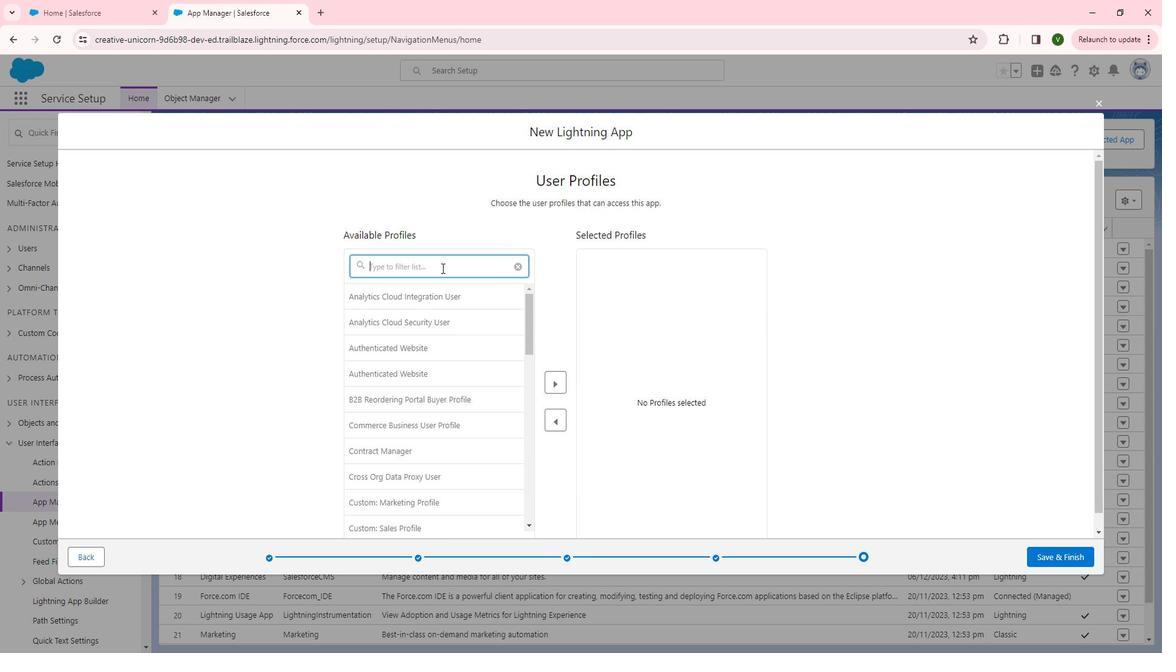 
Action: Mouse moved to (450, 290)
Screenshot: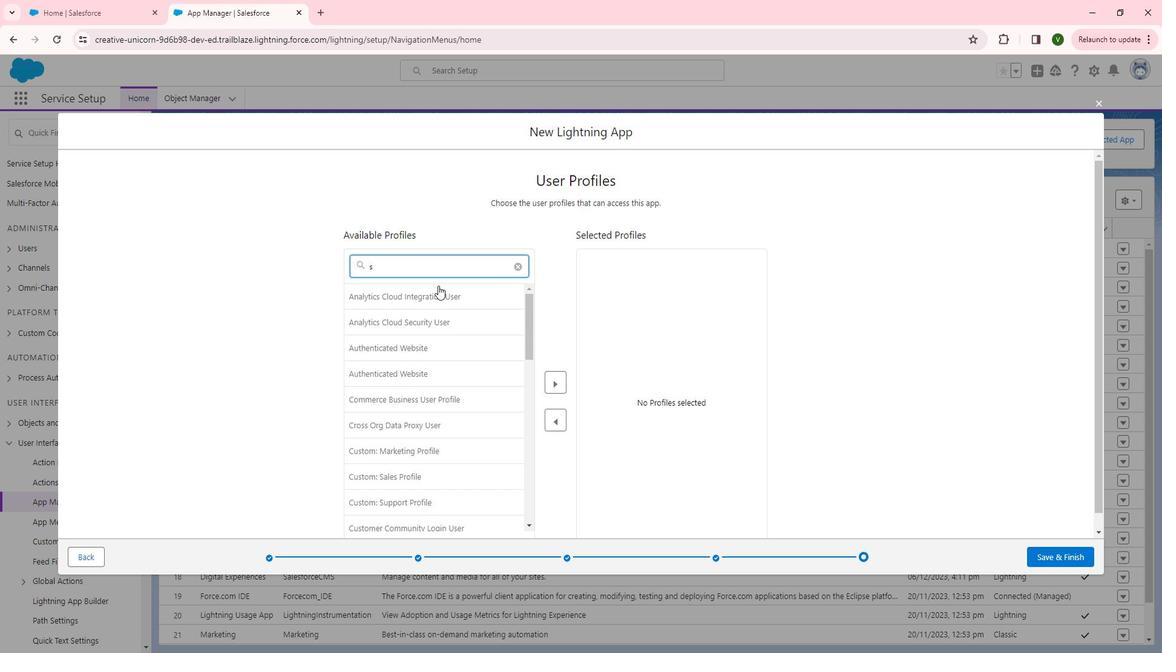 
Action: Key pressed y
Screenshot: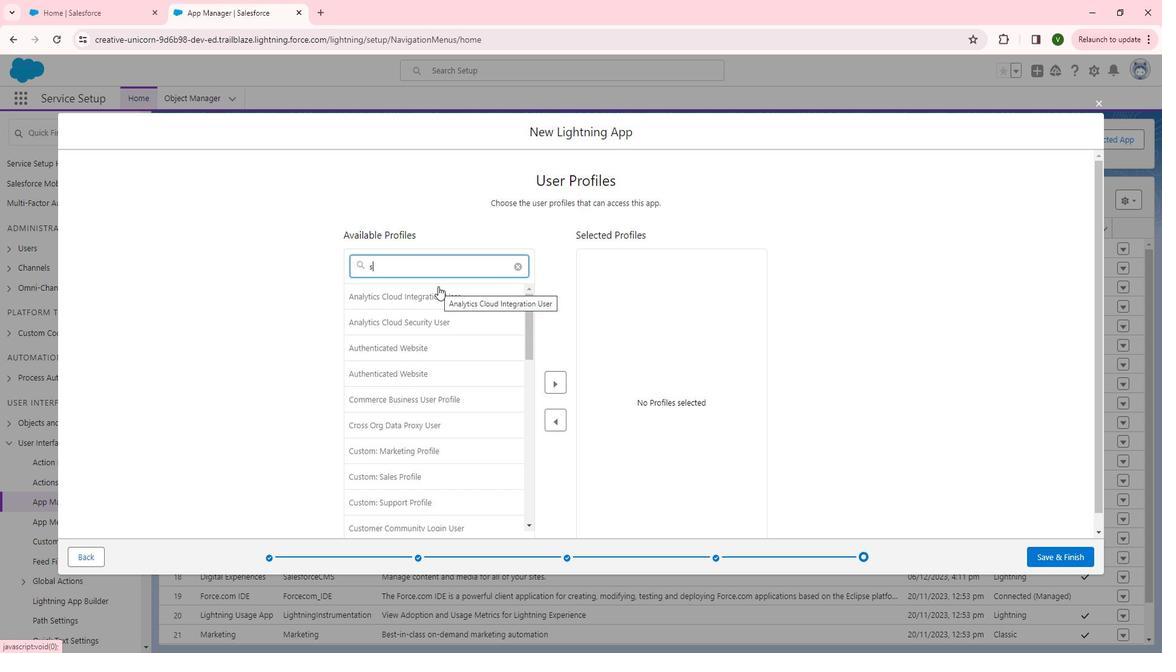 
Action: Mouse moved to (440, 320)
Screenshot: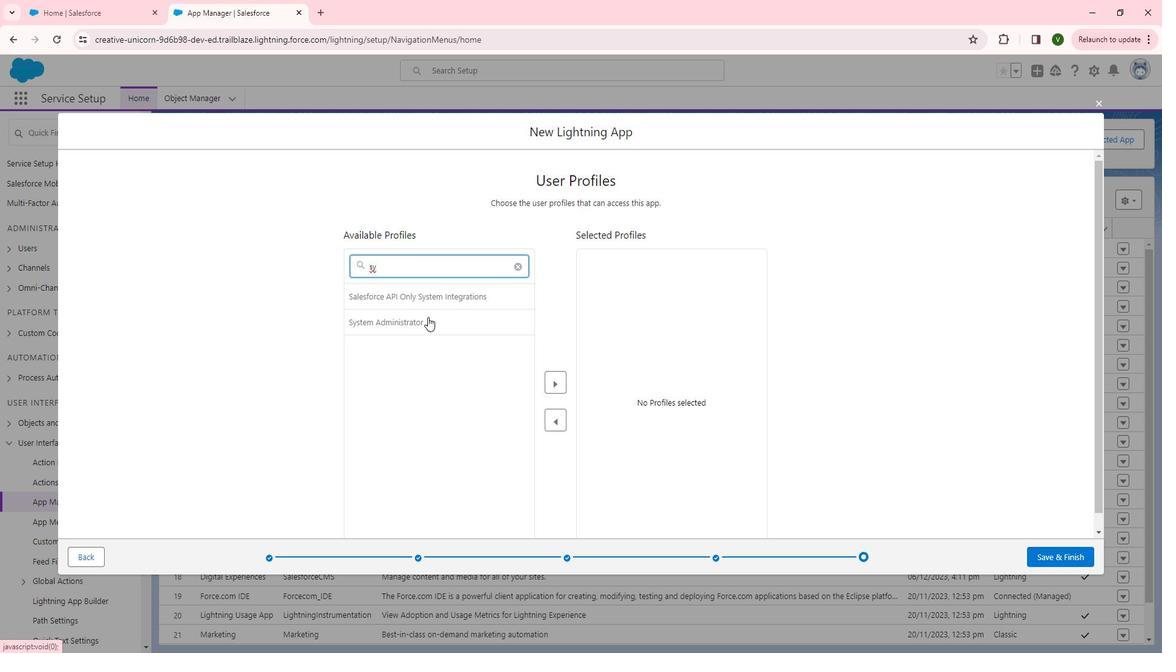 
Action: Mouse pressed left at (440, 320)
Screenshot: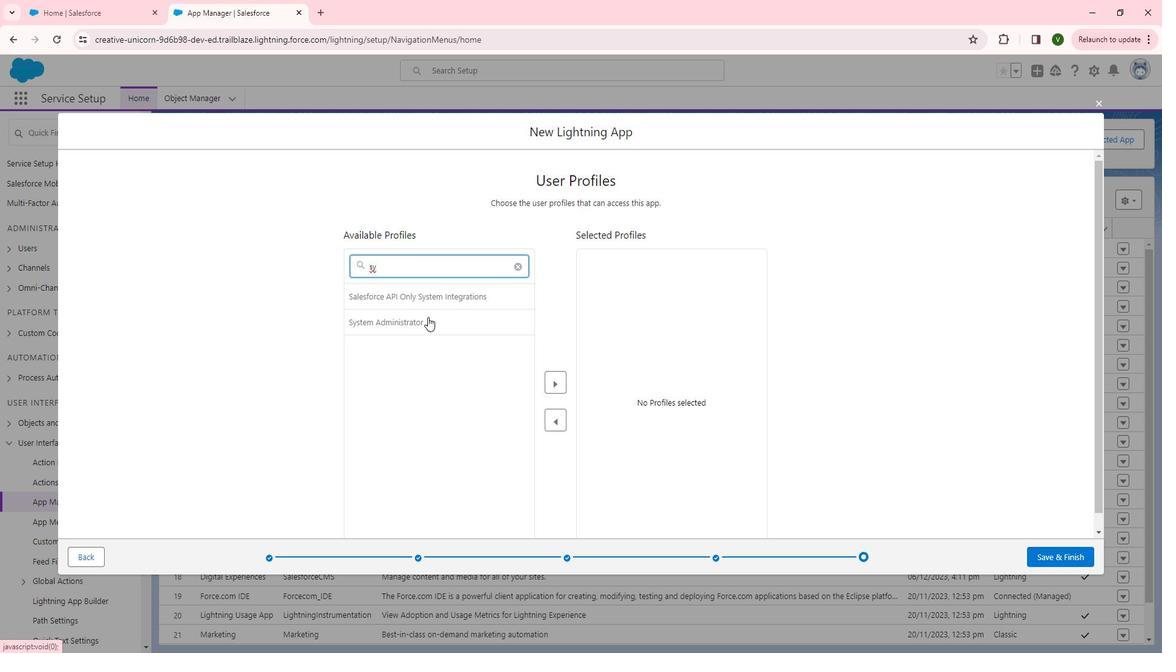 
Action: Mouse moved to (562, 382)
Screenshot: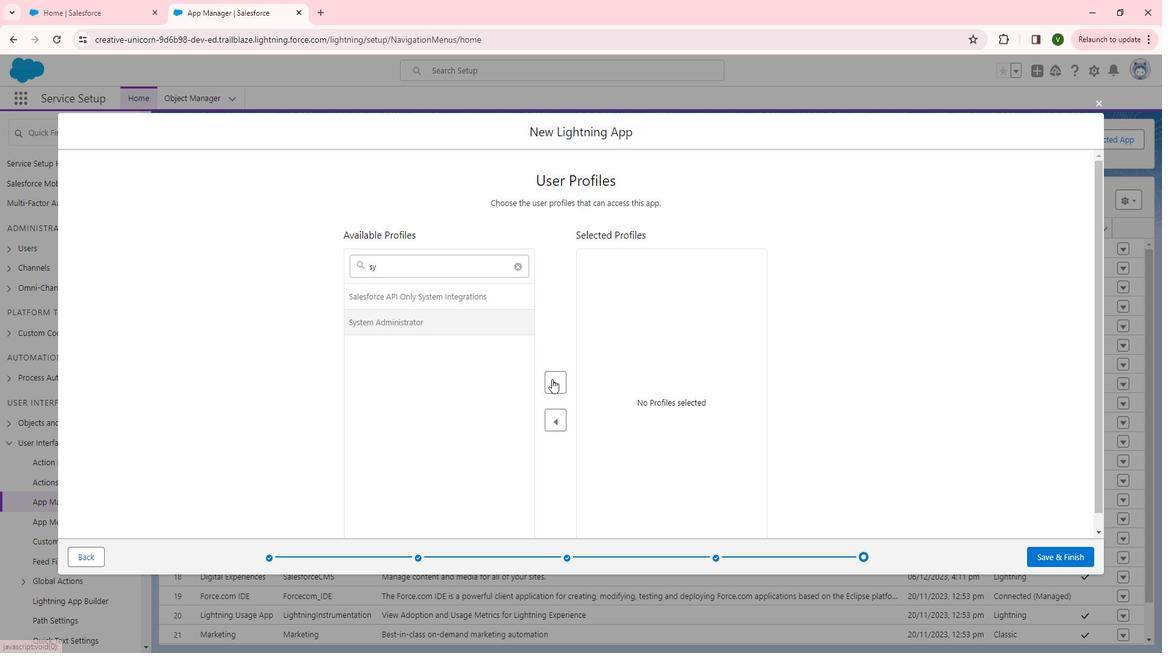 
Action: Mouse pressed left at (562, 382)
Screenshot: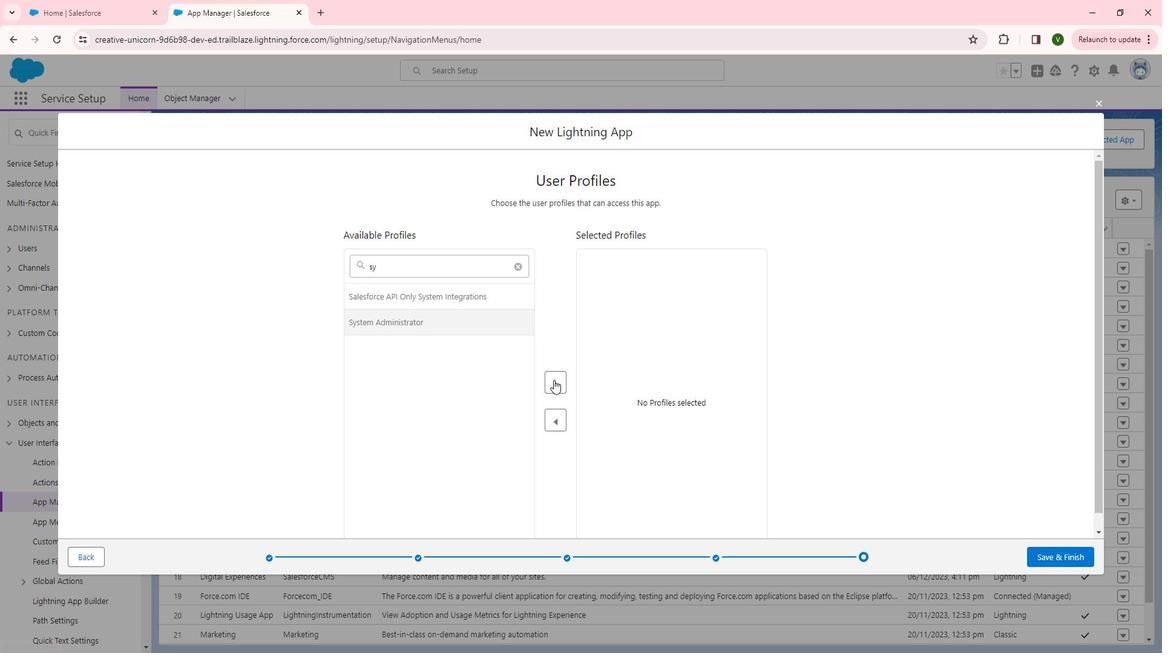 
Action: Mouse moved to (404, 272)
Screenshot: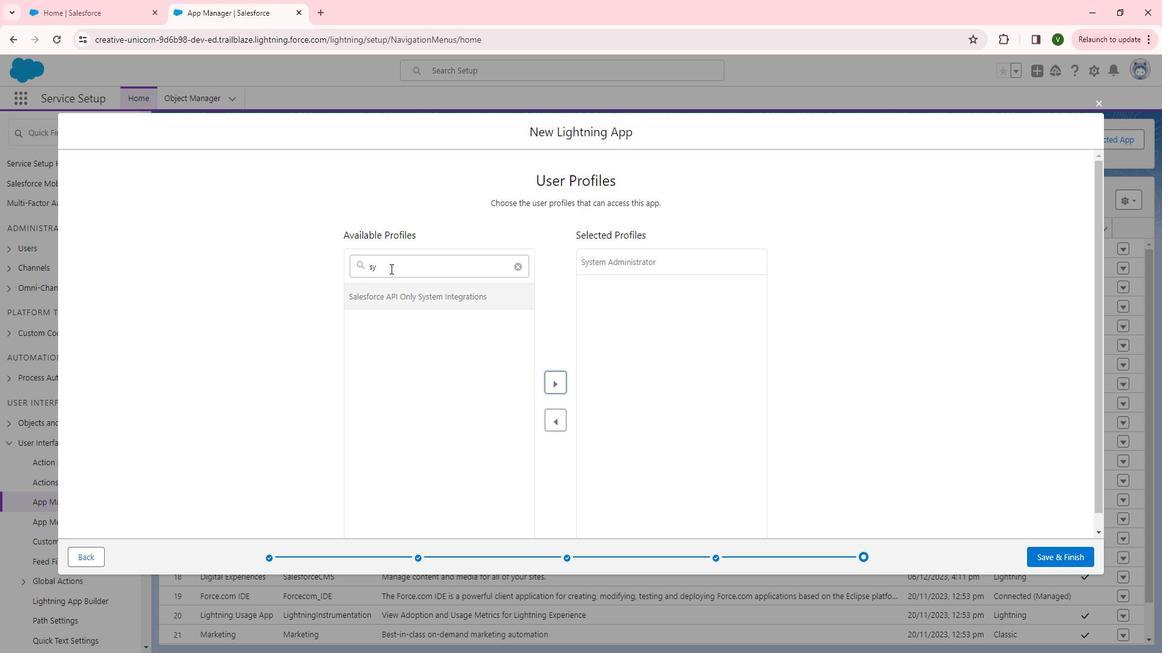 
Action: Mouse pressed left at (404, 272)
Screenshot: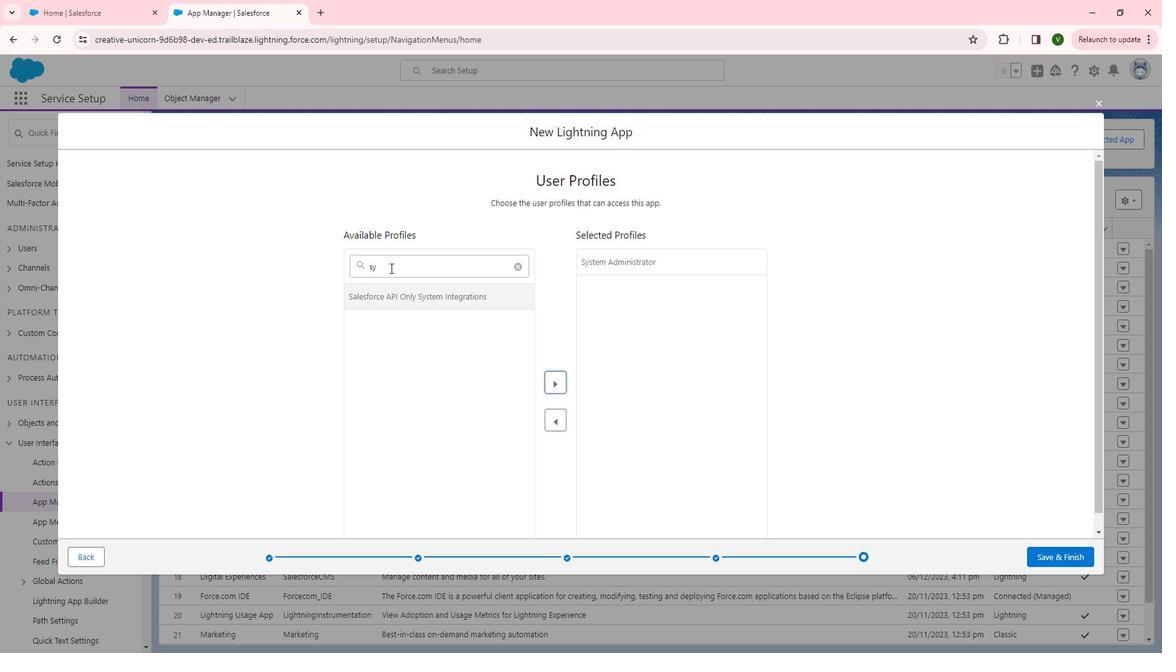 
Action: Mouse moved to (1052, 553)
Screenshot: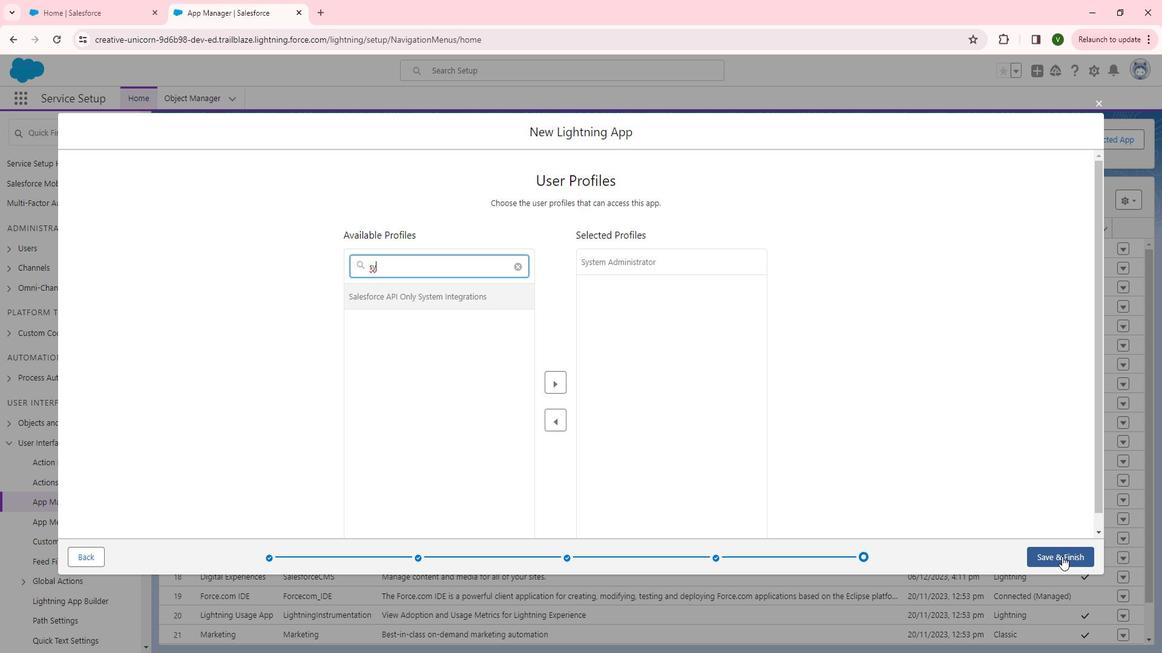 
Action: Mouse pressed left at (1052, 553)
Screenshot: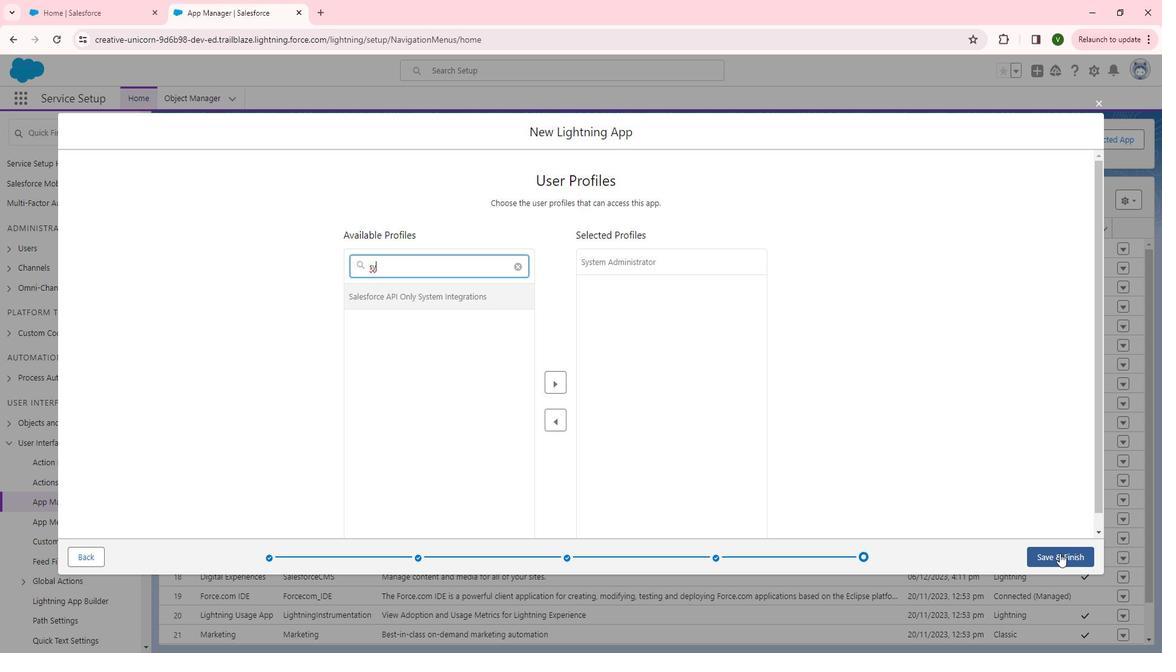 
Action: Mouse moved to (851, 372)
Screenshot: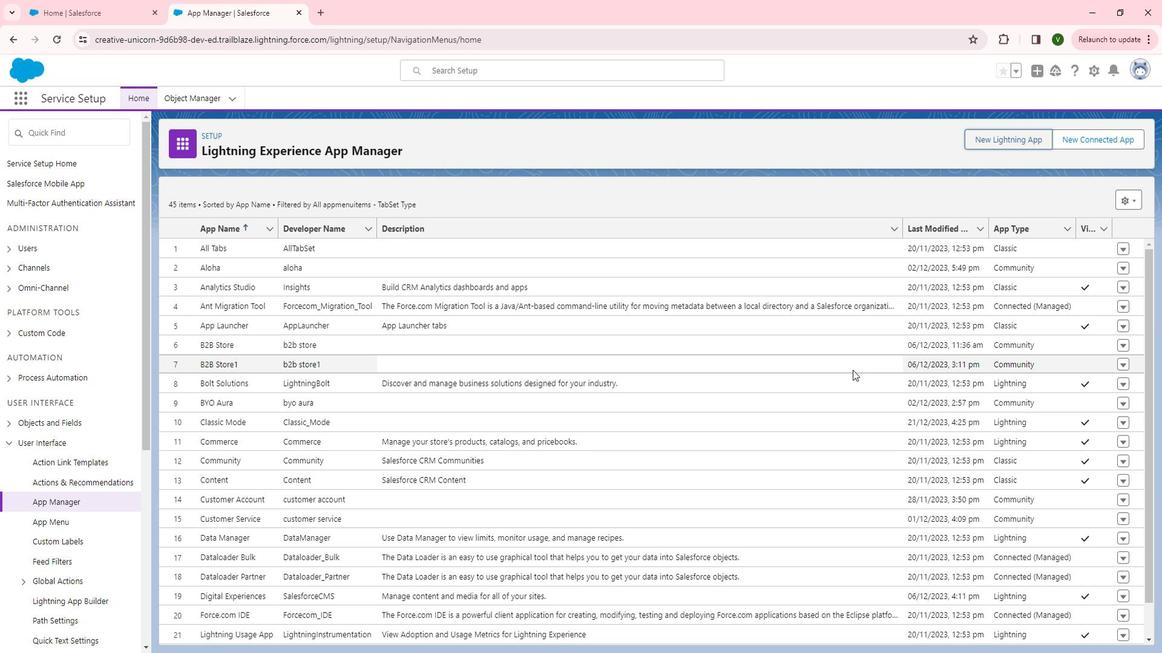 
